 Task: Look for space in Ambad, India from 5th July, 2023 to 10th July, 2023 for 4 adults in price range Rs.9000 to Rs.14000. Place can be entire place with 2 bedrooms having 4 beds and 2 bathrooms. Property type can be house, flat, guest house. Booking option can be shelf check-in. Required host language is English.
Action: Mouse moved to (596, 128)
Screenshot: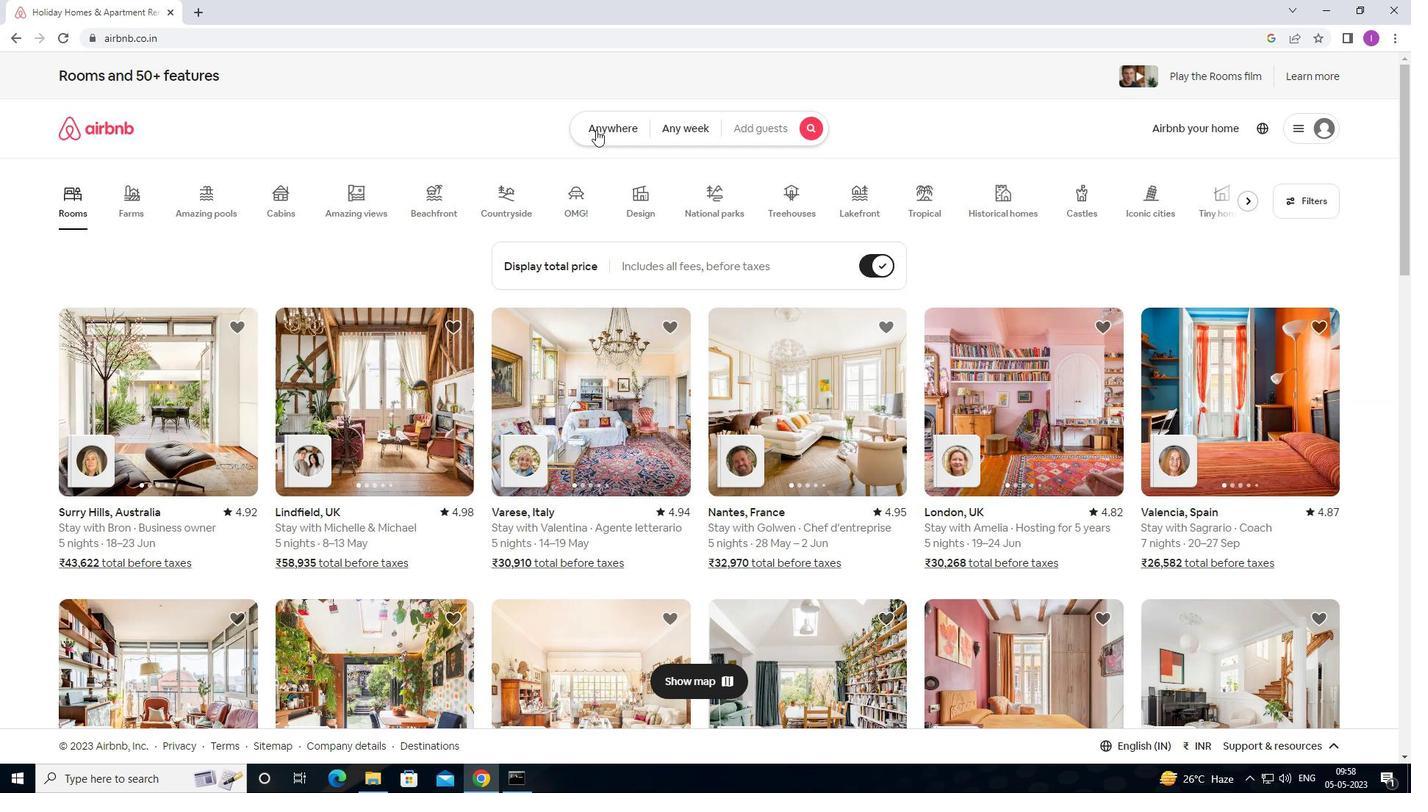
Action: Mouse pressed left at (596, 128)
Screenshot: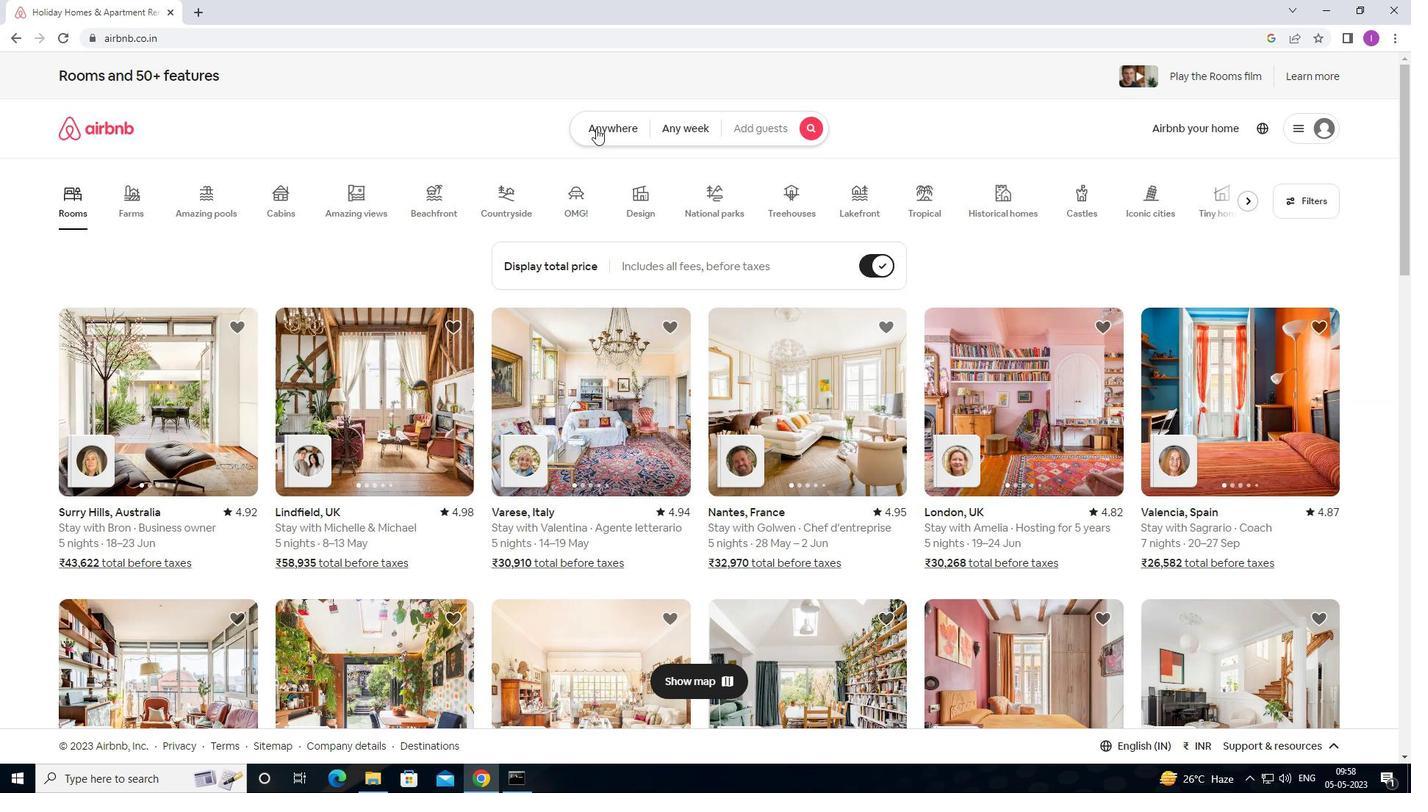 
Action: Mouse moved to (475, 175)
Screenshot: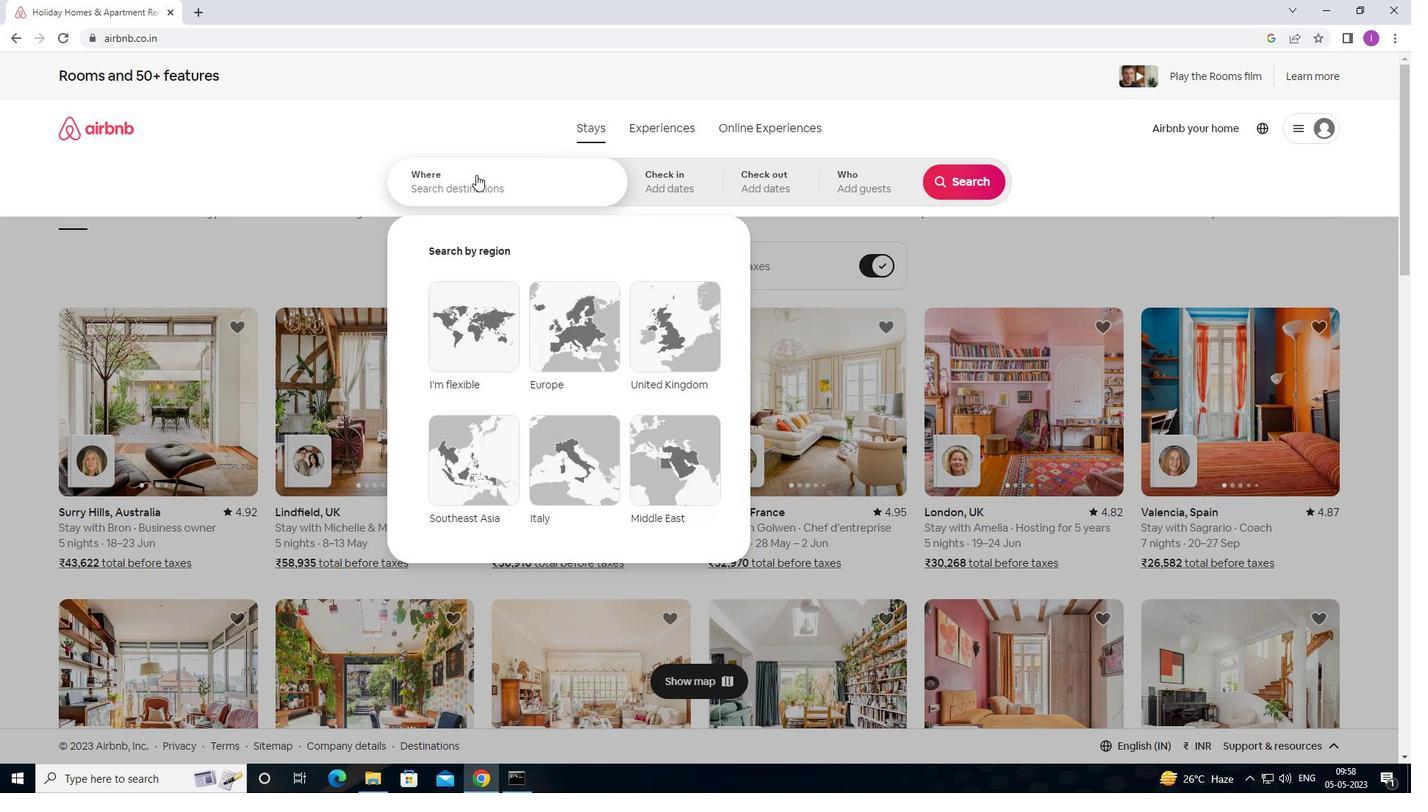 
Action: Mouse pressed left at (475, 175)
Screenshot: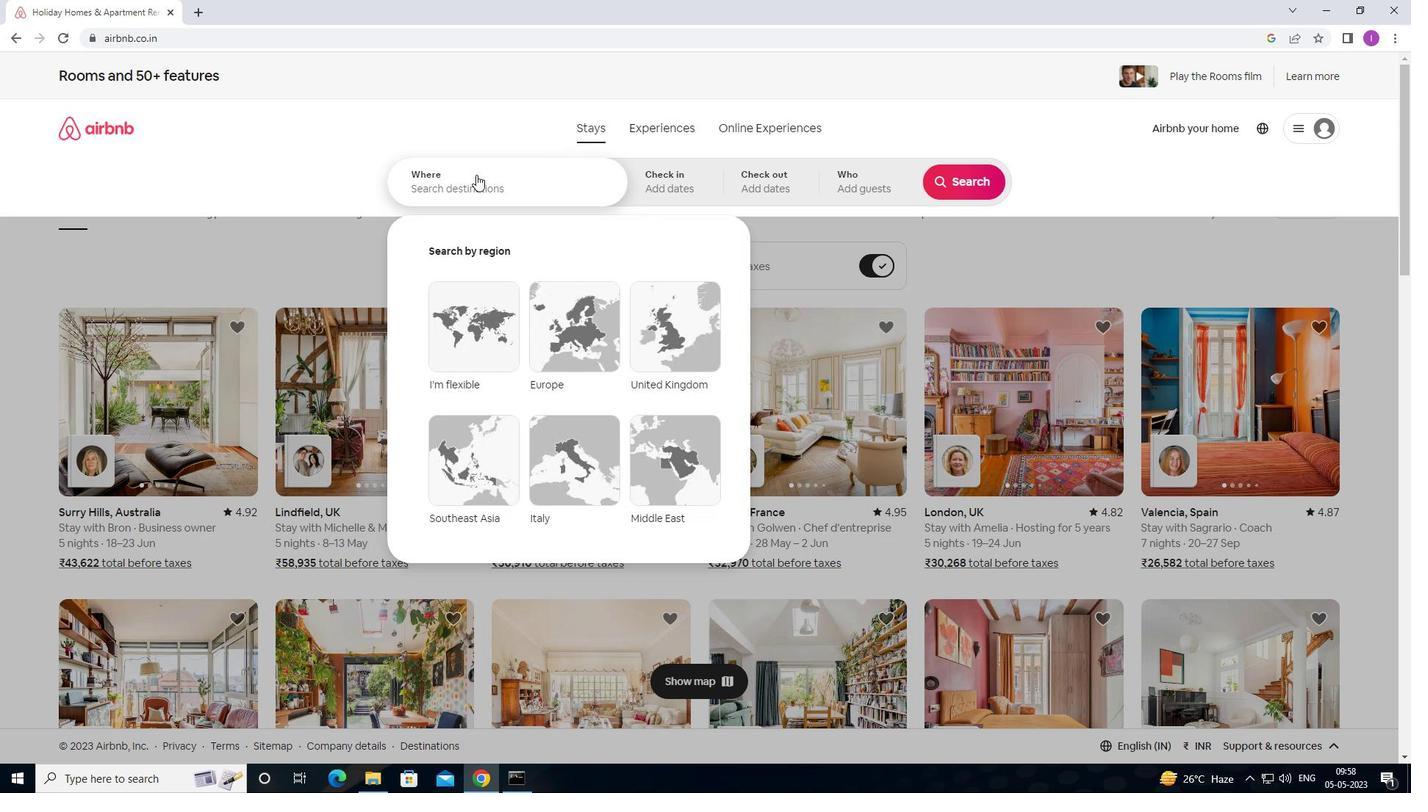 
Action: Mouse moved to (643, 36)
Screenshot: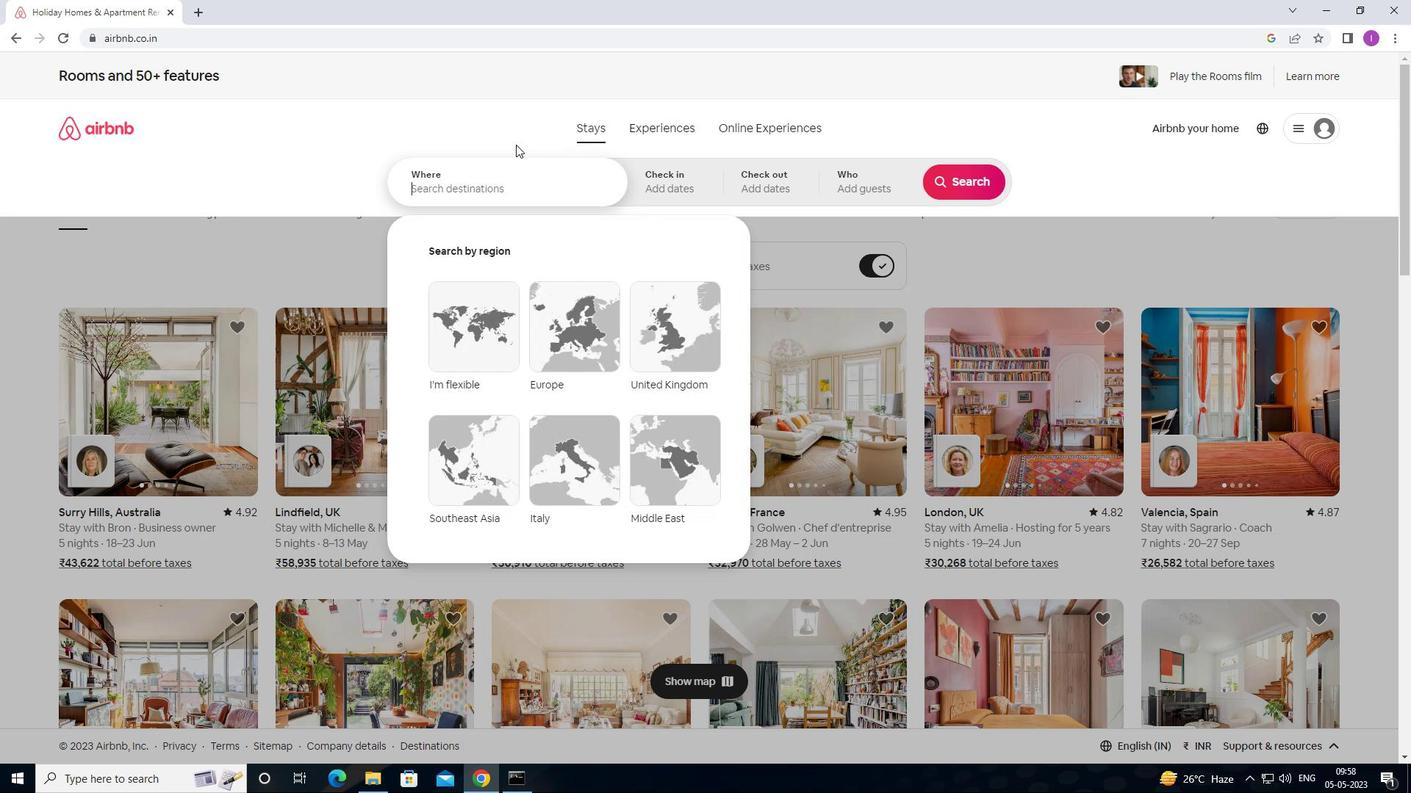 
Action: Key pressed <Key.shift>A<Key.space>M<Key.backspace><Key.backspace>MBAD,<Key.shift><Key.shift><Key.shift><Key.shift><Key.shift><Key.shift><Key.shift>INDIA
Screenshot: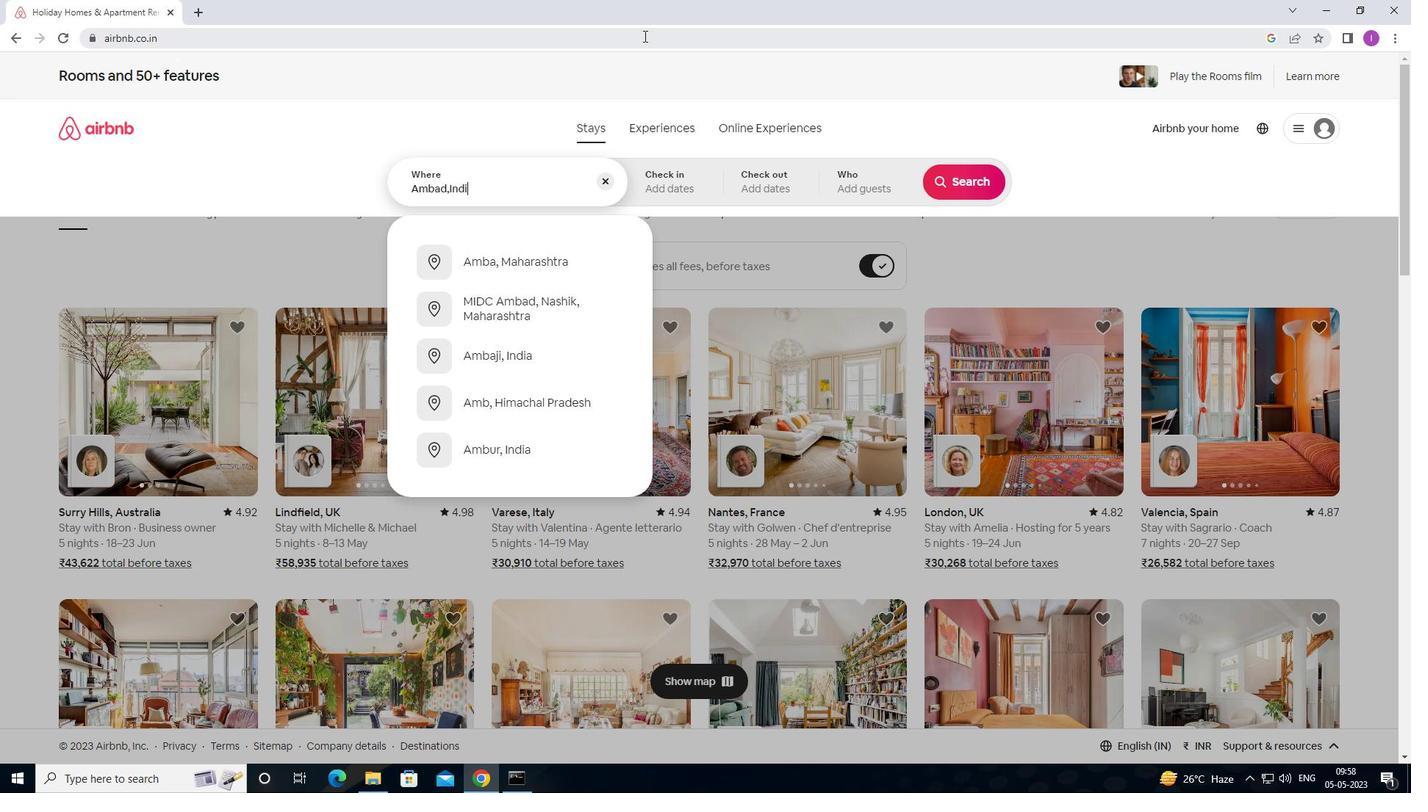 
Action: Mouse moved to (669, 178)
Screenshot: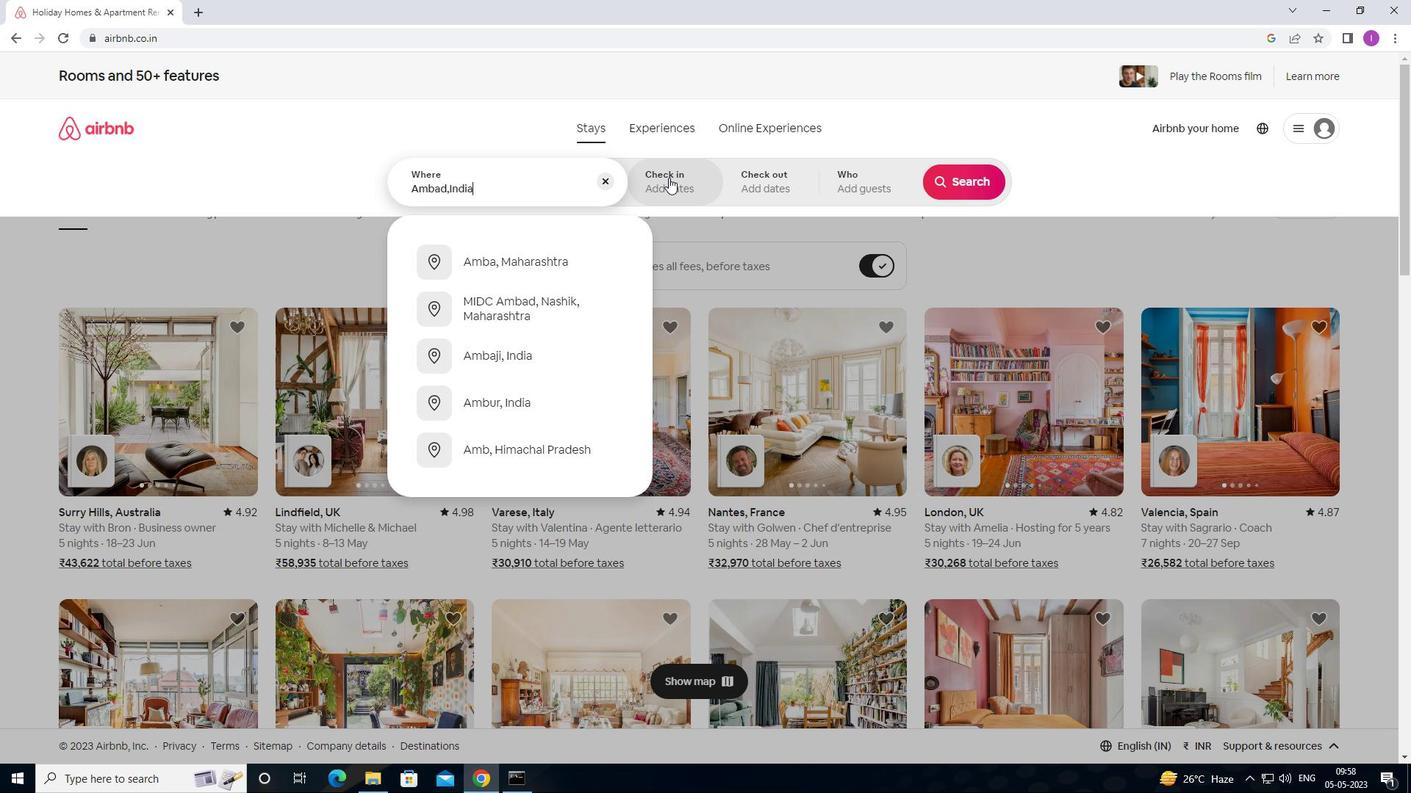 
Action: Mouse pressed left at (669, 178)
Screenshot: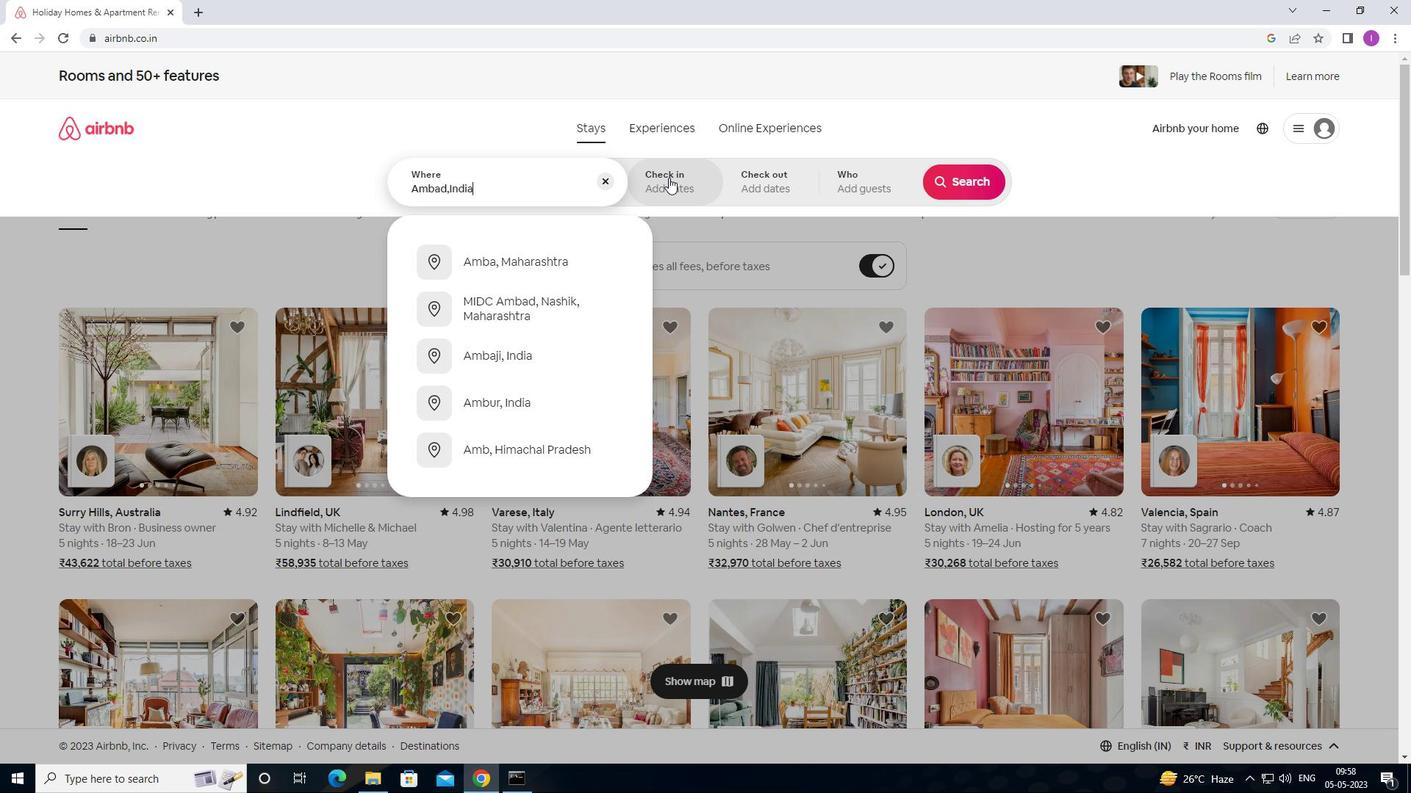 
Action: Mouse moved to (962, 294)
Screenshot: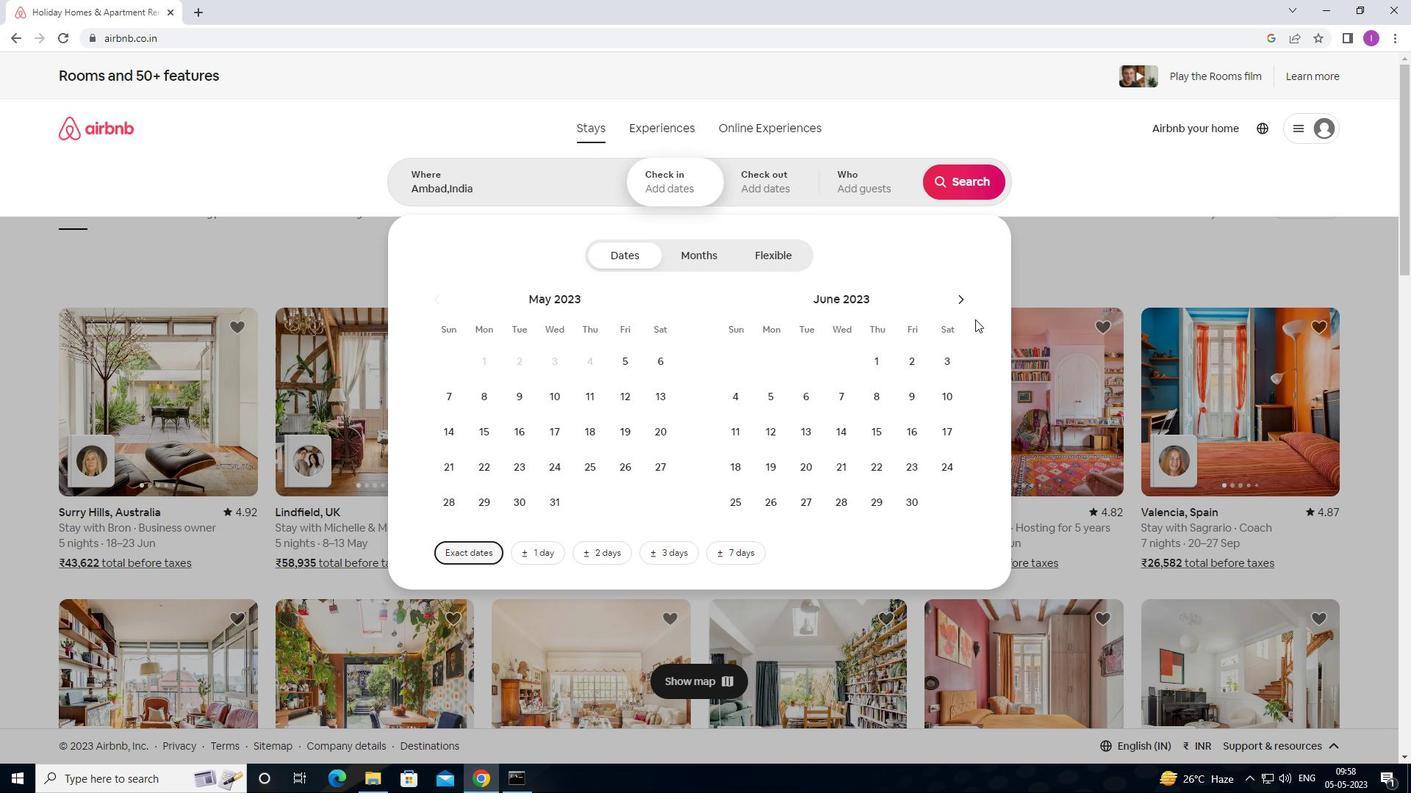 
Action: Mouse pressed left at (962, 294)
Screenshot: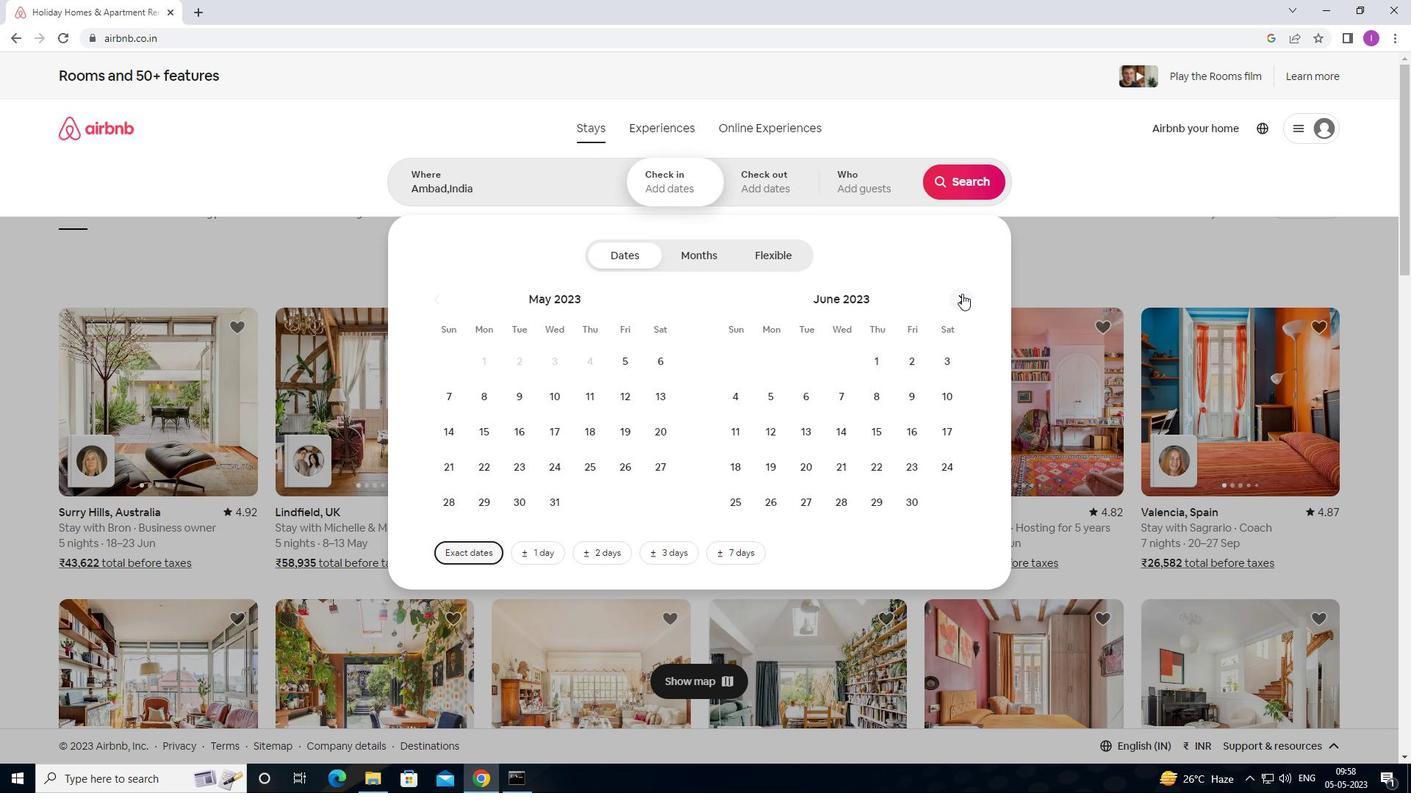 
Action: Mouse moved to (837, 396)
Screenshot: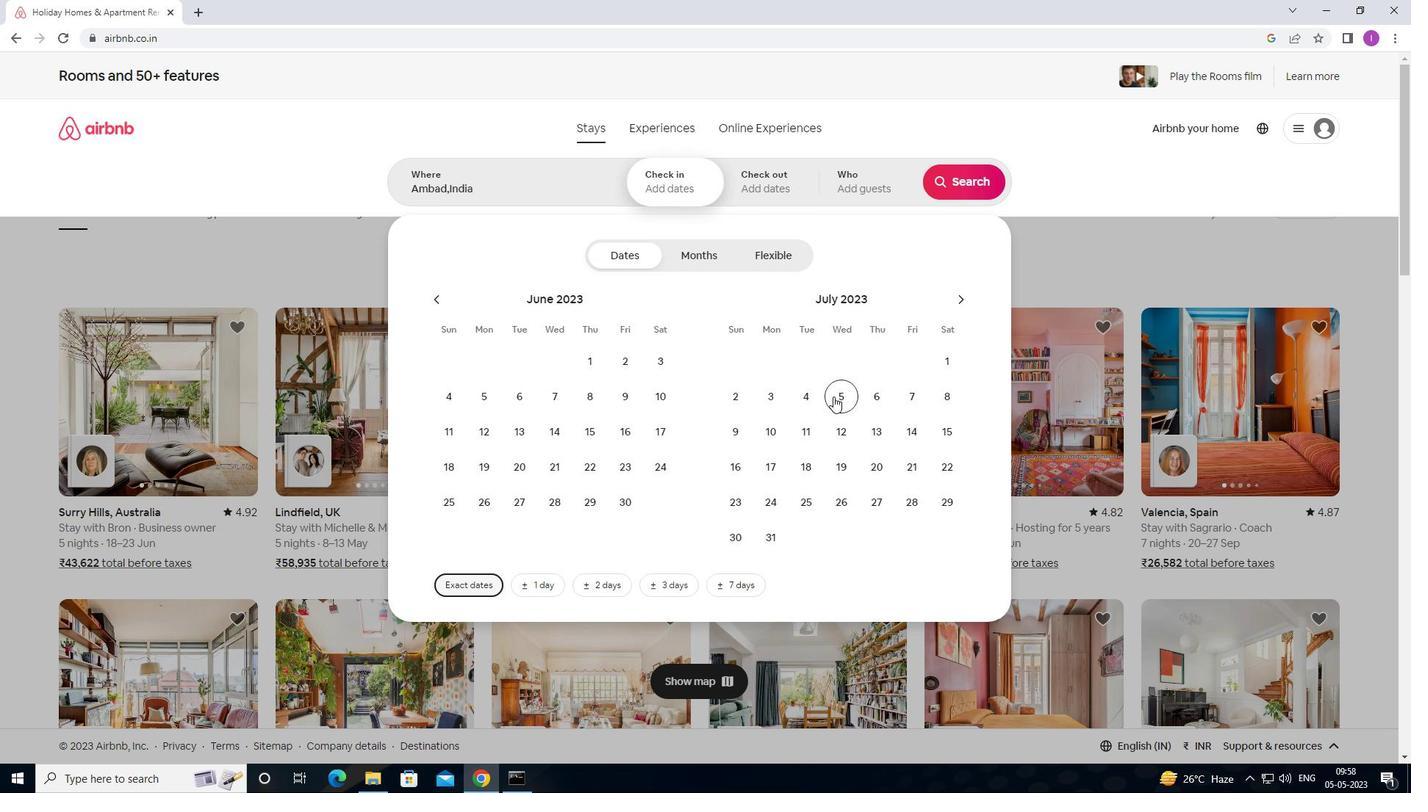 
Action: Mouse pressed left at (837, 396)
Screenshot: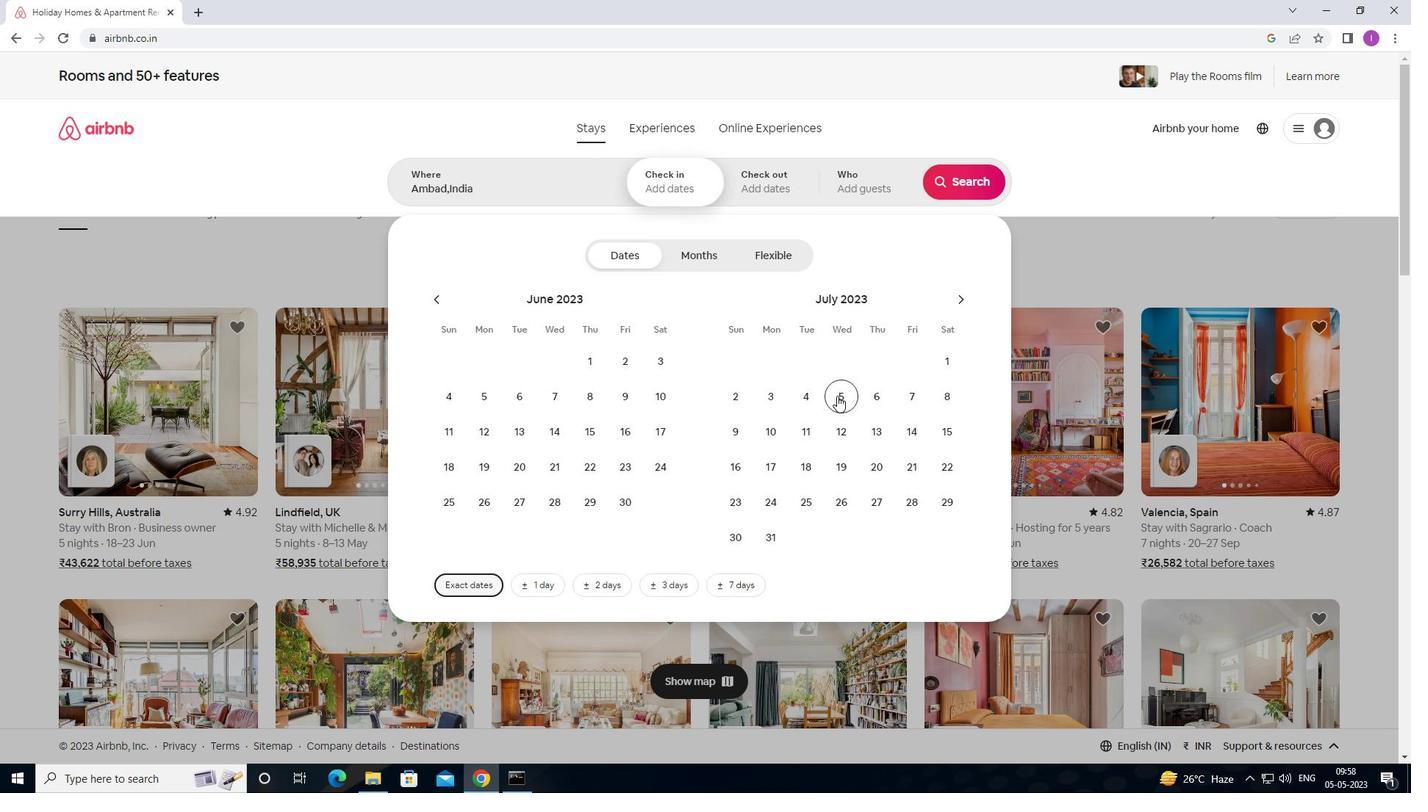
Action: Mouse moved to (776, 428)
Screenshot: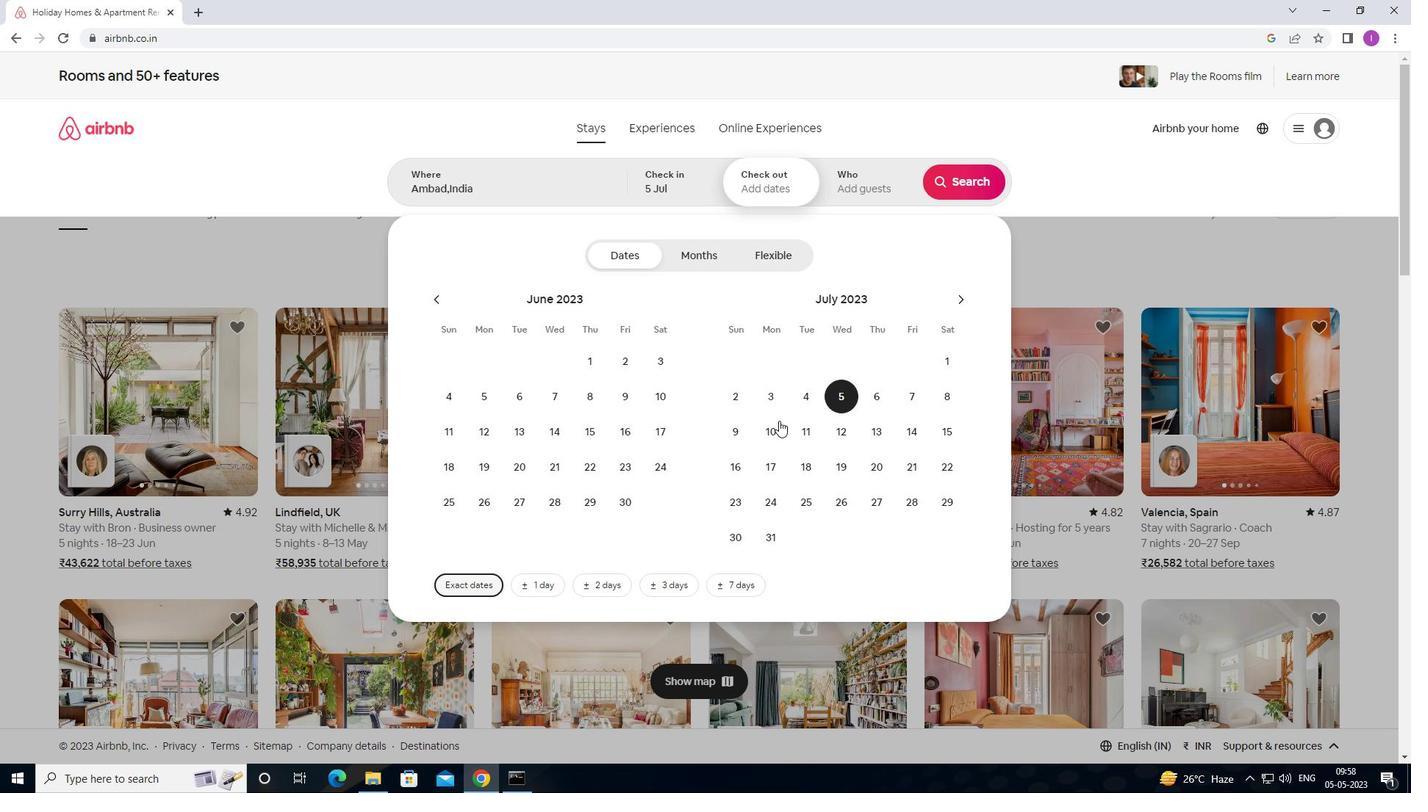 
Action: Mouse pressed left at (776, 428)
Screenshot: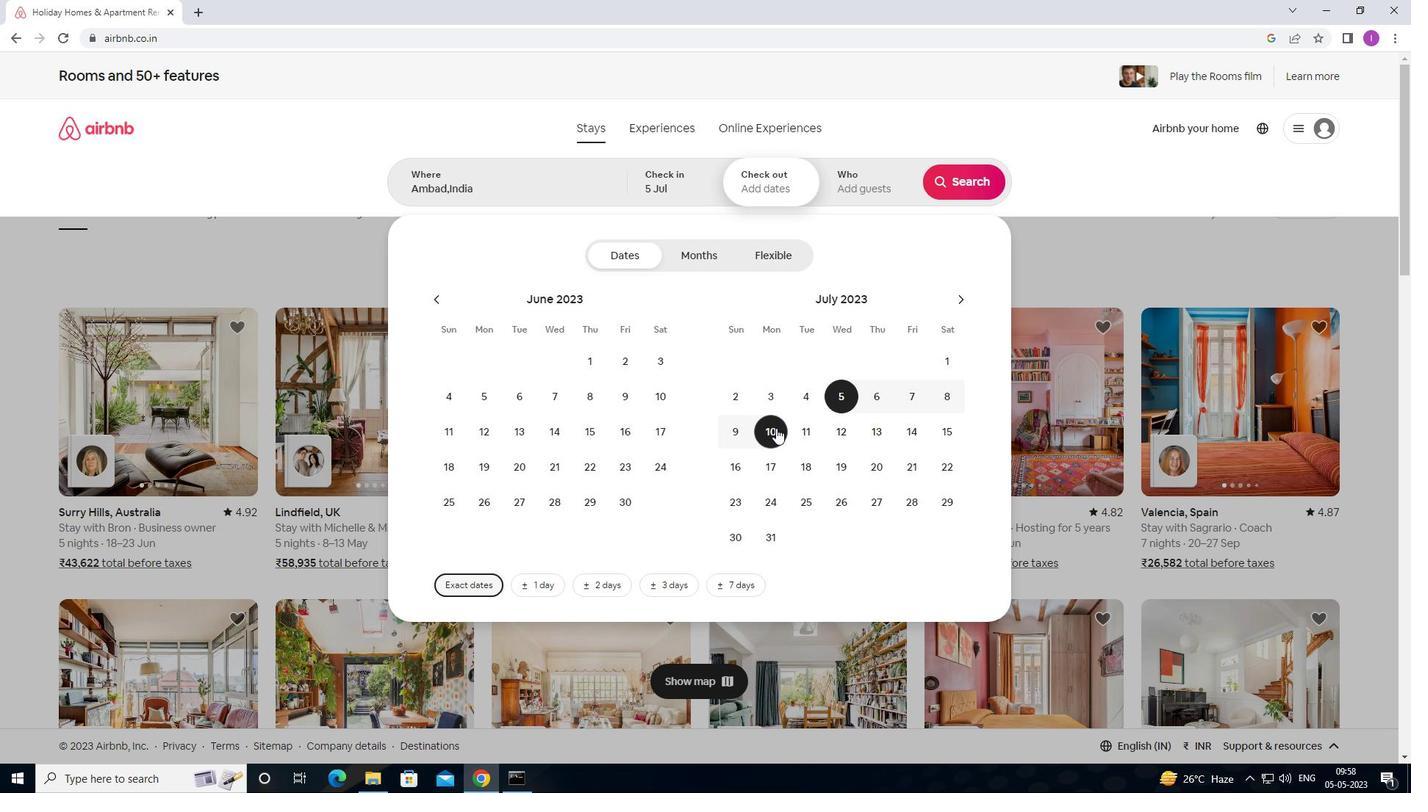 
Action: Mouse moved to (879, 199)
Screenshot: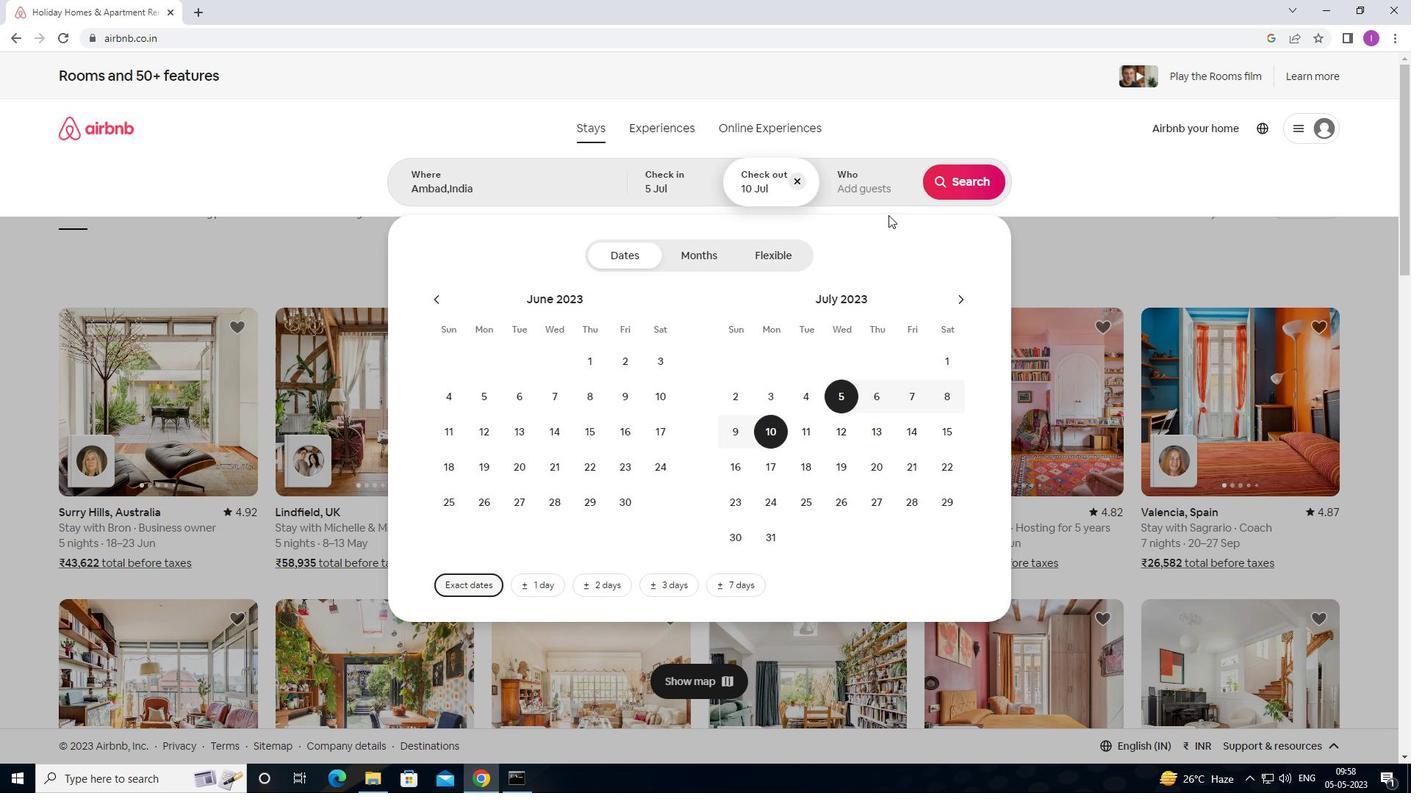 
Action: Mouse pressed left at (879, 199)
Screenshot: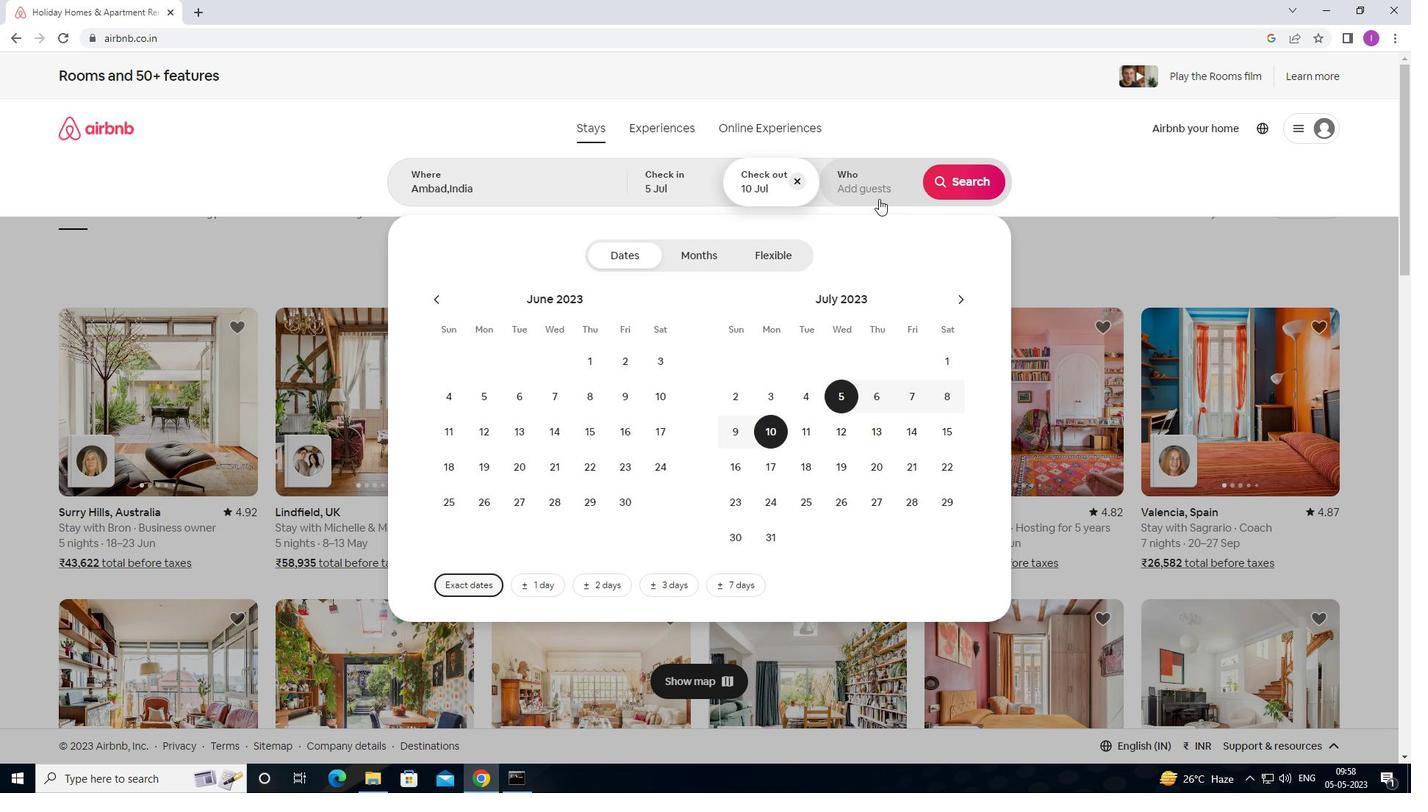 
Action: Mouse moved to (968, 264)
Screenshot: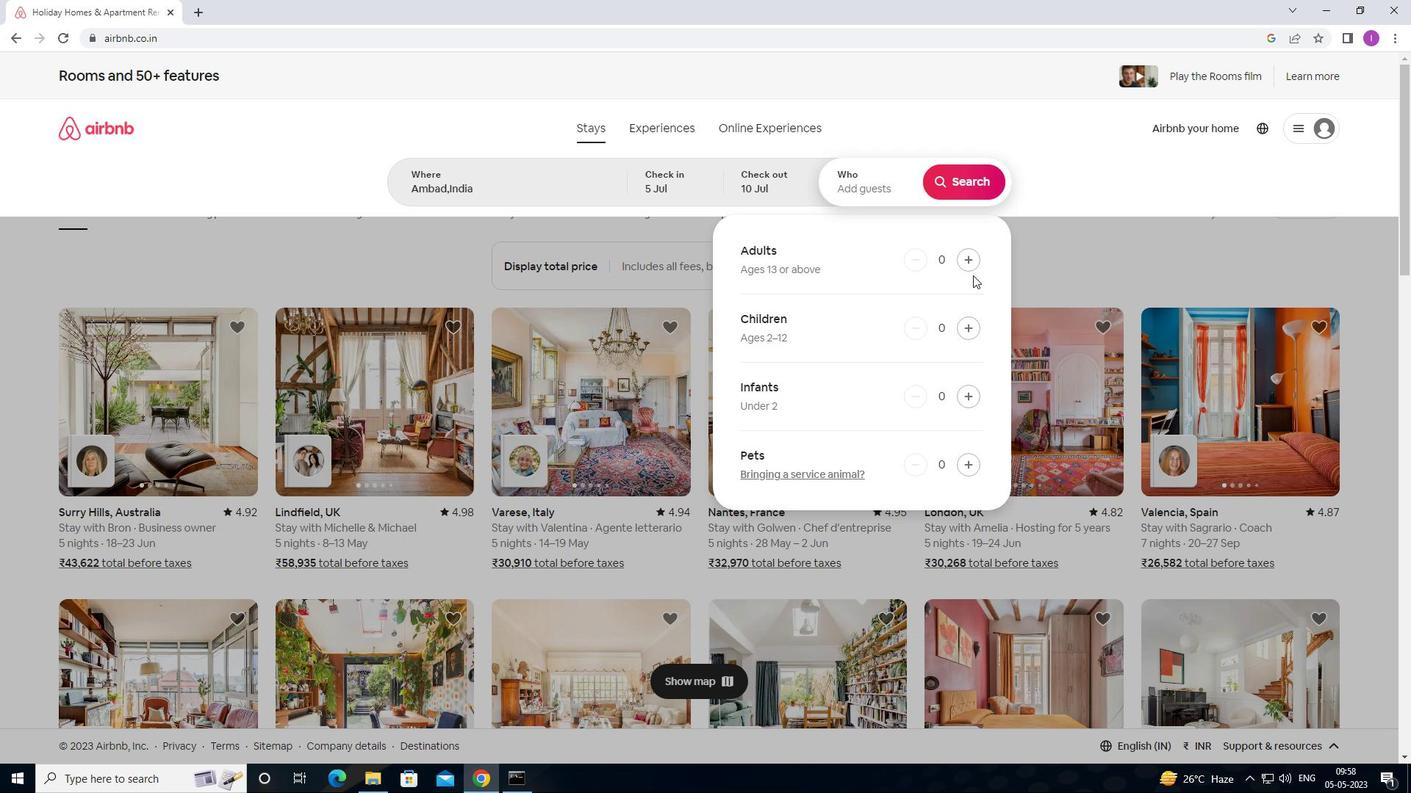 
Action: Mouse pressed left at (968, 264)
Screenshot: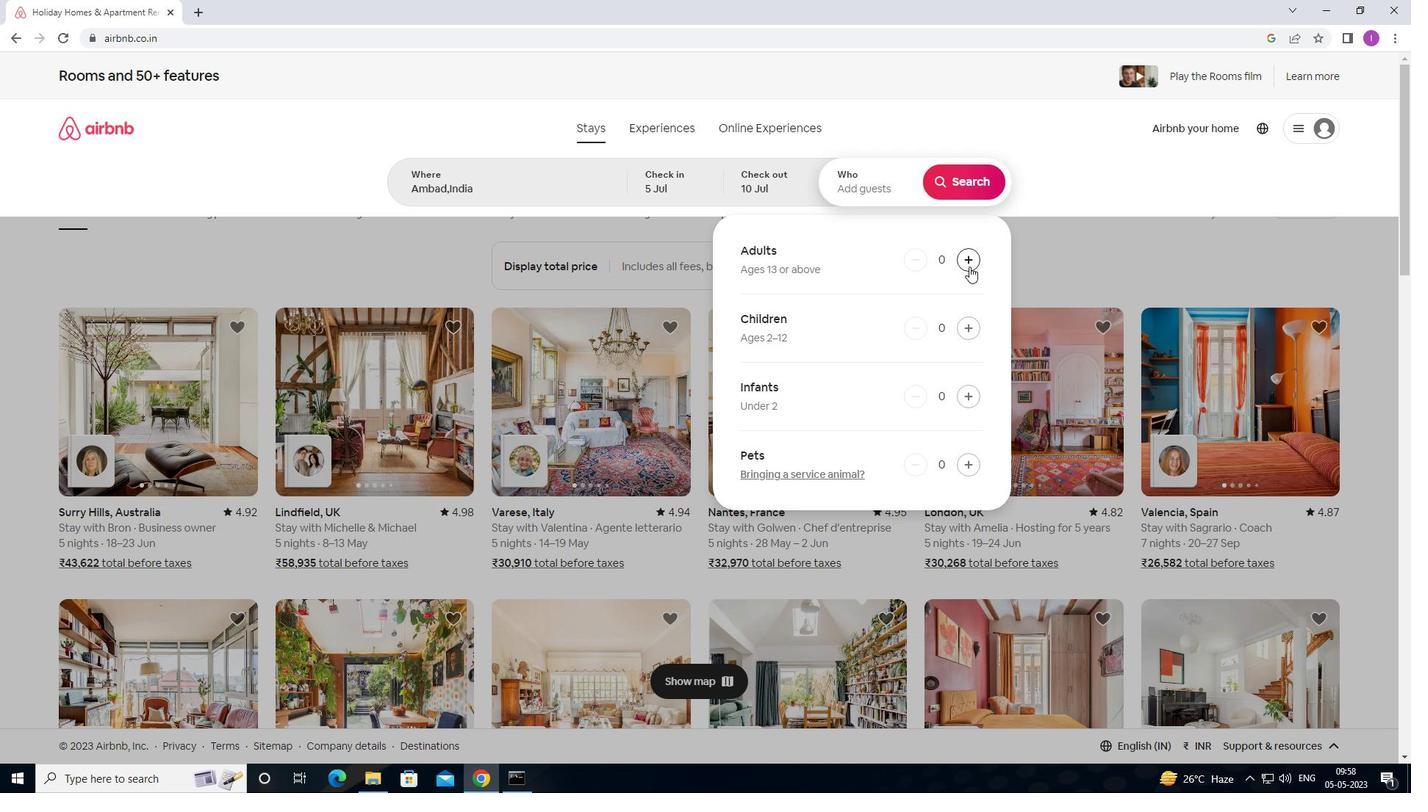 
Action: Mouse moved to (968, 264)
Screenshot: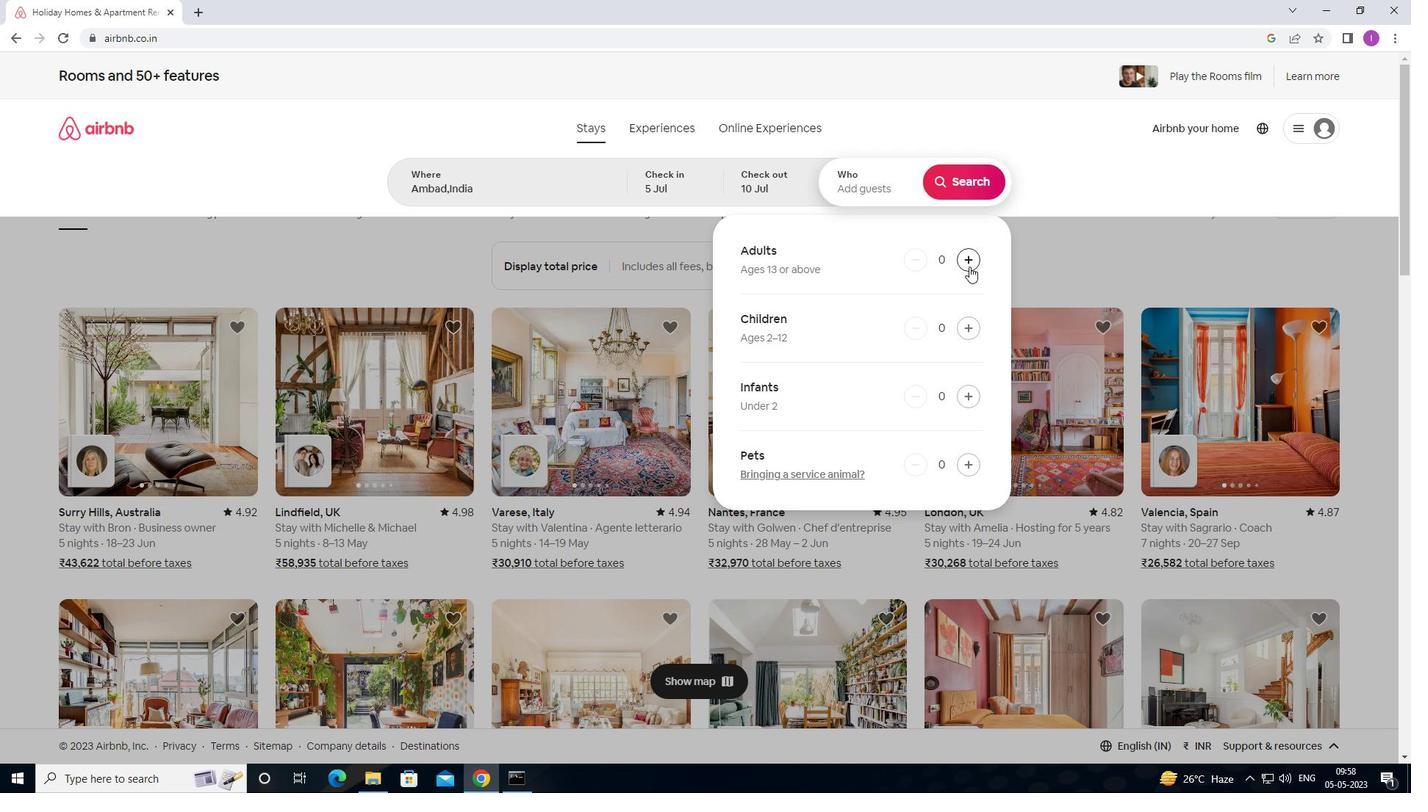 
Action: Mouse pressed left at (968, 264)
Screenshot: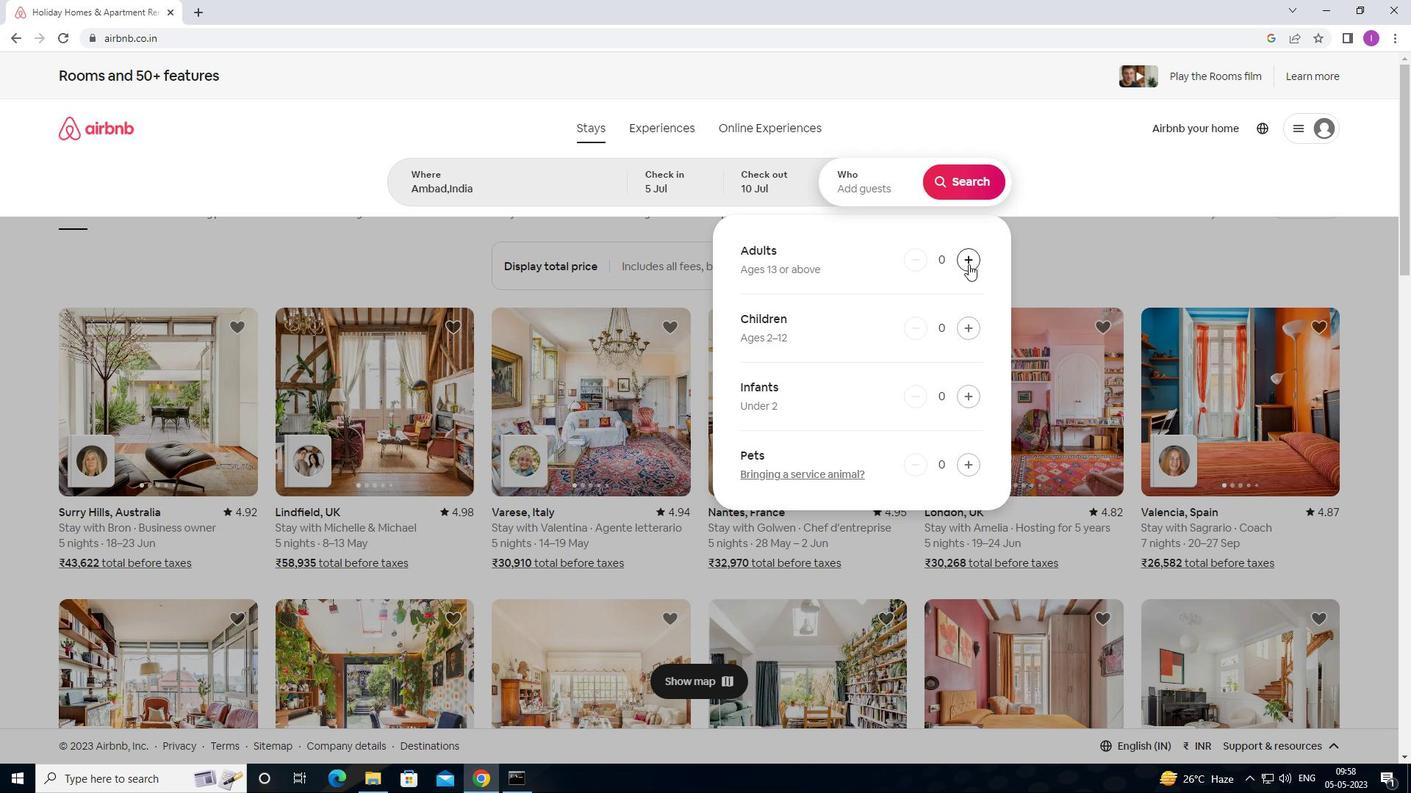 
Action: Mouse pressed left at (968, 264)
Screenshot: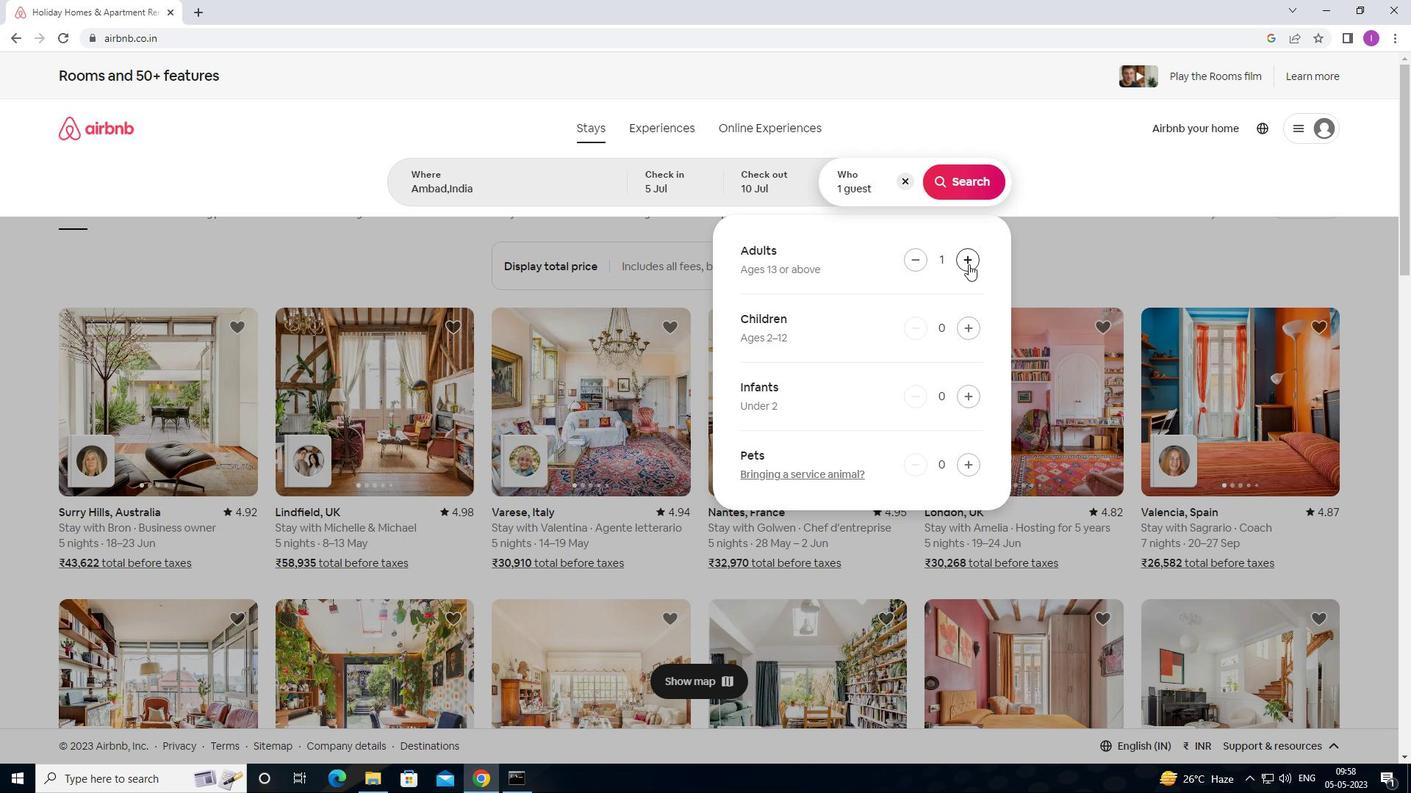 
Action: Mouse pressed left at (968, 264)
Screenshot: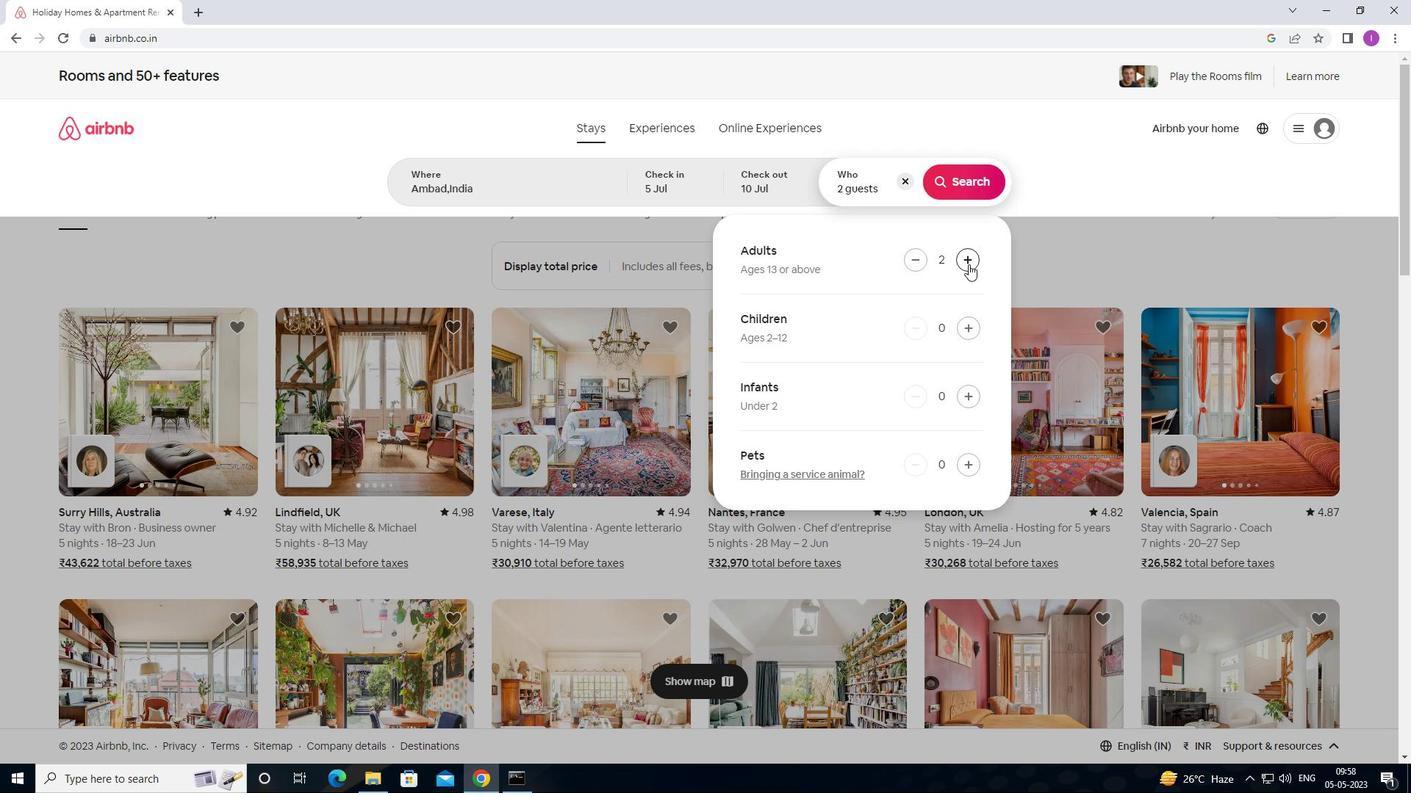 
Action: Mouse moved to (963, 177)
Screenshot: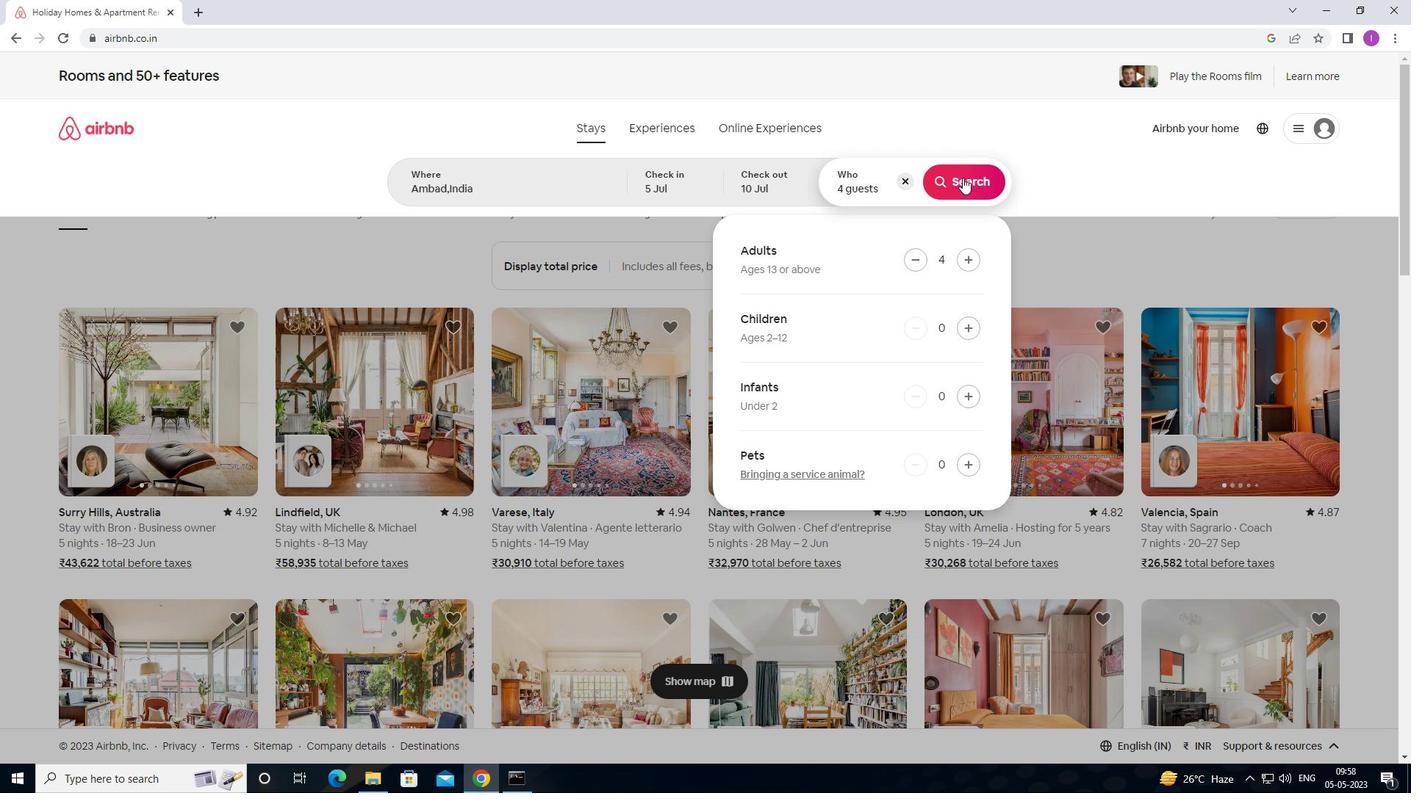 
Action: Mouse pressed left at (963, 177)
Screenshot: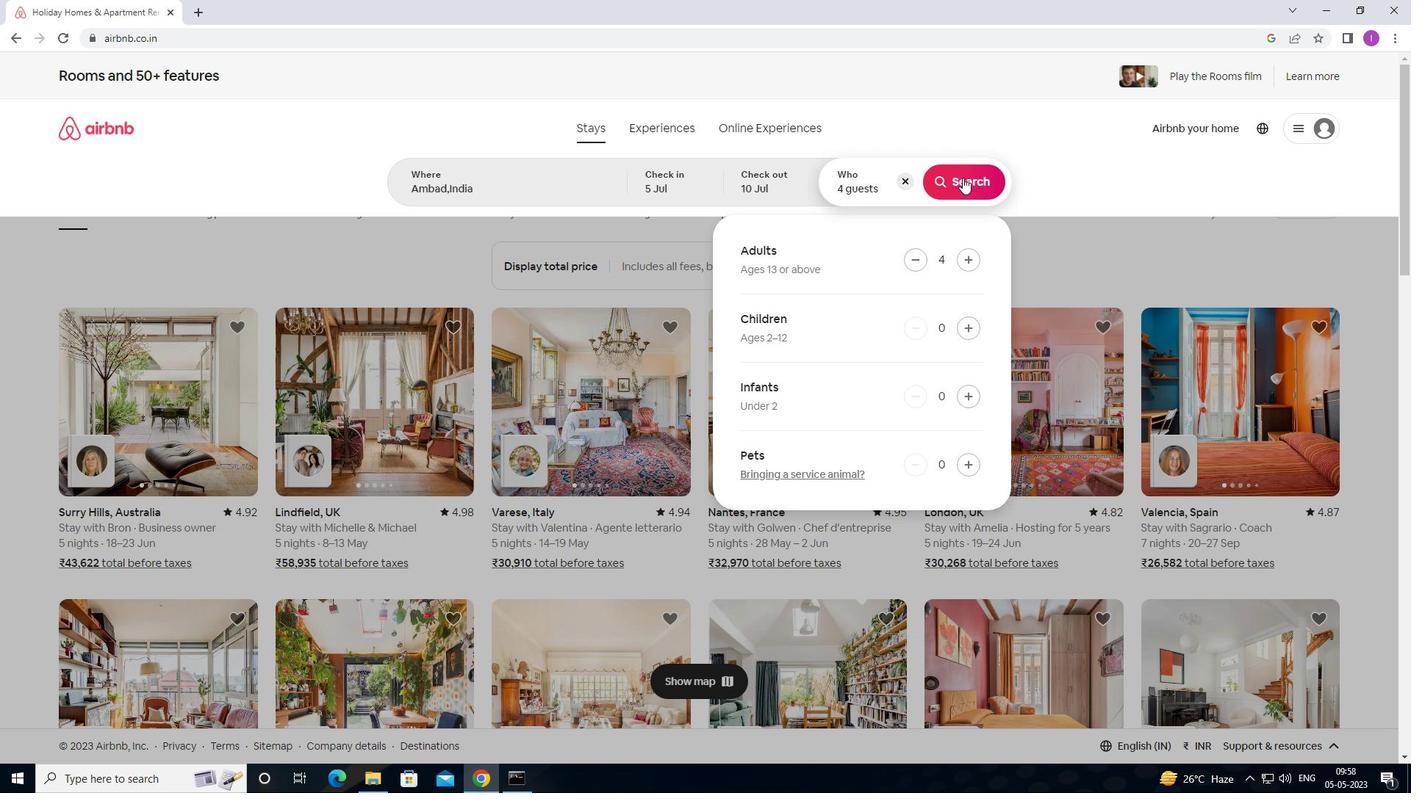 
Action: Mouse moved to (1342, 151)
Screenshot: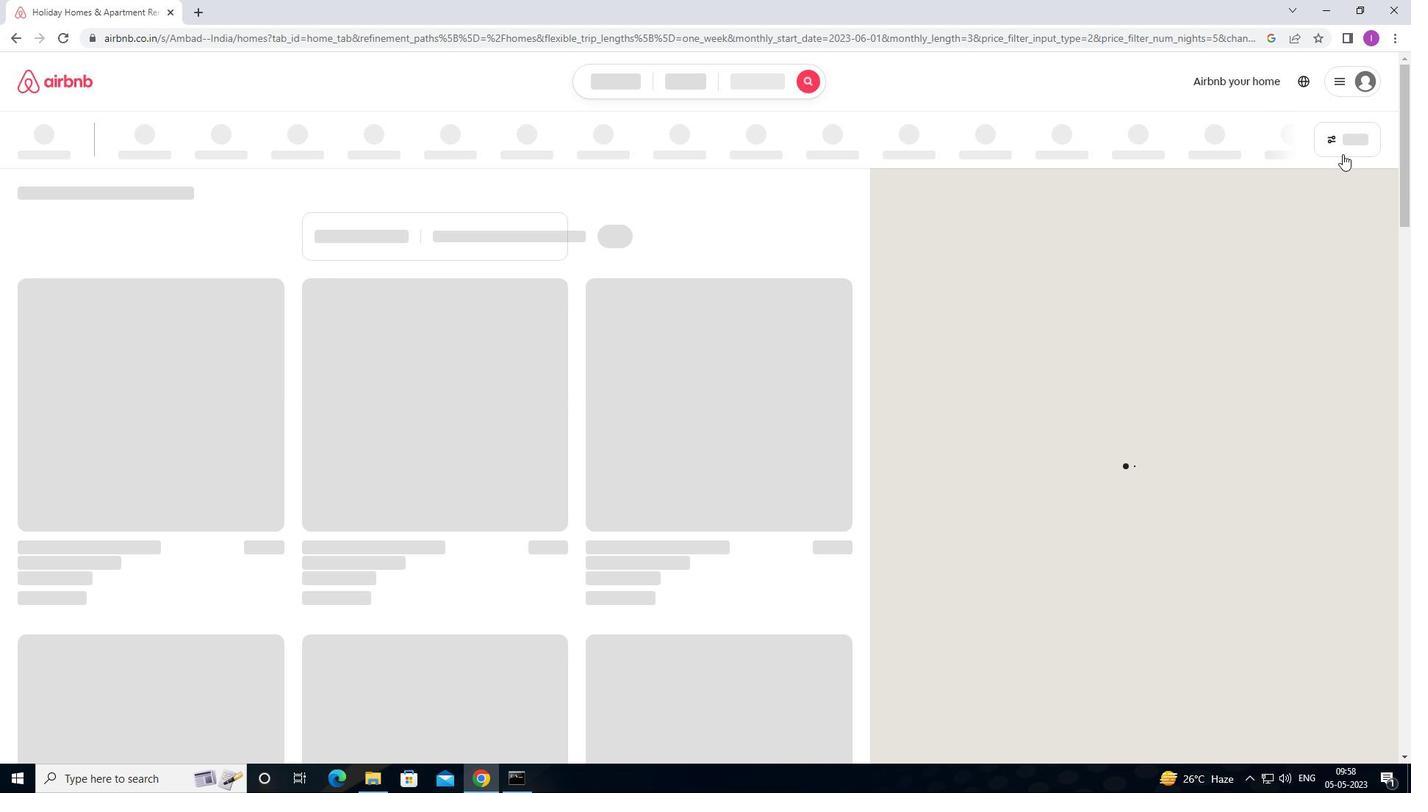 
Action: Mouse pressed left at (1342, 151)
Screenshot: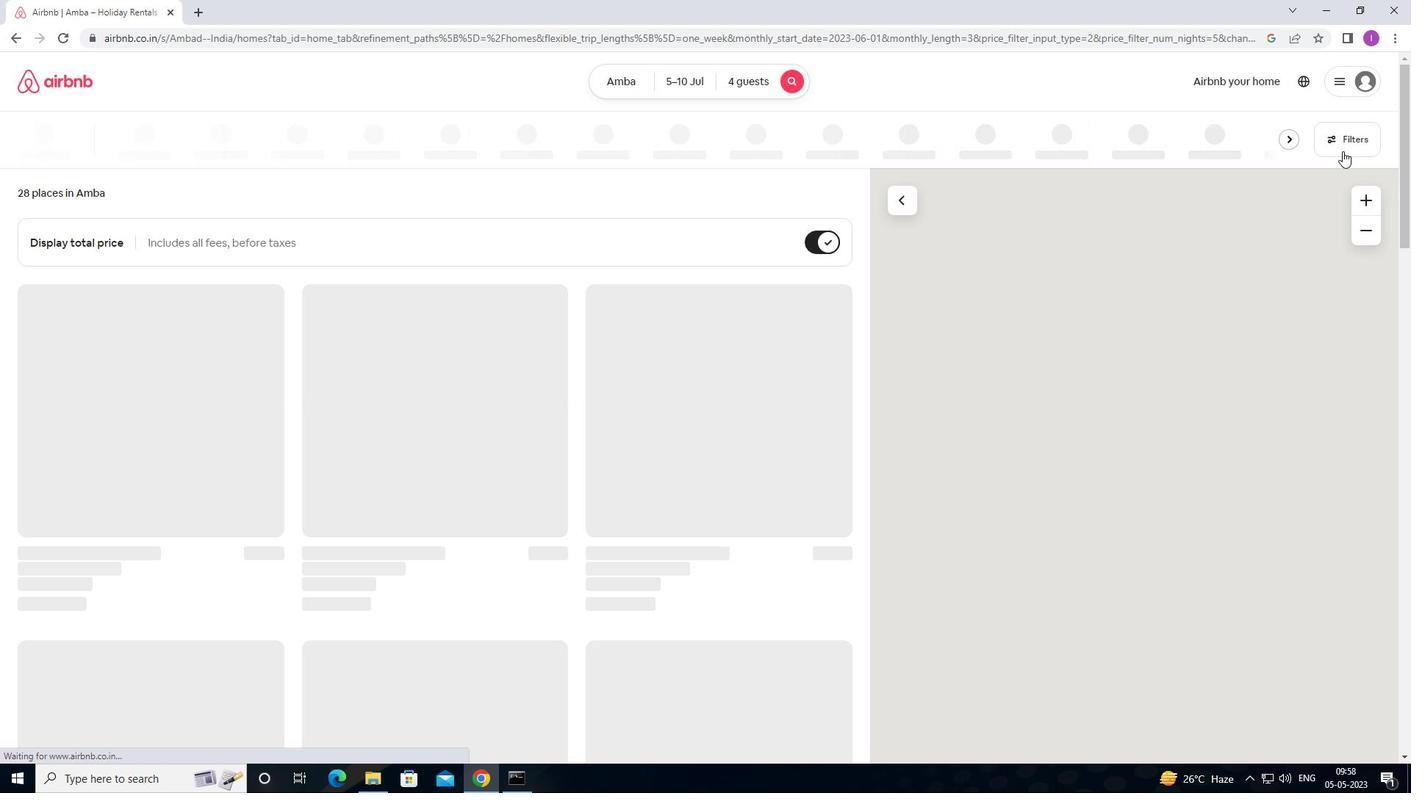 
Action: Mouse moved to (524, 502)
Screenshot: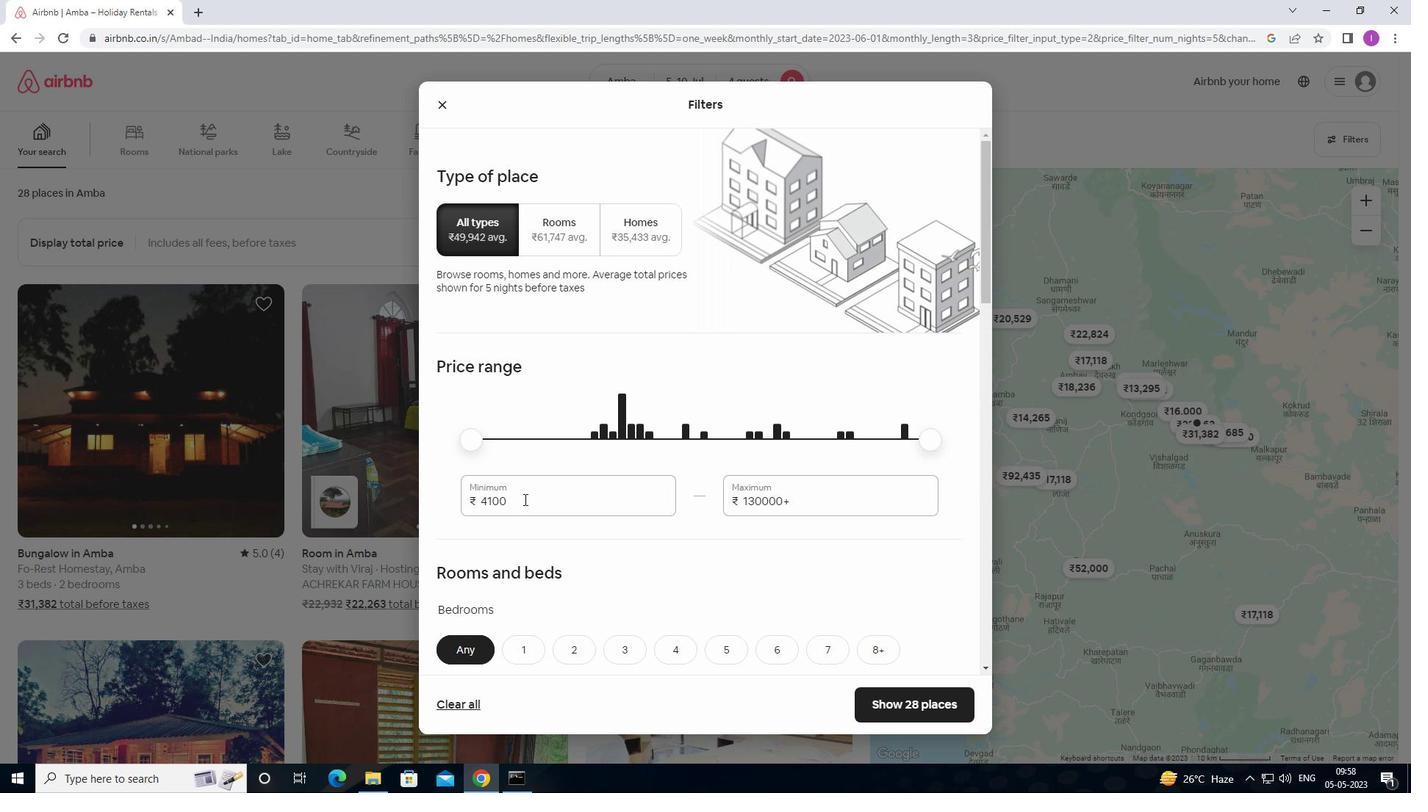 
Action: Mouse pressed left at (524, 502)
Screenshot: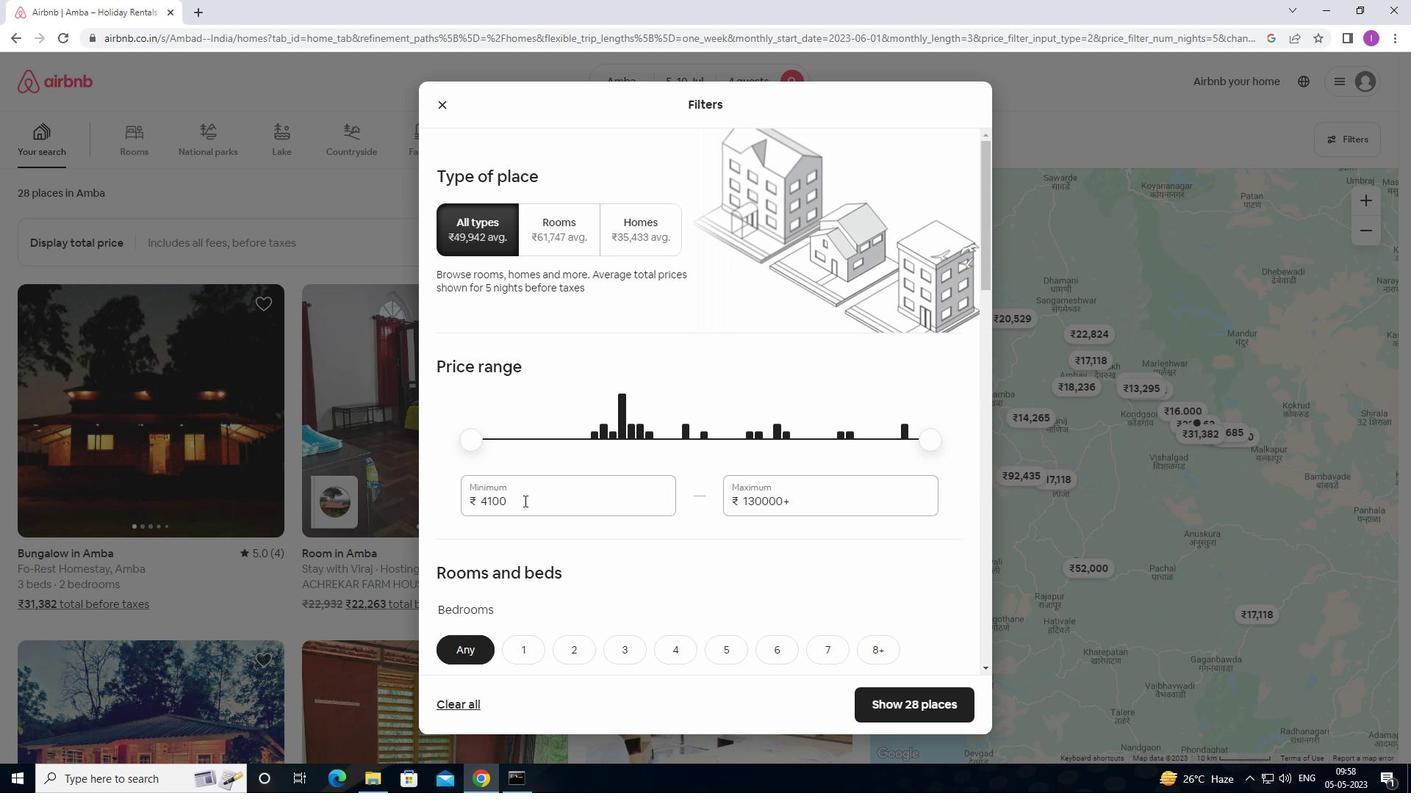 
Action: Mouse moved to (553, 487)
Screenshot: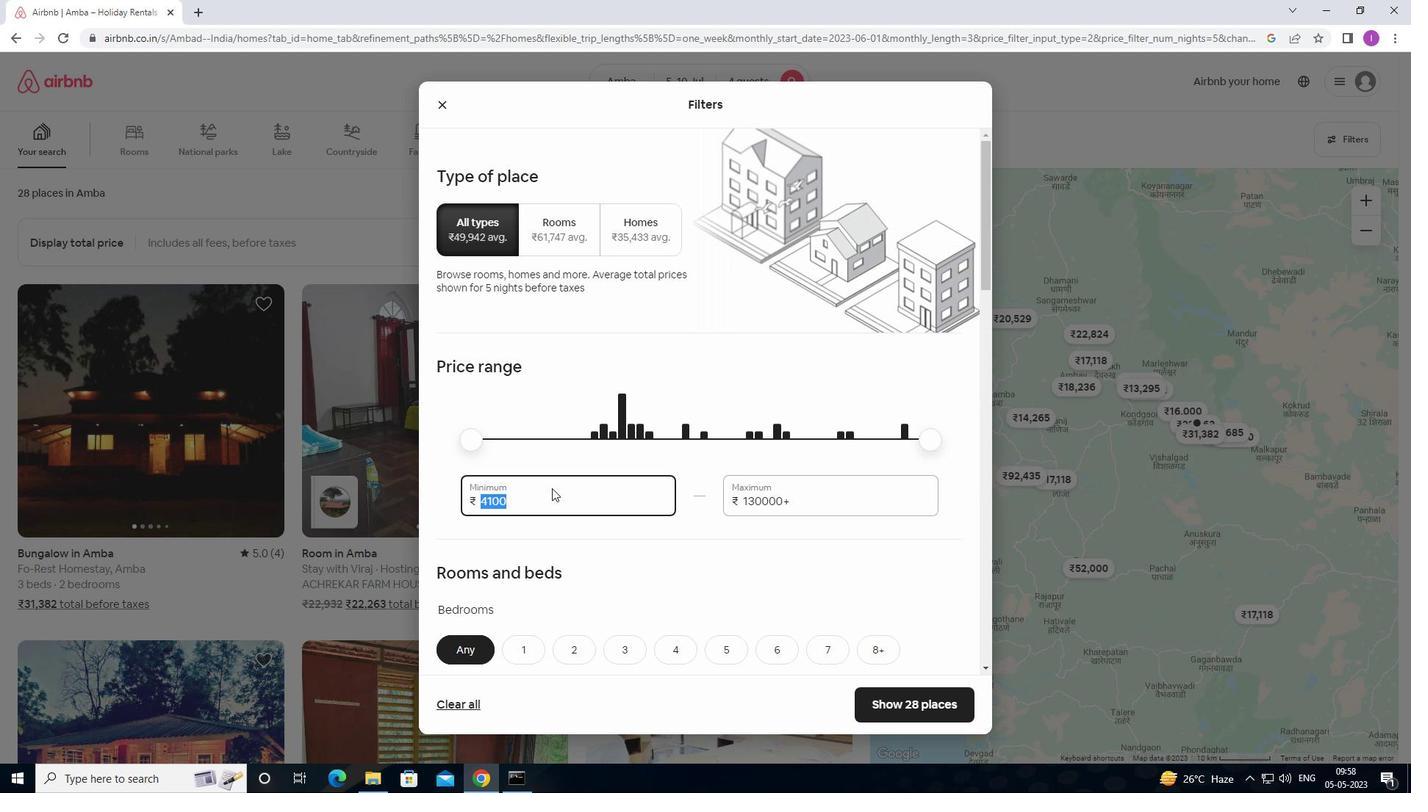 
Action: Key pressed 9
Screenshot: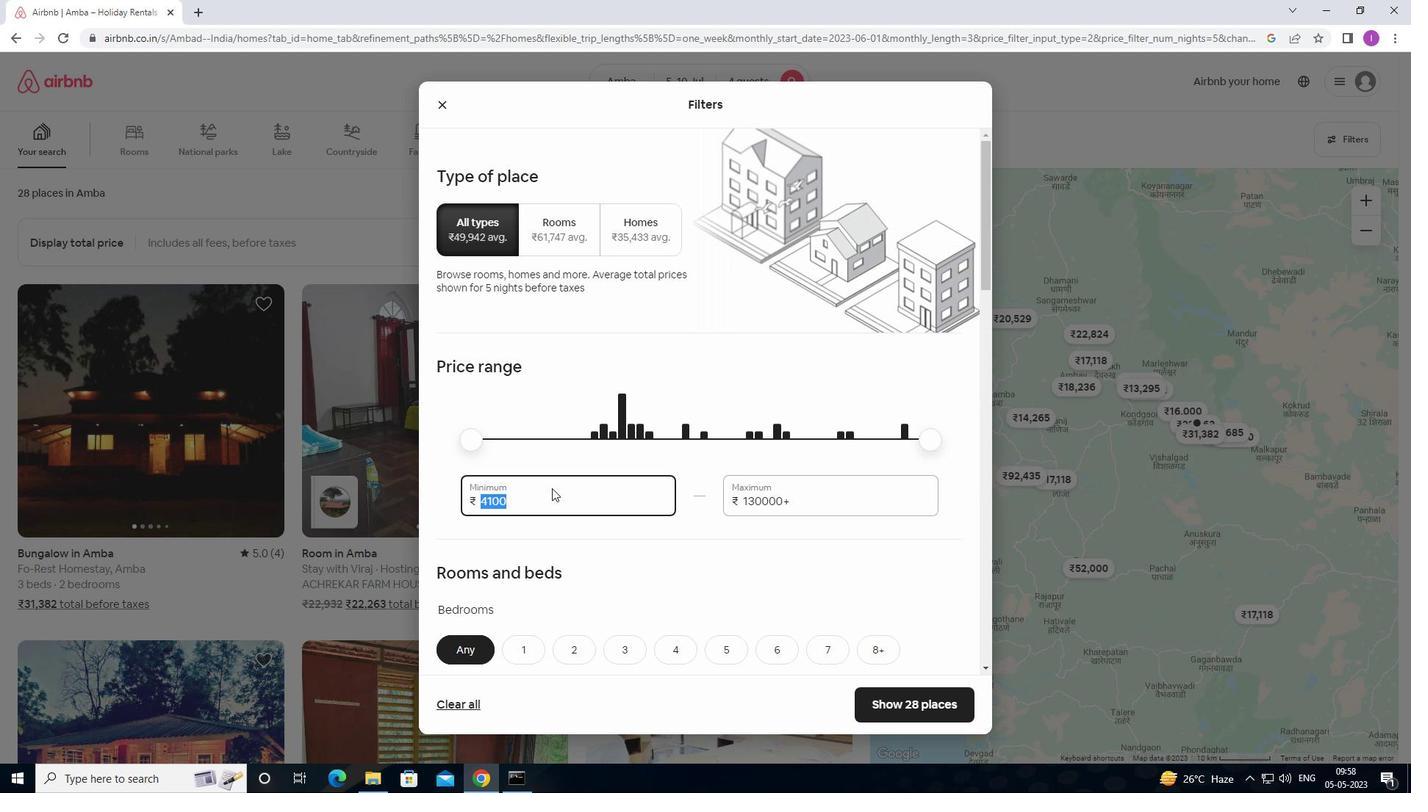 
Action: Mouse moved to (556, 486)
Screenshot: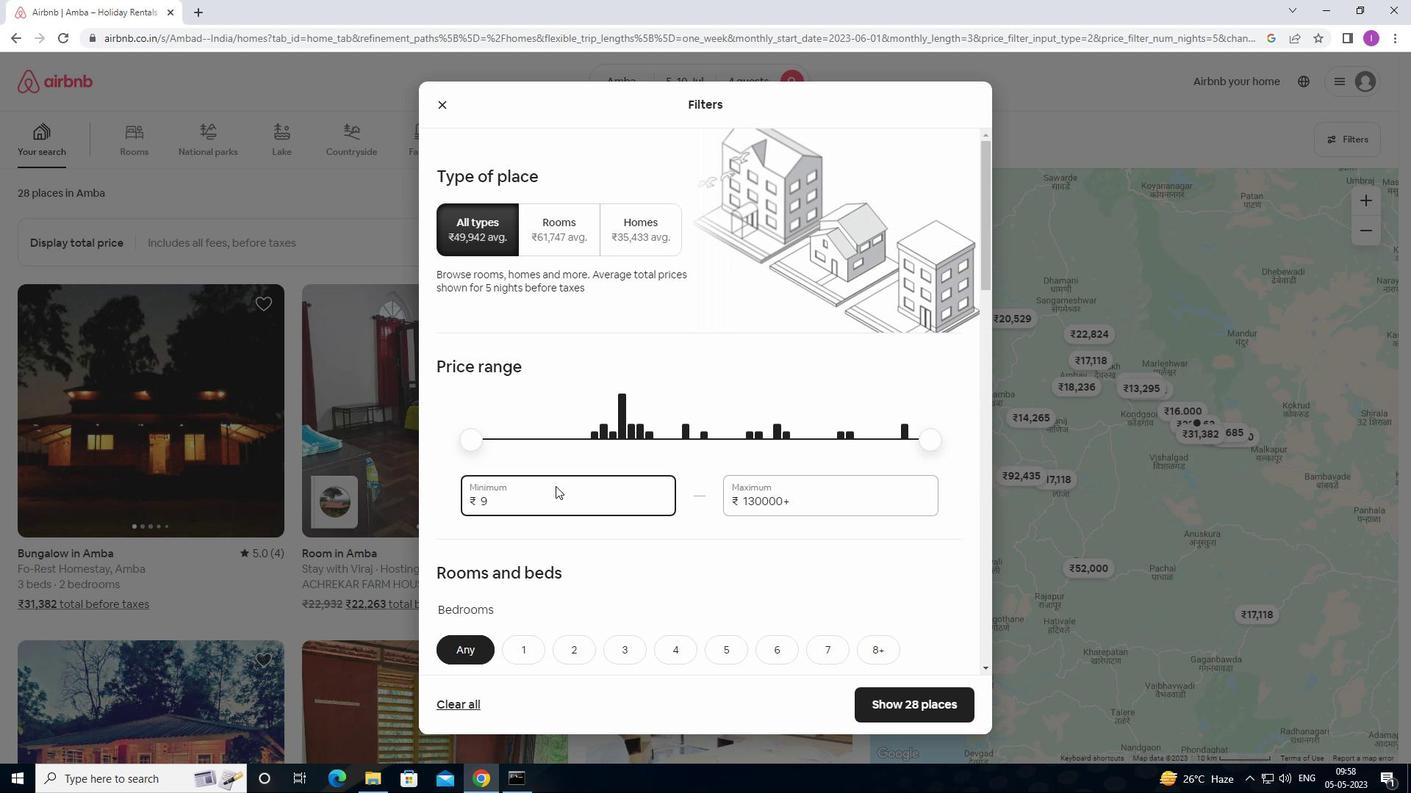
Action: Key pressed 0
Screenshot: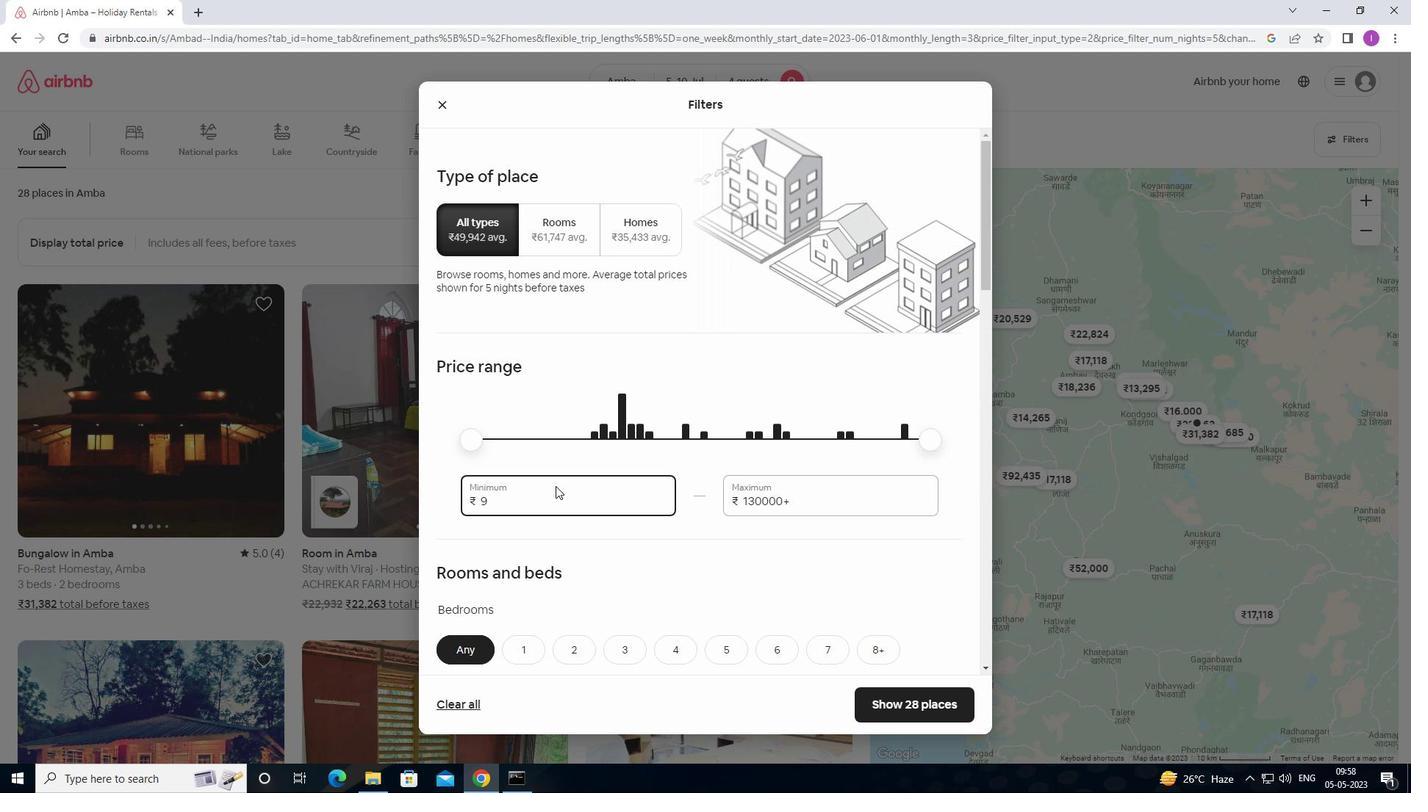 
Action: Mouse moved to (560, 485)
Screenshot: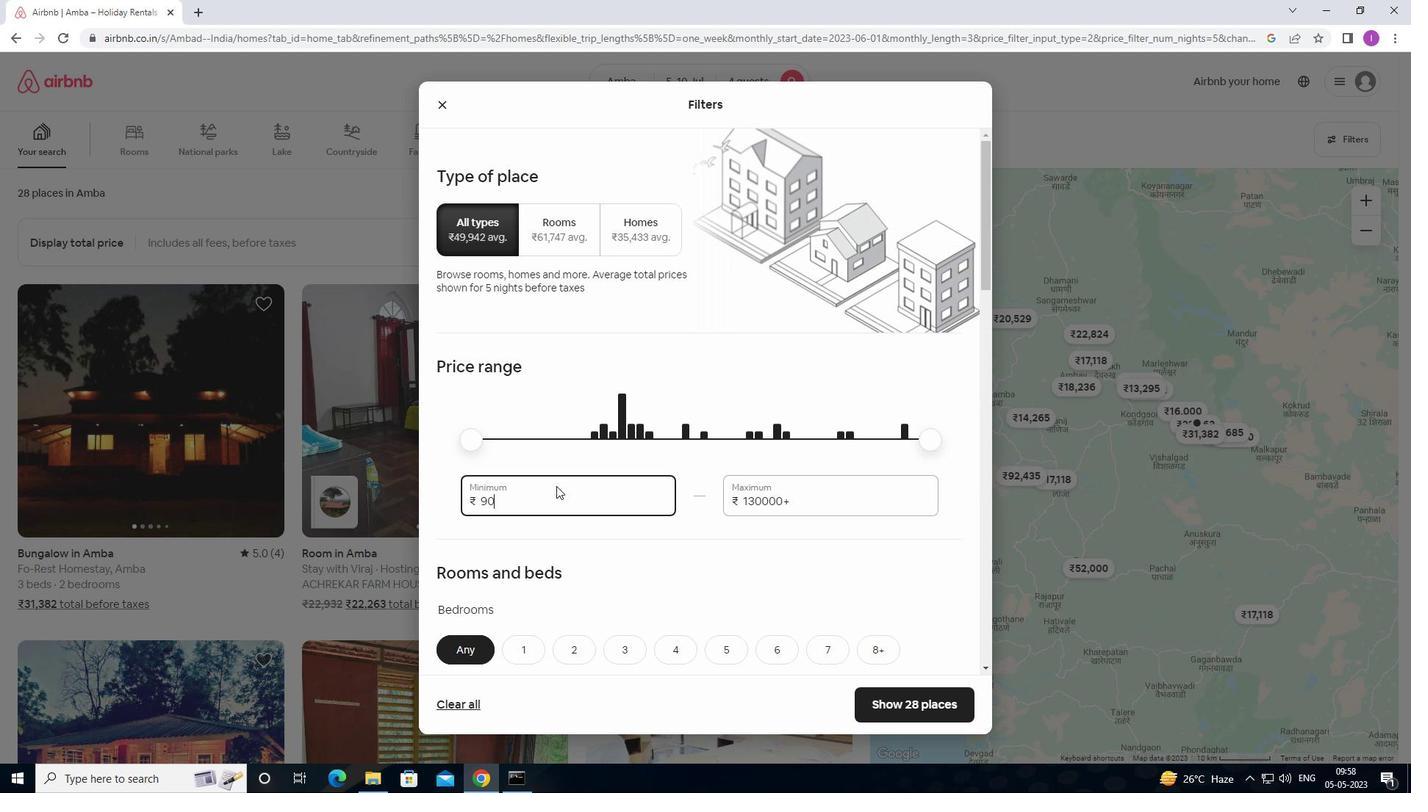 
Action: Key pressed 00
Screenshot: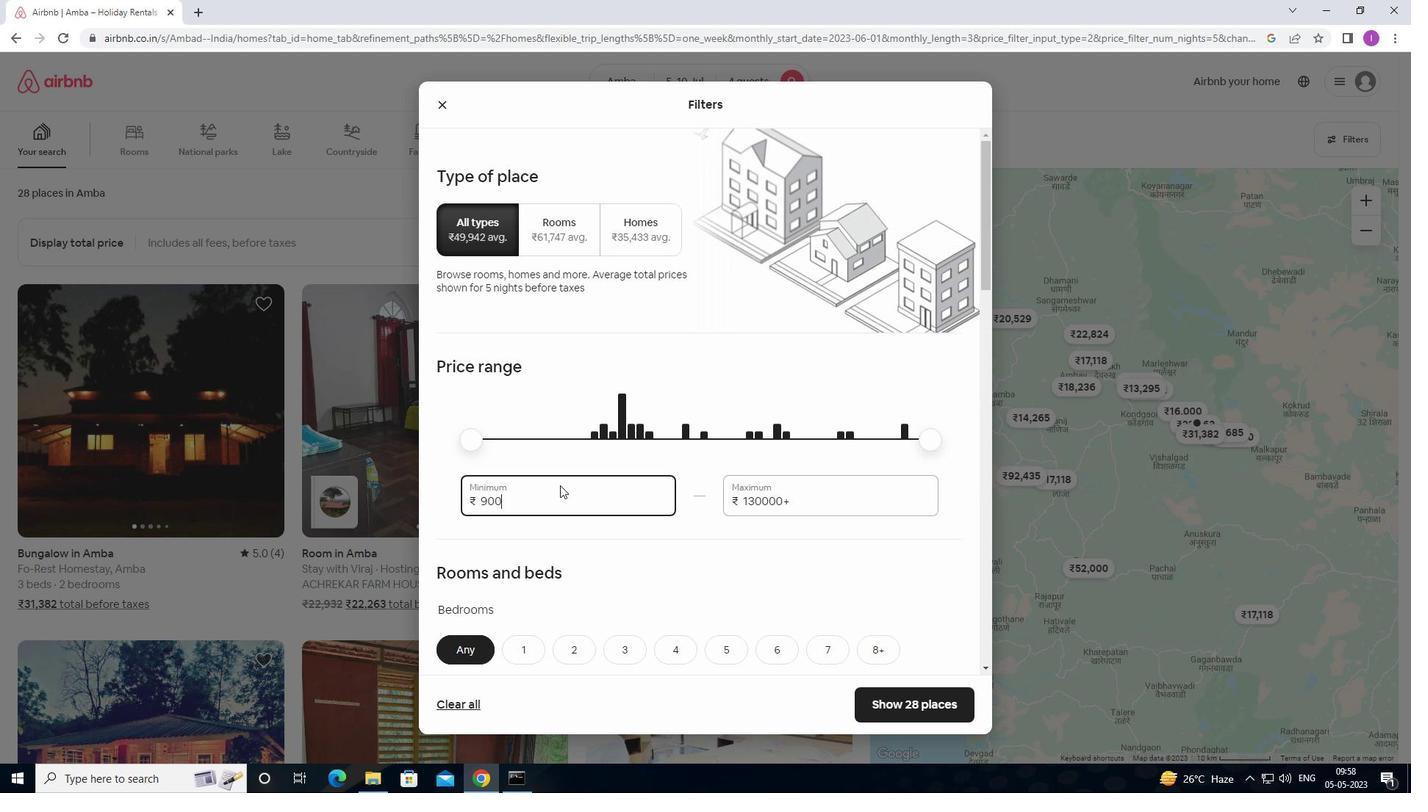 
Action: Mouse moved to (788, 497)
Screenshot: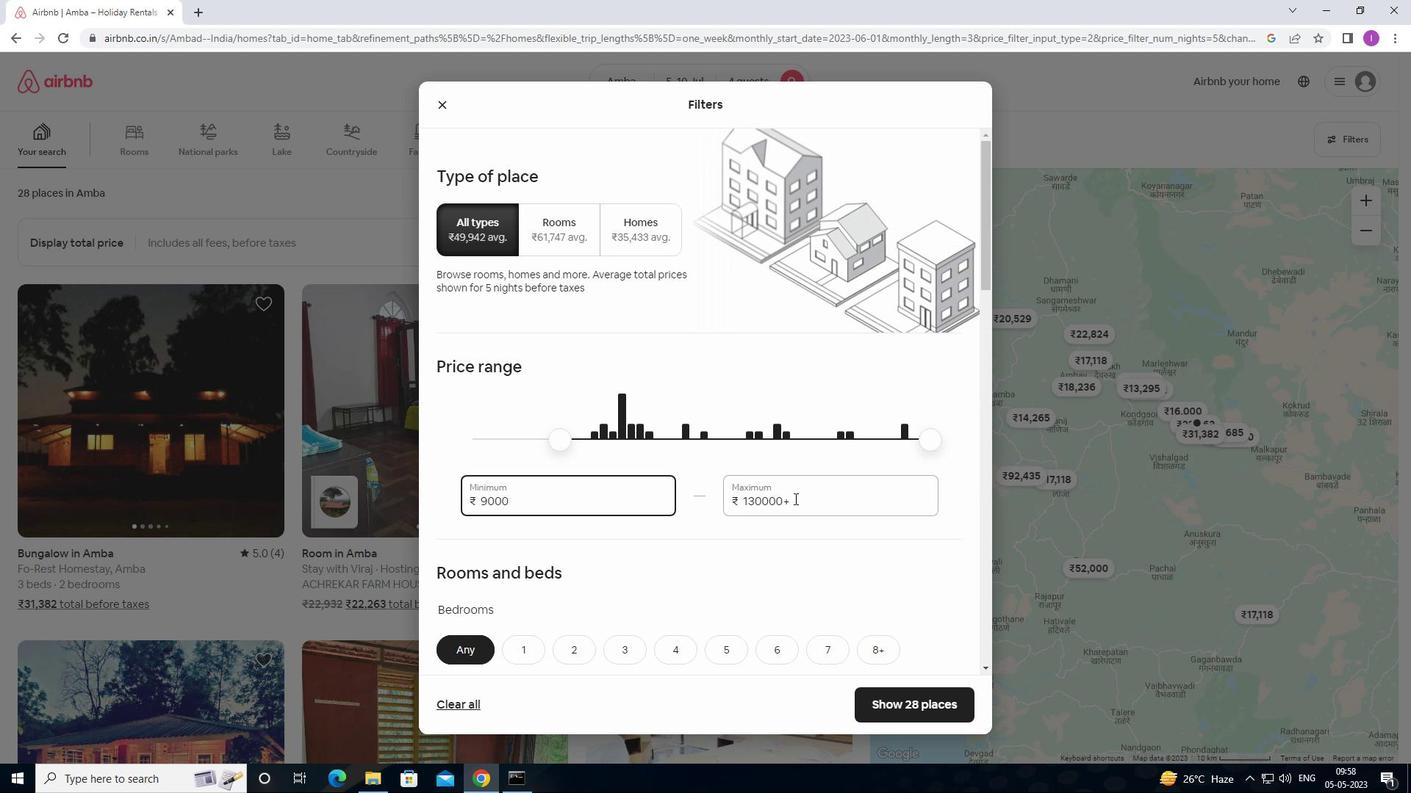 
Action: Mouse pressed left at (788, 497)
Screenshot: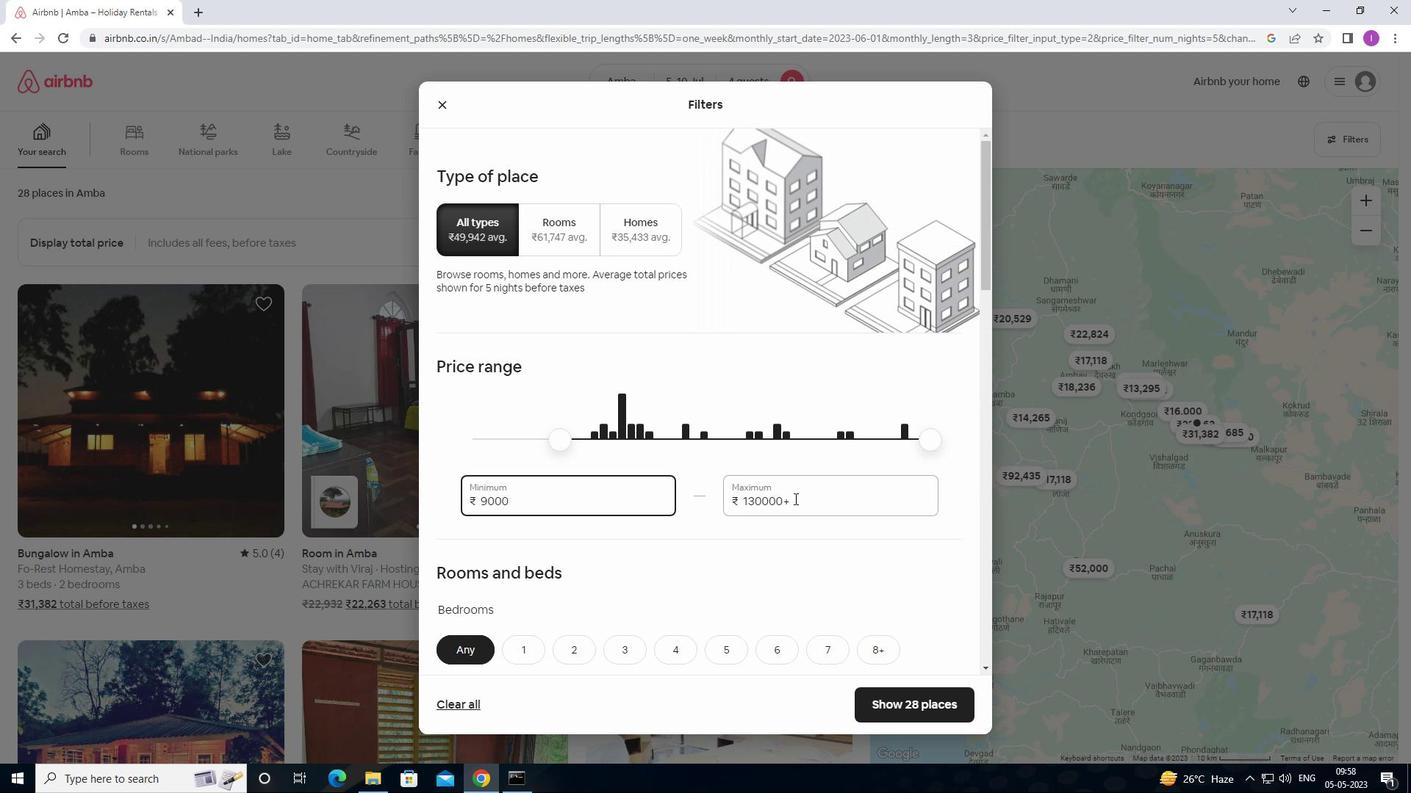 
Action: Mouse moved to (746, 492)
Screenshot: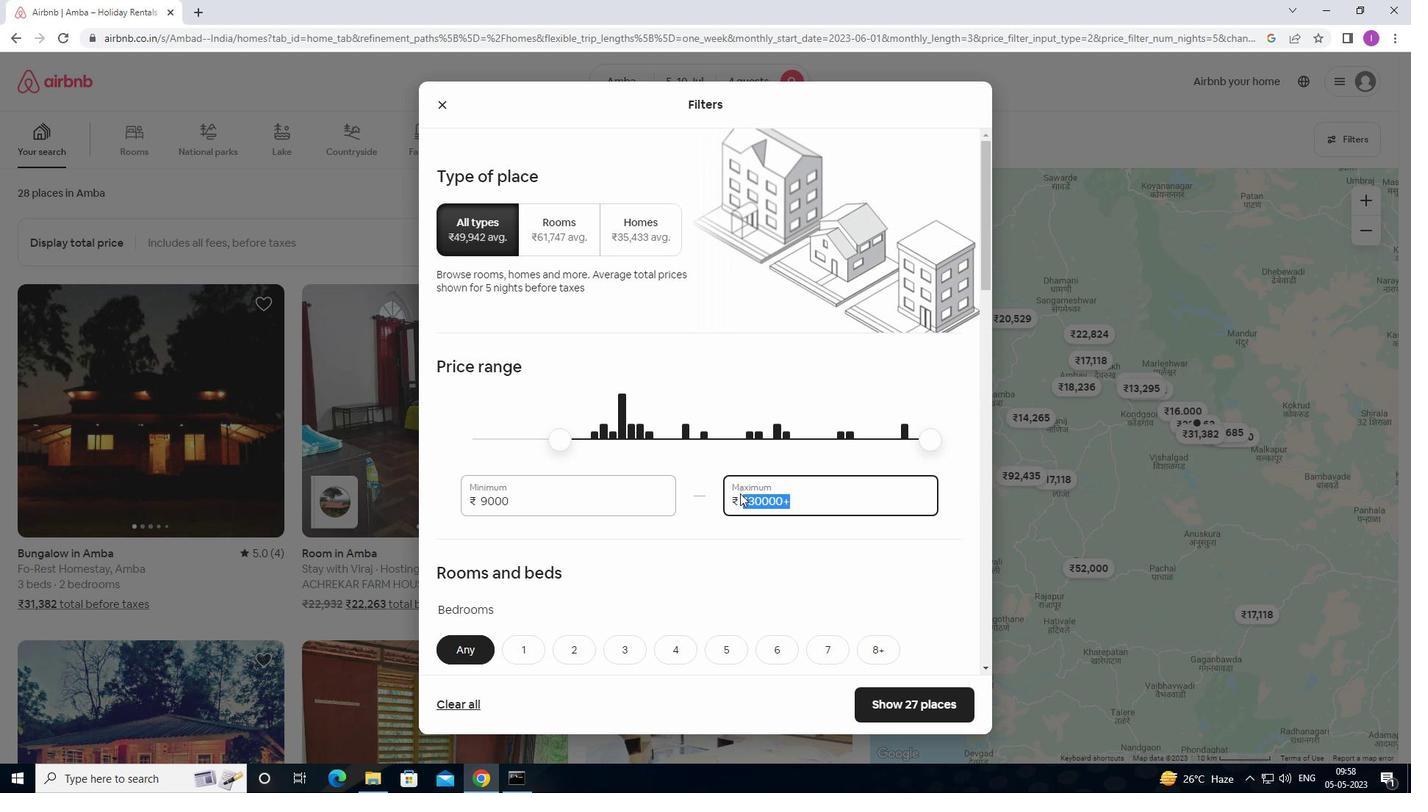 
Action: Key pressed 1
Screenshot: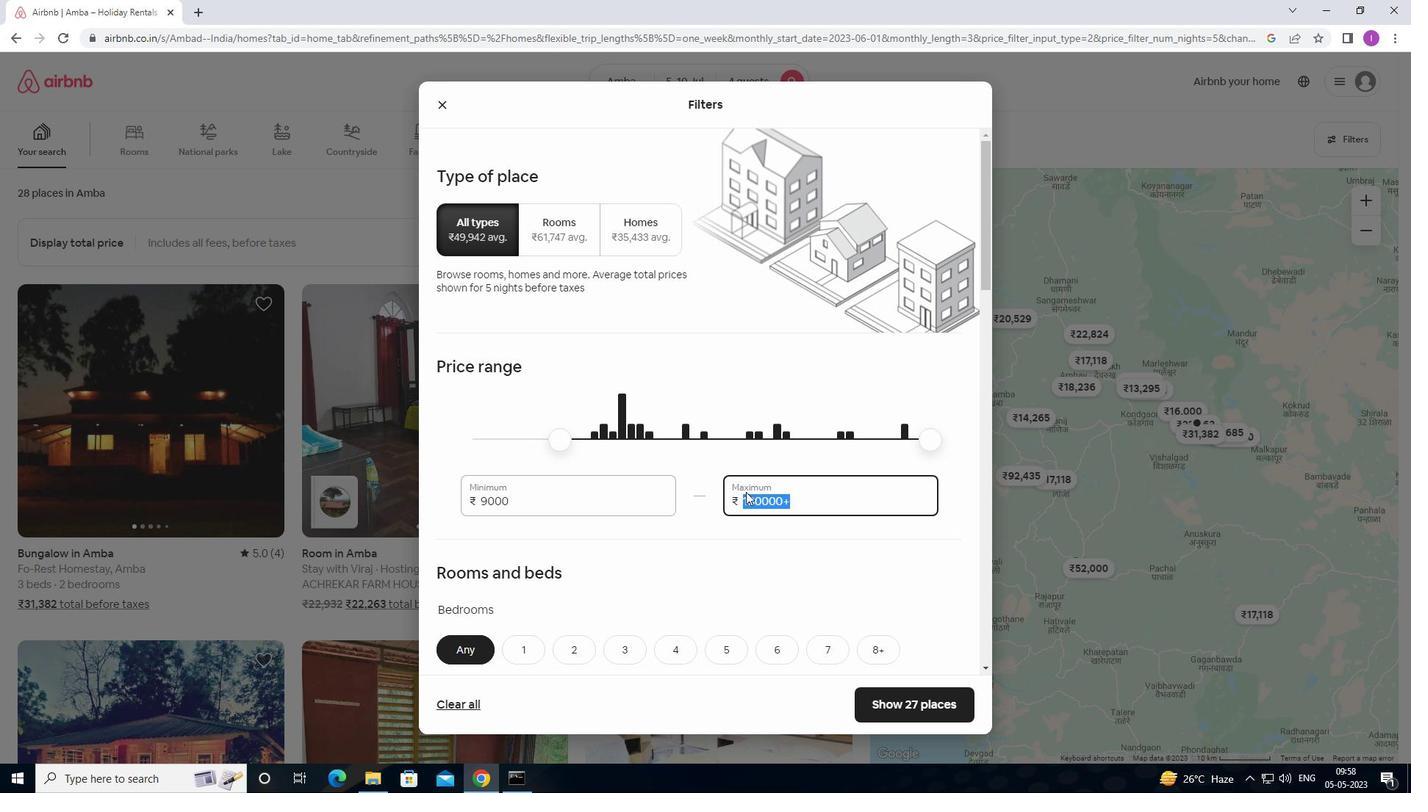 
Action: Mouse moved to (746, 492)
Screenshot: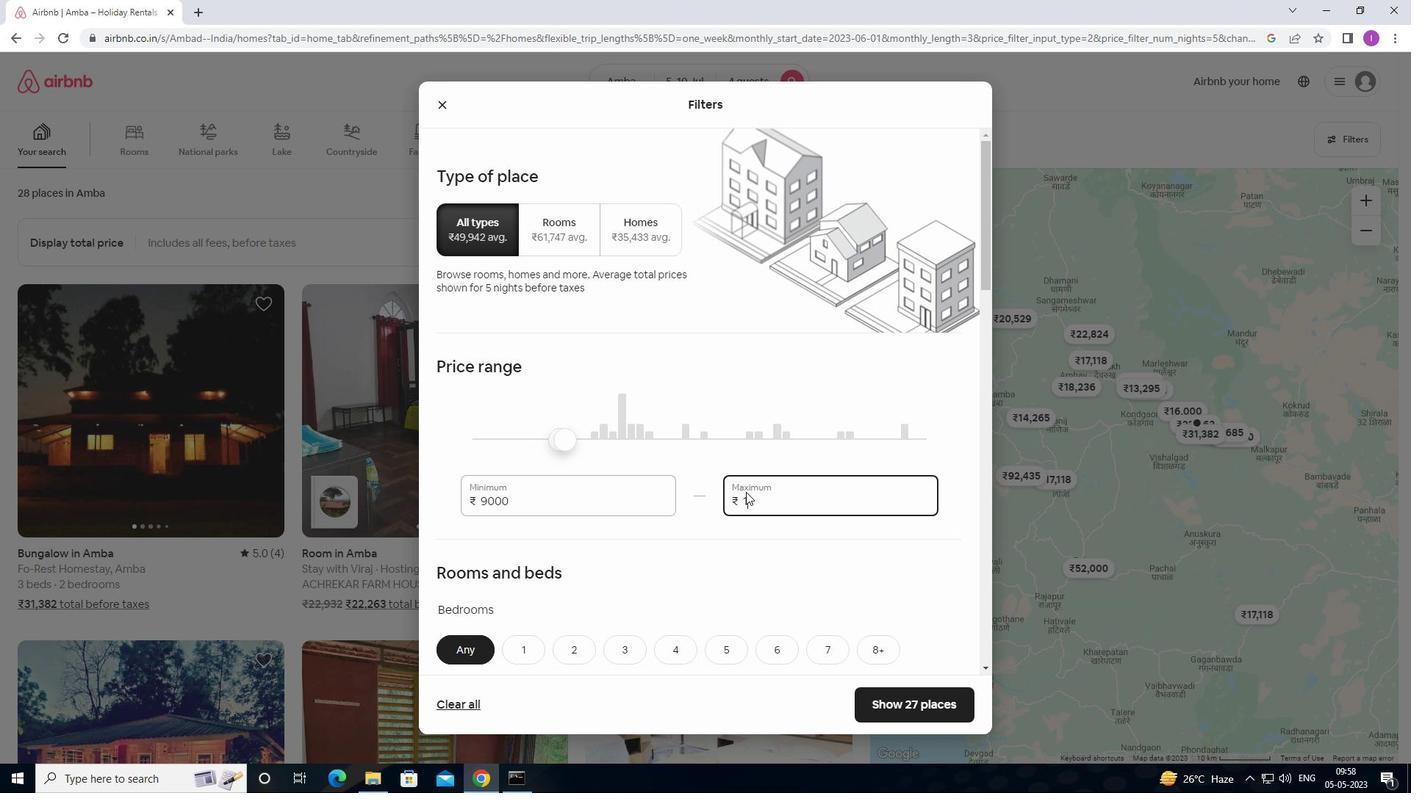 
Action: Key pressed 4
Screenshot: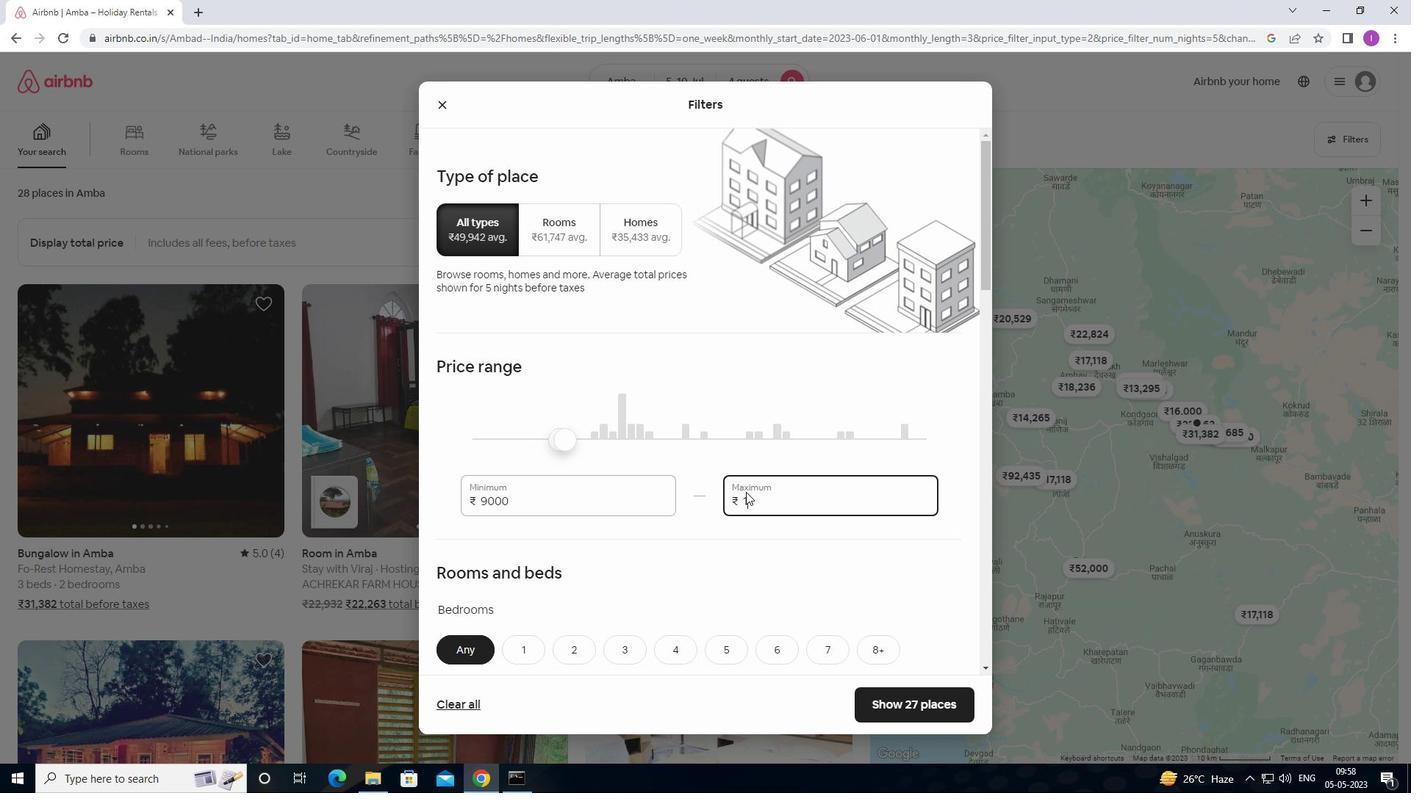 
Action: Mouse moved to (748, 489)
Screenshot: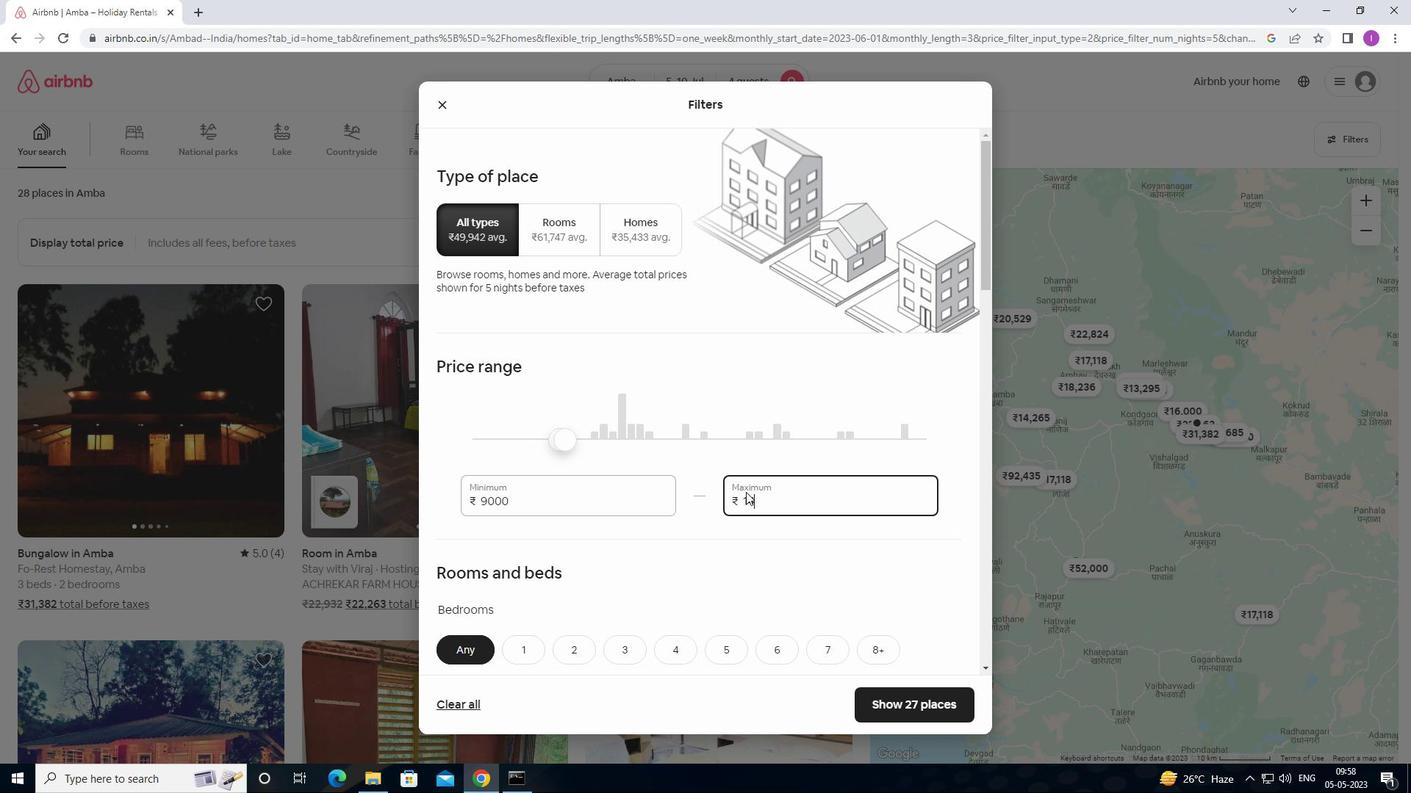 
Action: Key pressed 0
Screenshot: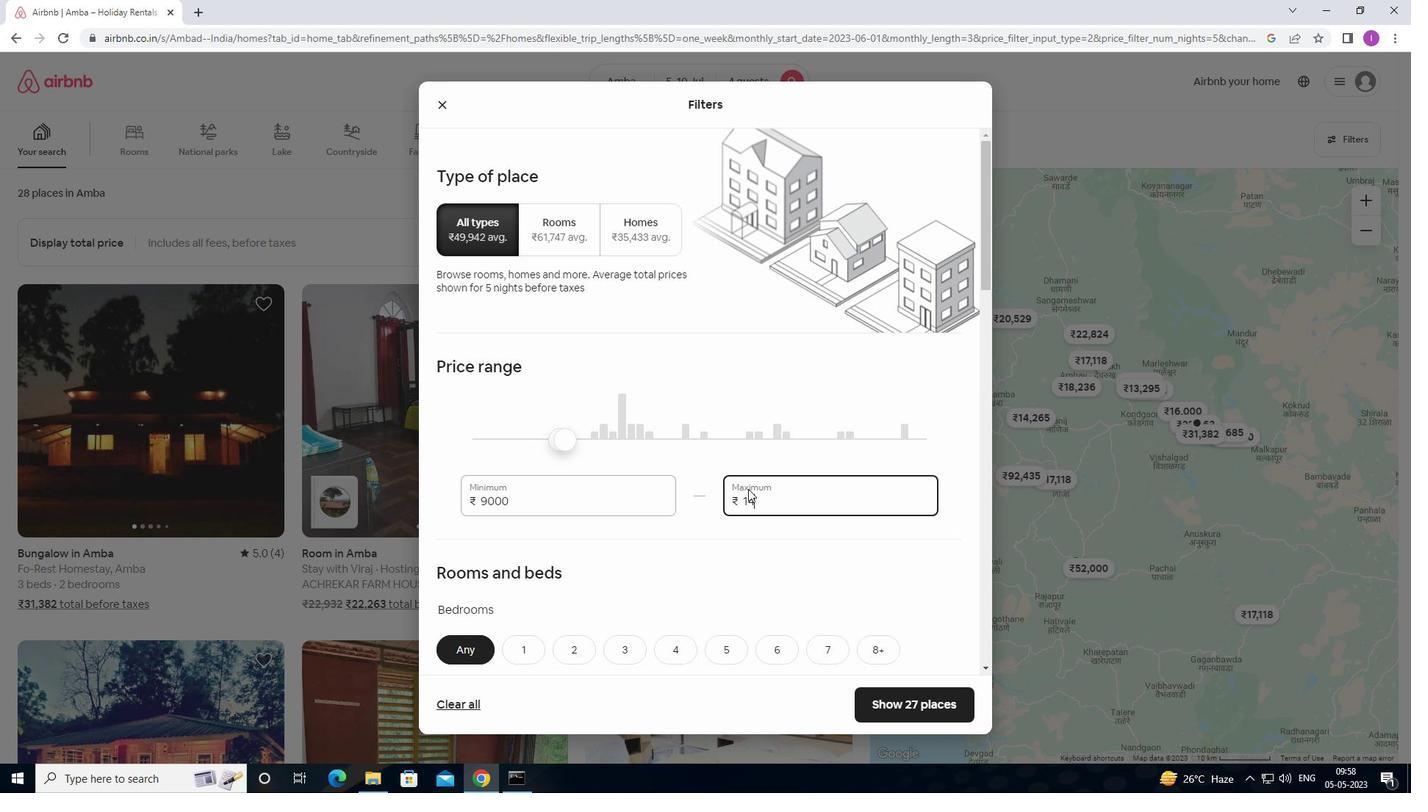 
Action: Mouse moved to (751, 489)
Screenshot: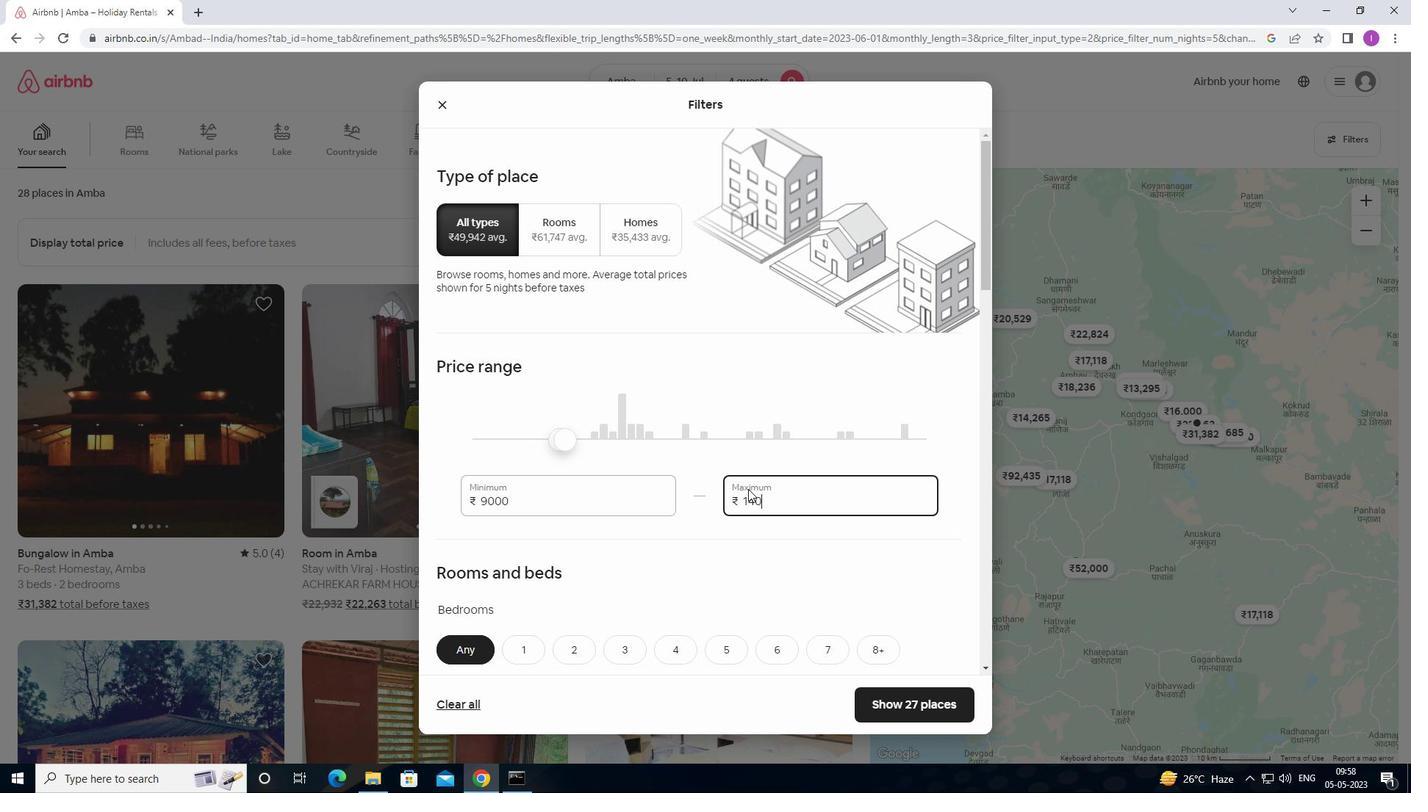 
Action: Key pressed 0
Screenshot: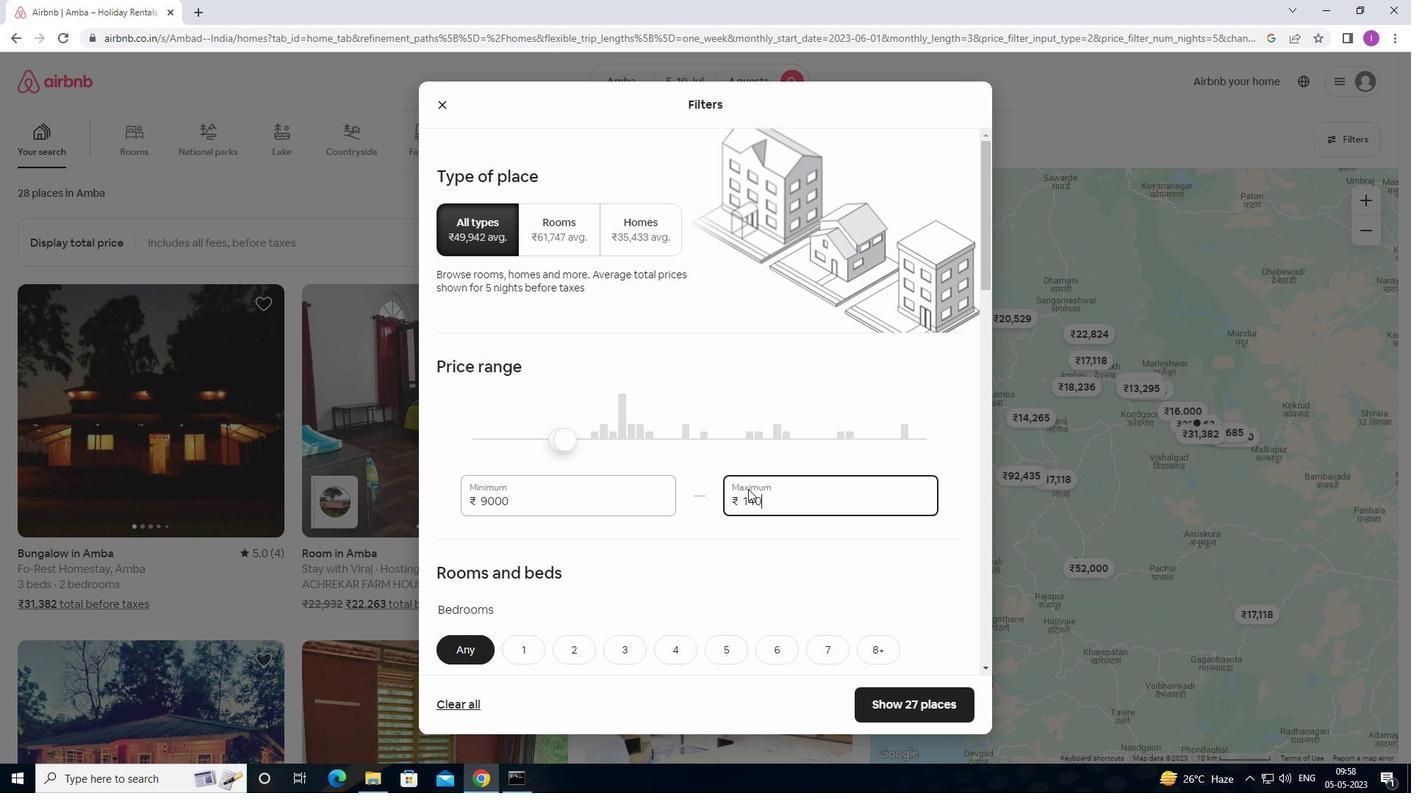 
Action: Mouse moved to (752, 489)
Screenshot: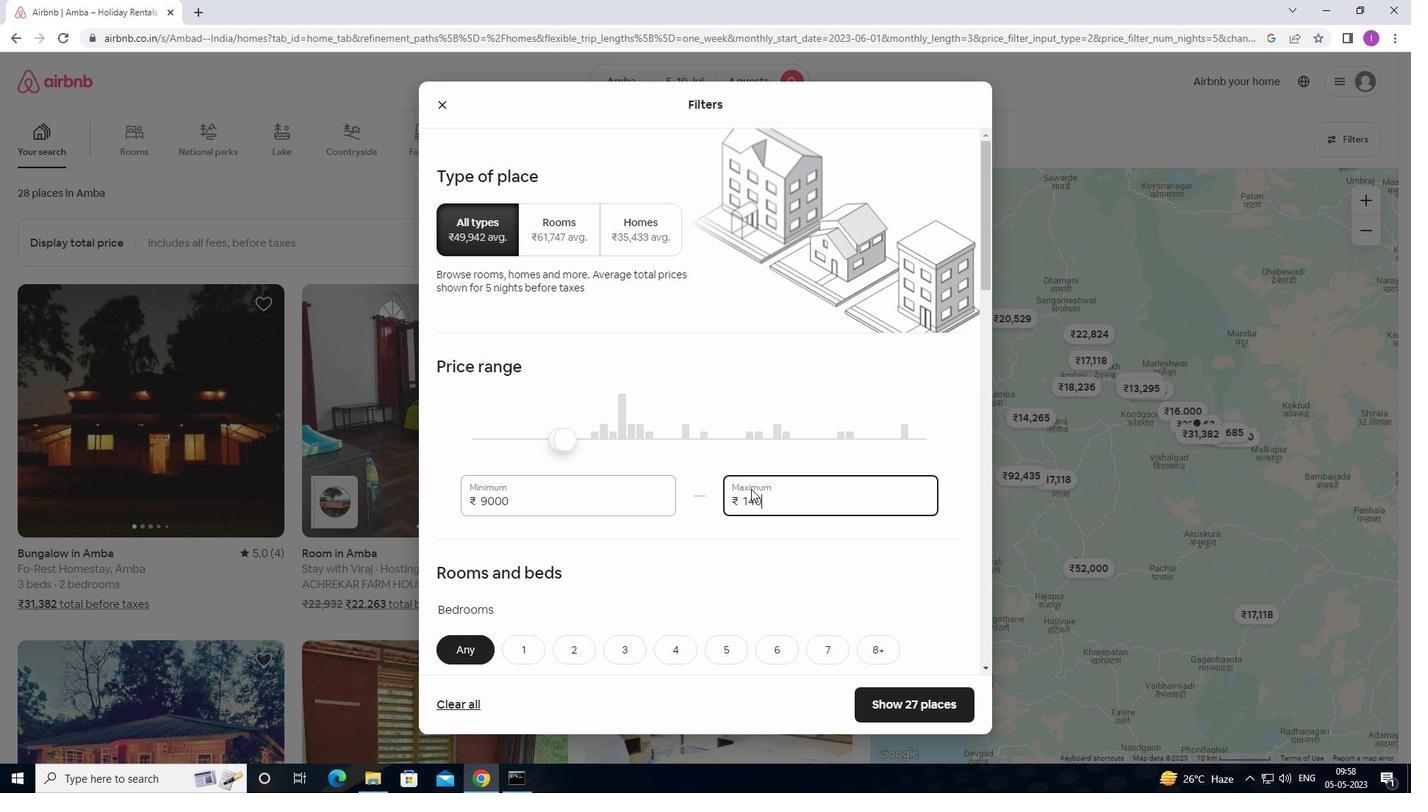 
Action: Key pressed 0
Screenshot: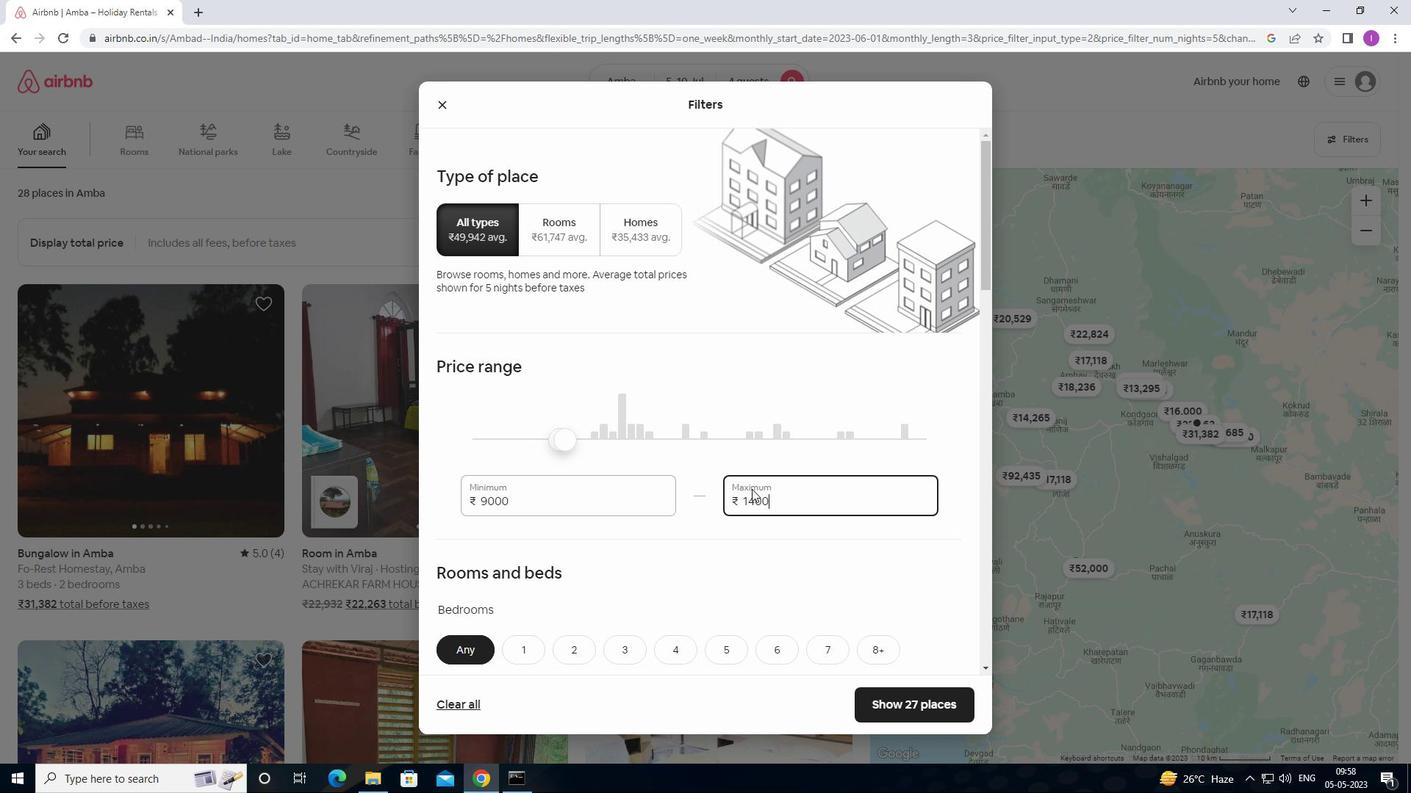 
Action: Mouse moved to (684, 524)
Screenshot: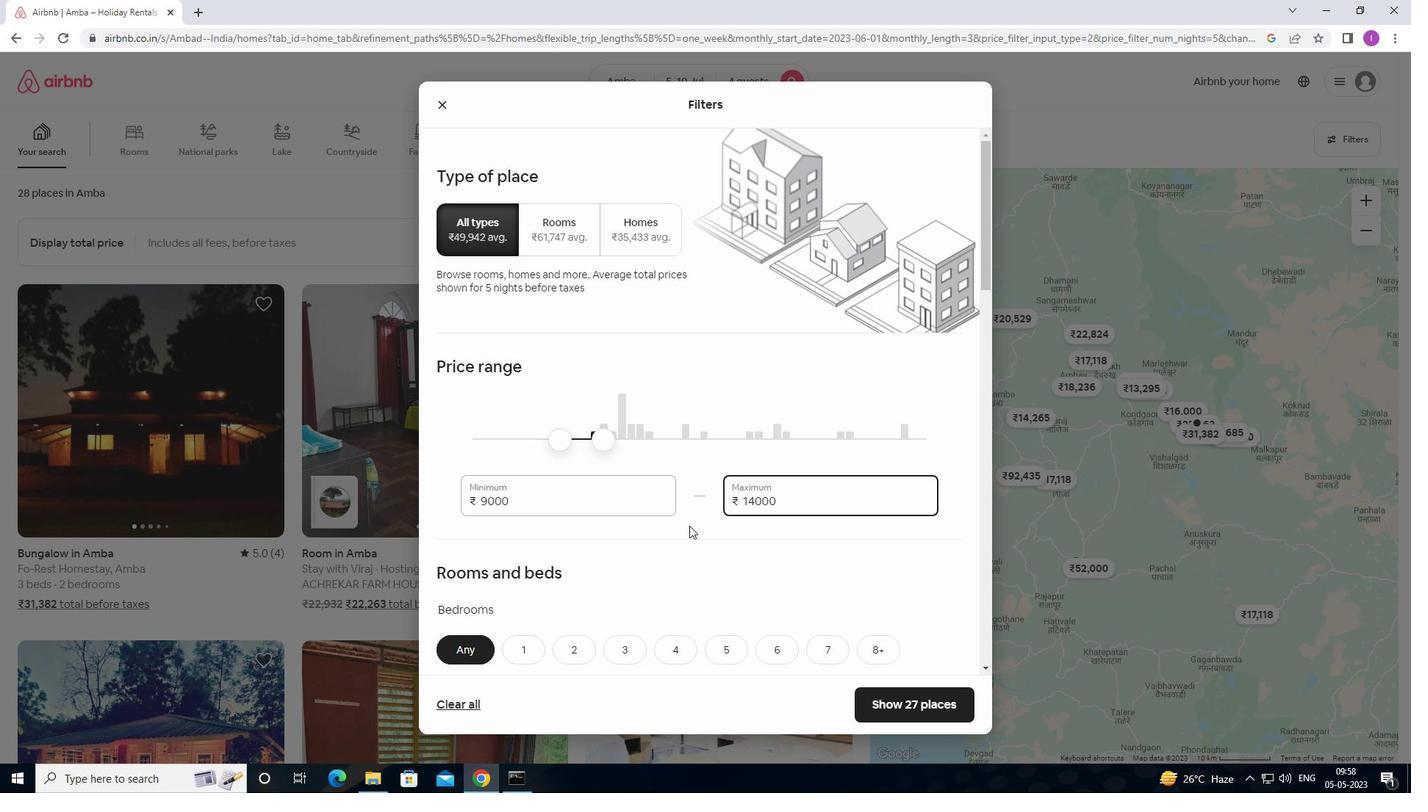 
Action: Mouse scrolled (684, 523) with delta (0, 0)
Screenshot: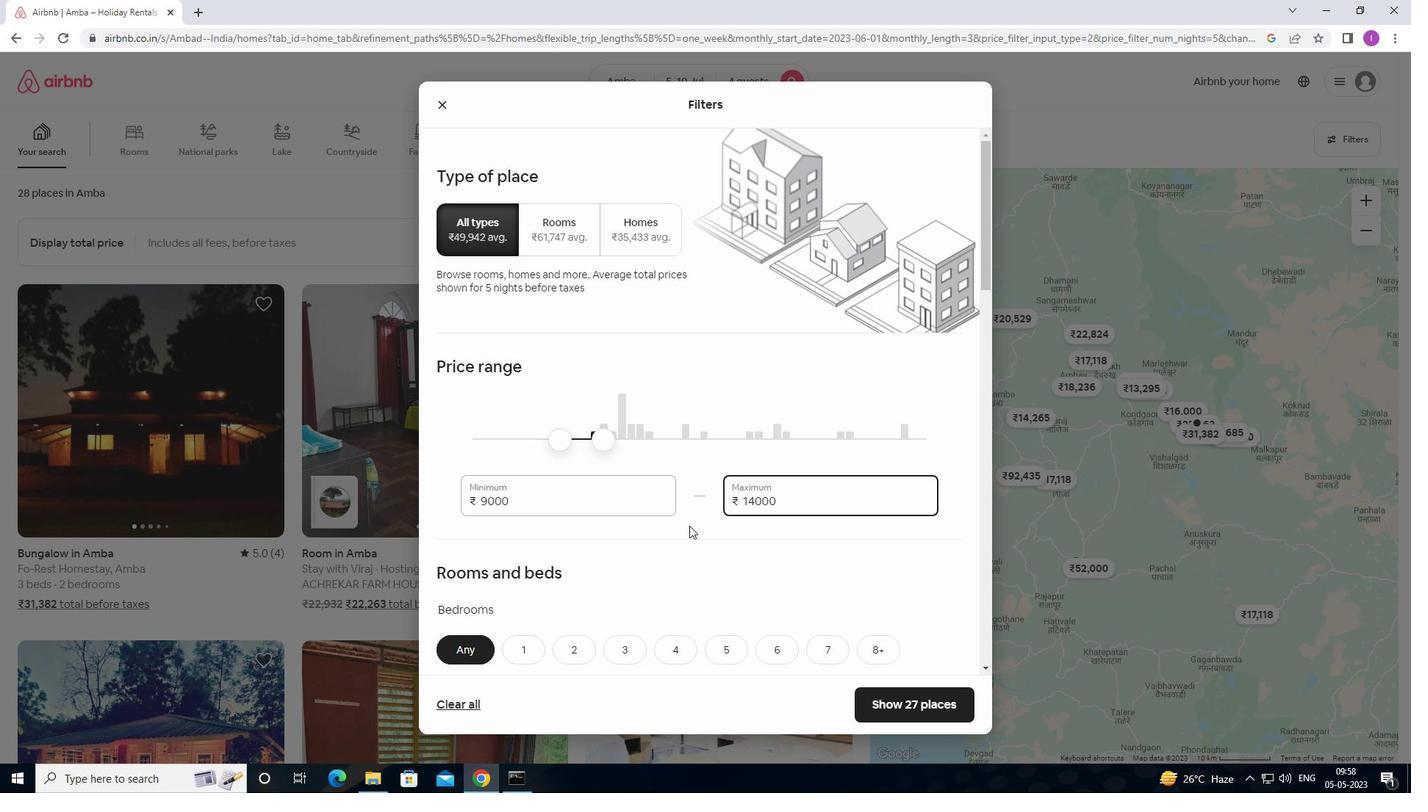 
Action: Mouse scrolled (684, 523) with delta (0, 0)
Screenshot: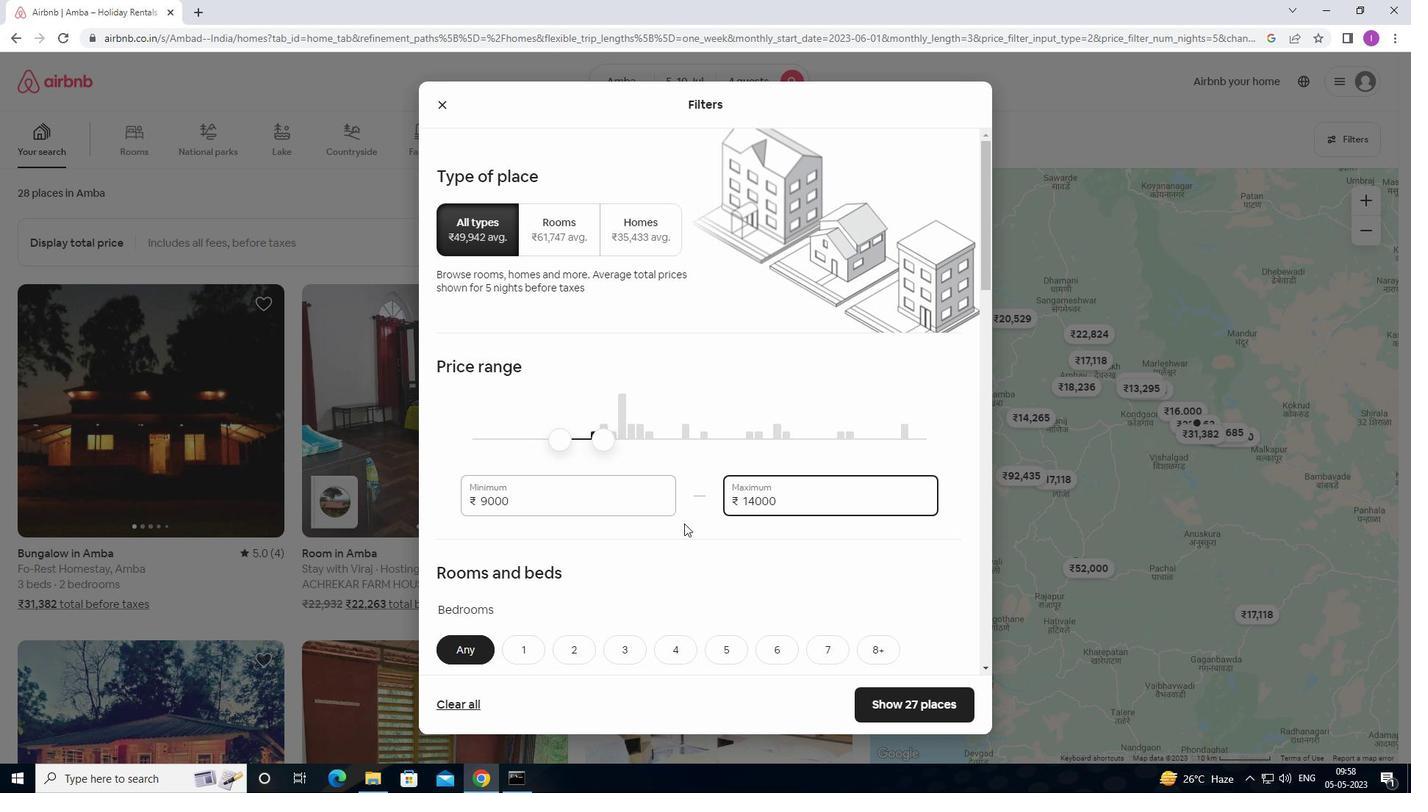 
Action: Mouse moved to (579, 502)
Screenshot: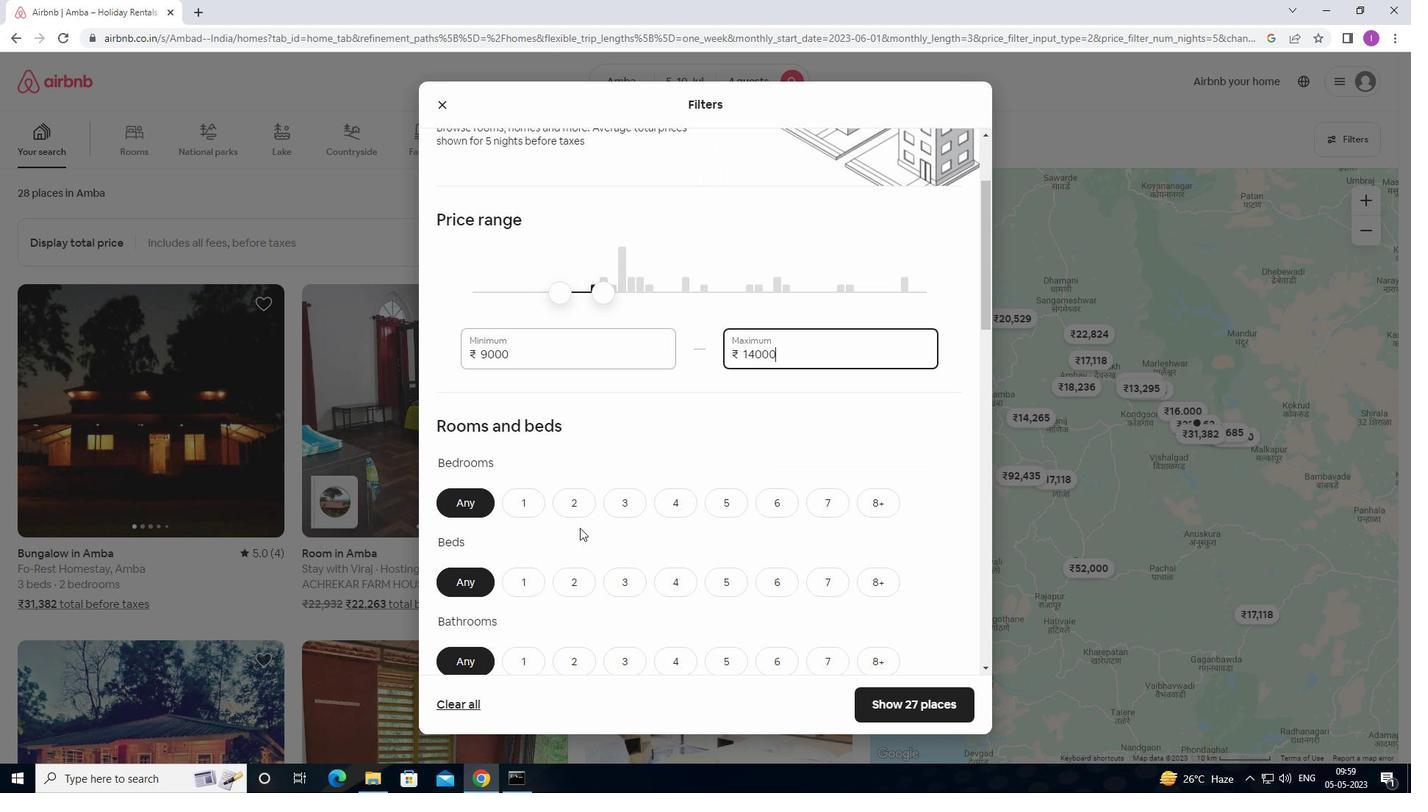 
Action: Mouse pressed left at (579, 502)
Screenshot: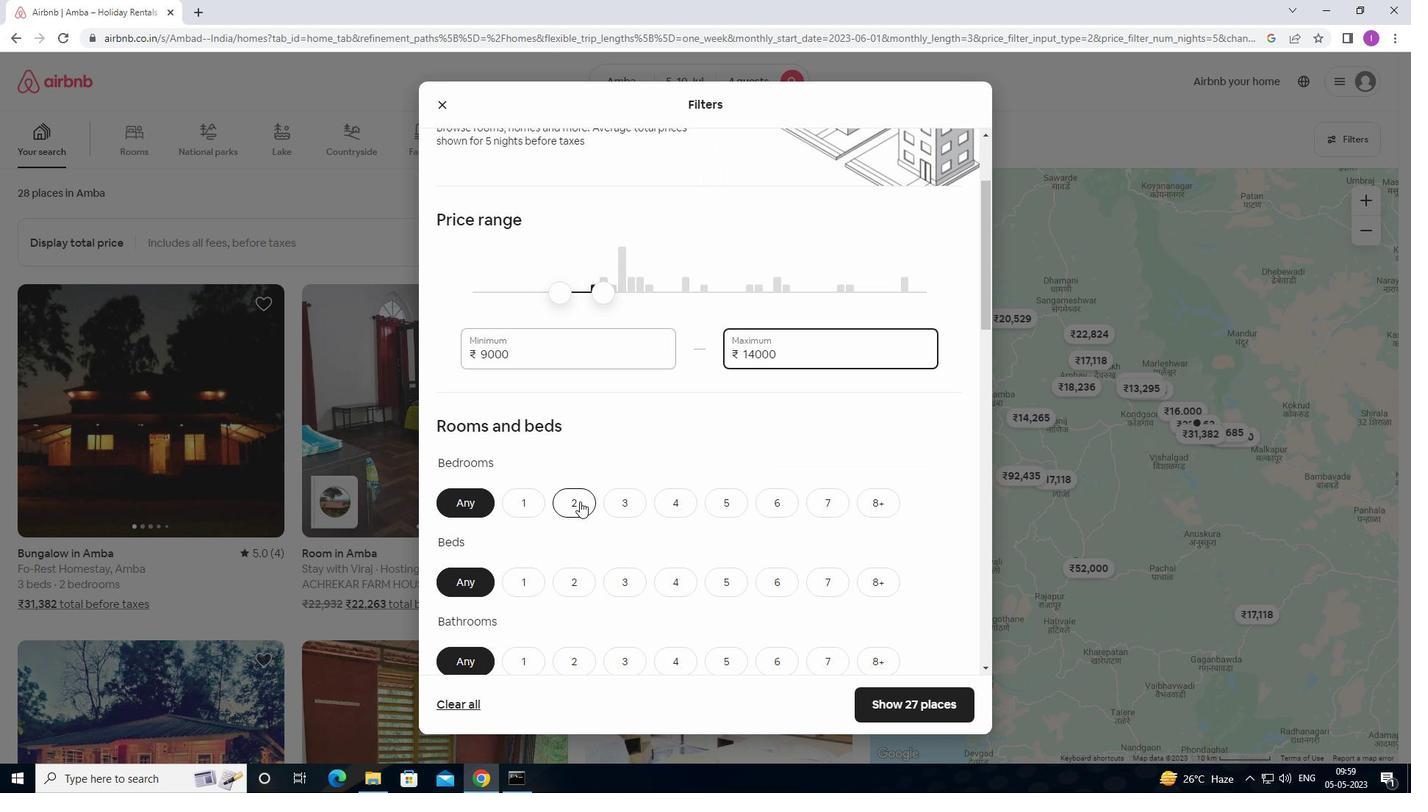 
Action: Mouse moved to (723, 492)
Screenshot: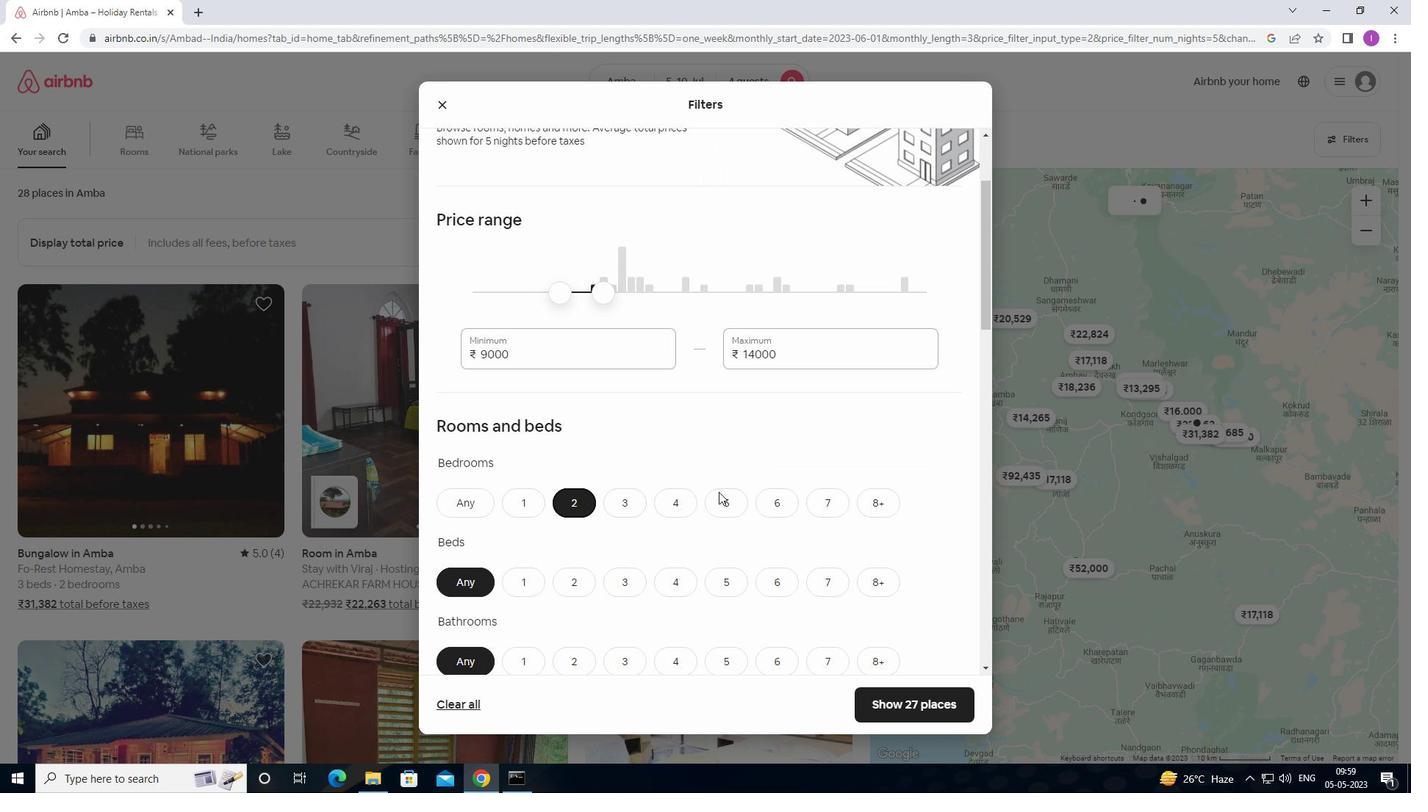 
Action: Mouse scrolled (723, 491) with delta (0, 0)
Screenshot: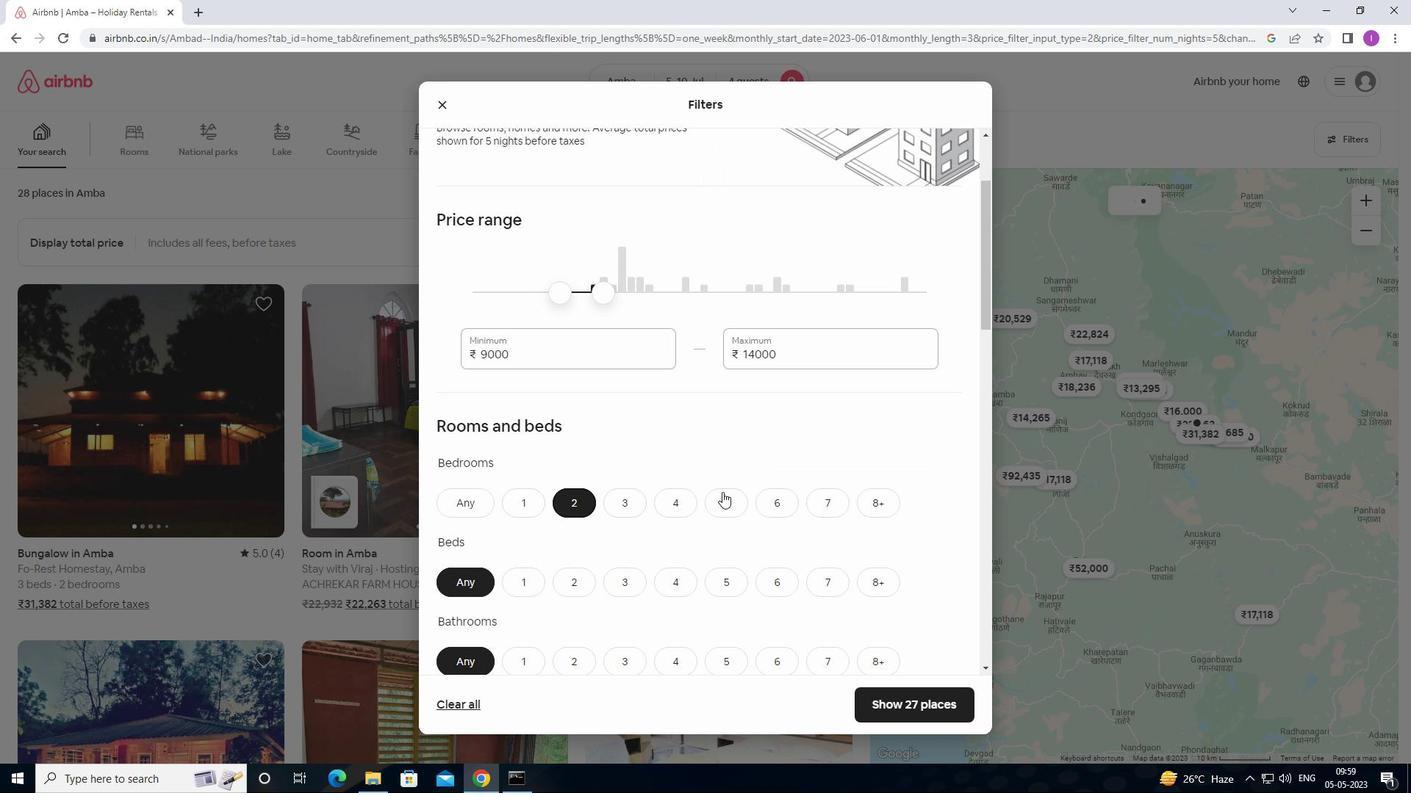 
Action: Mouse moved to (722, 494)
Screenshot: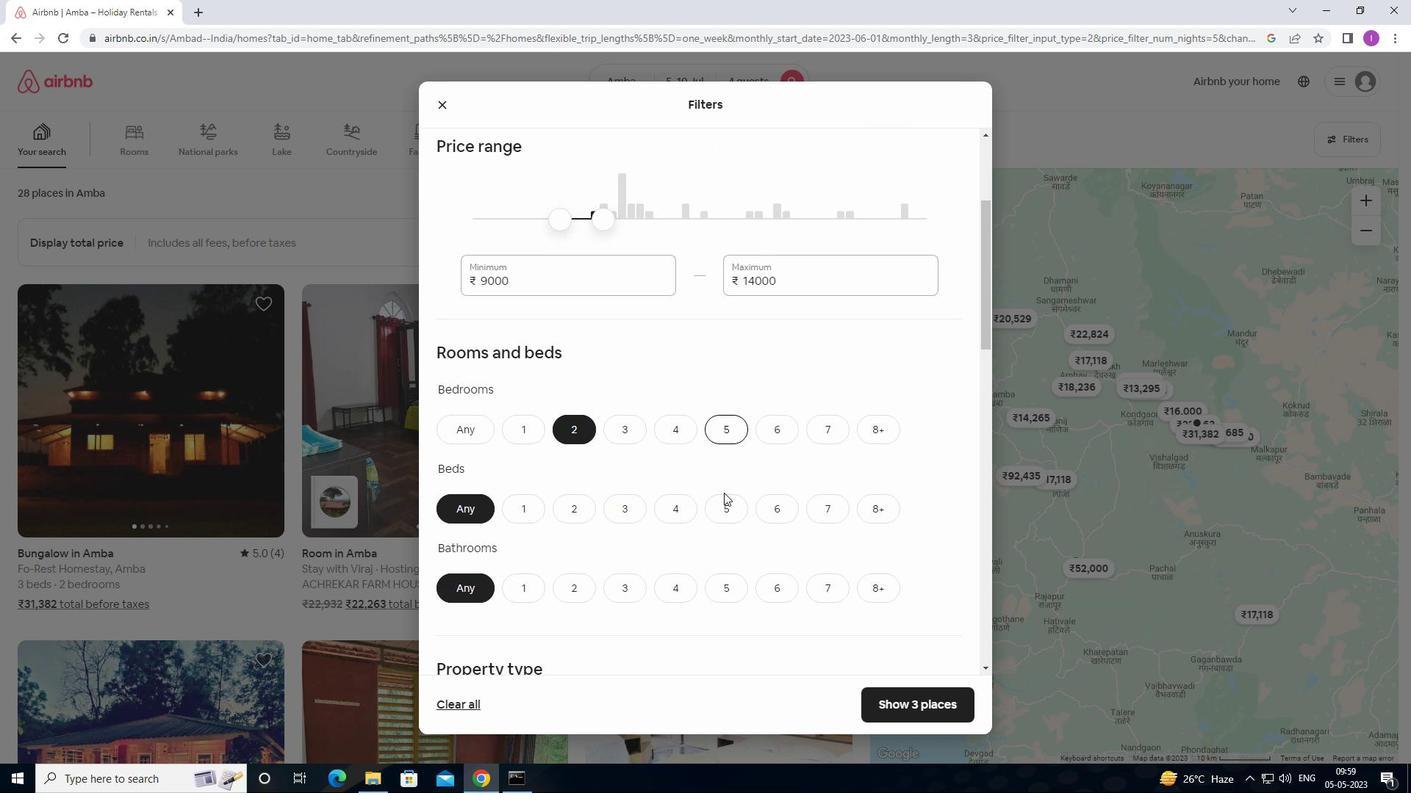 
Action: Mouse scrolled (722, 493) with delta (0, 0)
Screenshot: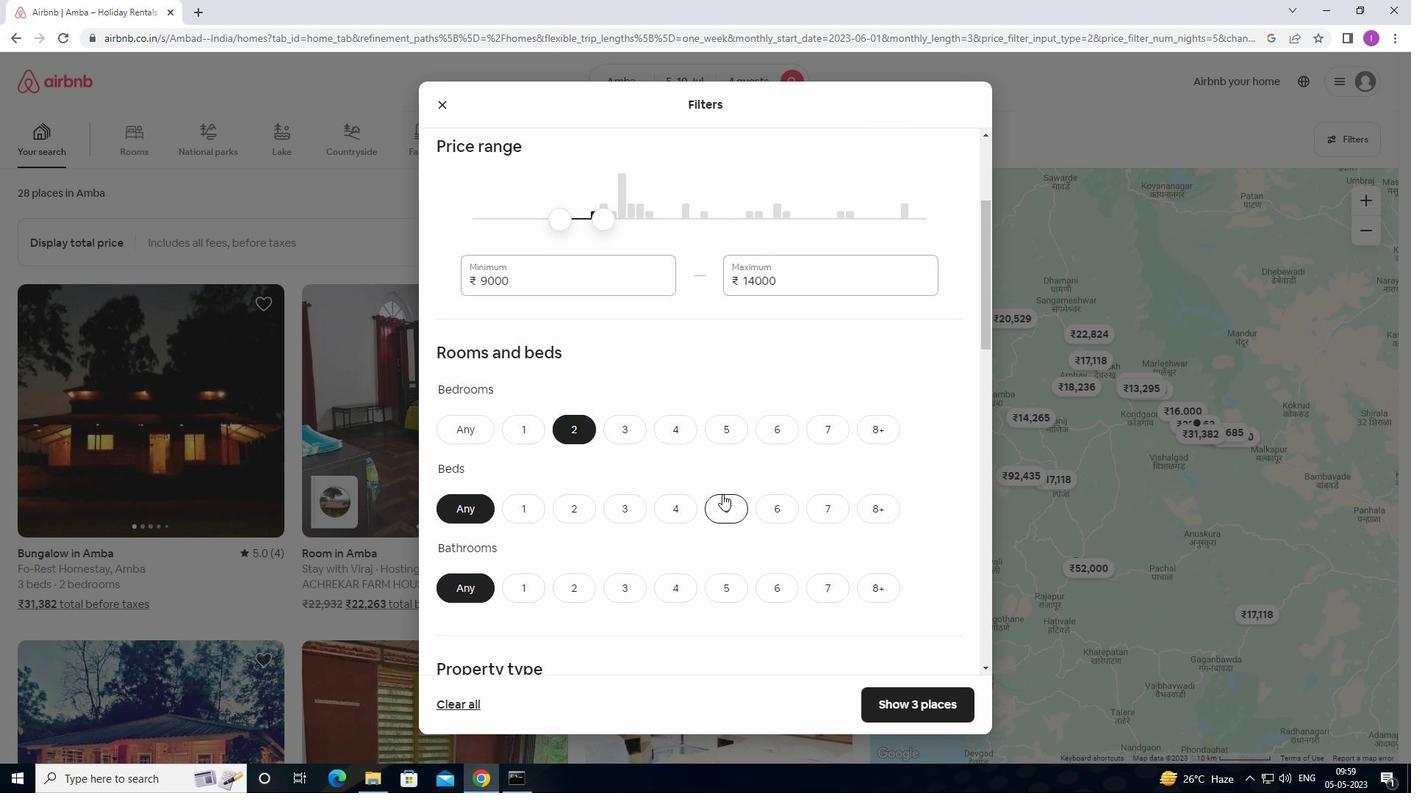 
Action: Mouse moved to (671, 441)
Screenshot: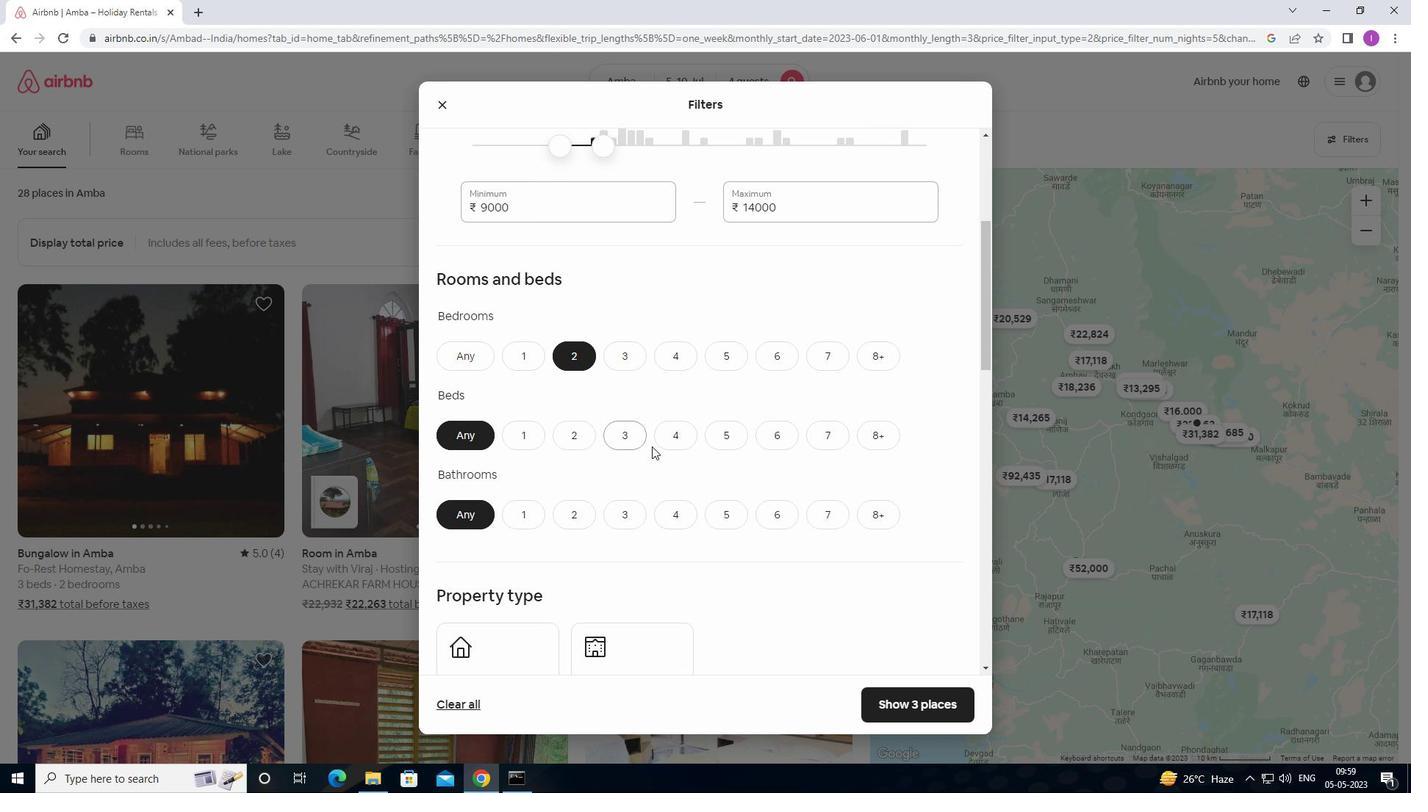 
Action: Mouse pressed left at (671, 441)
Screenshot: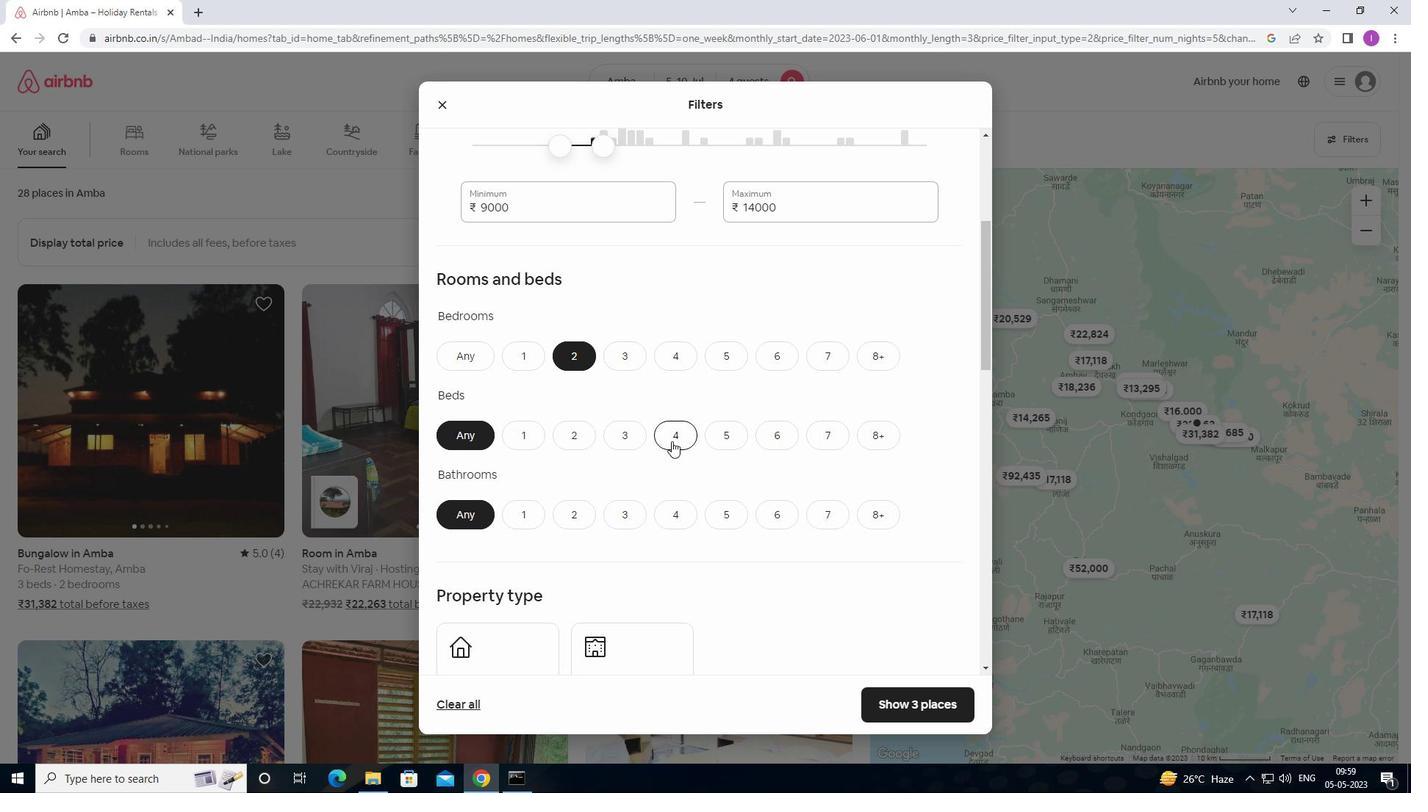 
Action: Mouse moved to (577, 507)
Screenshot: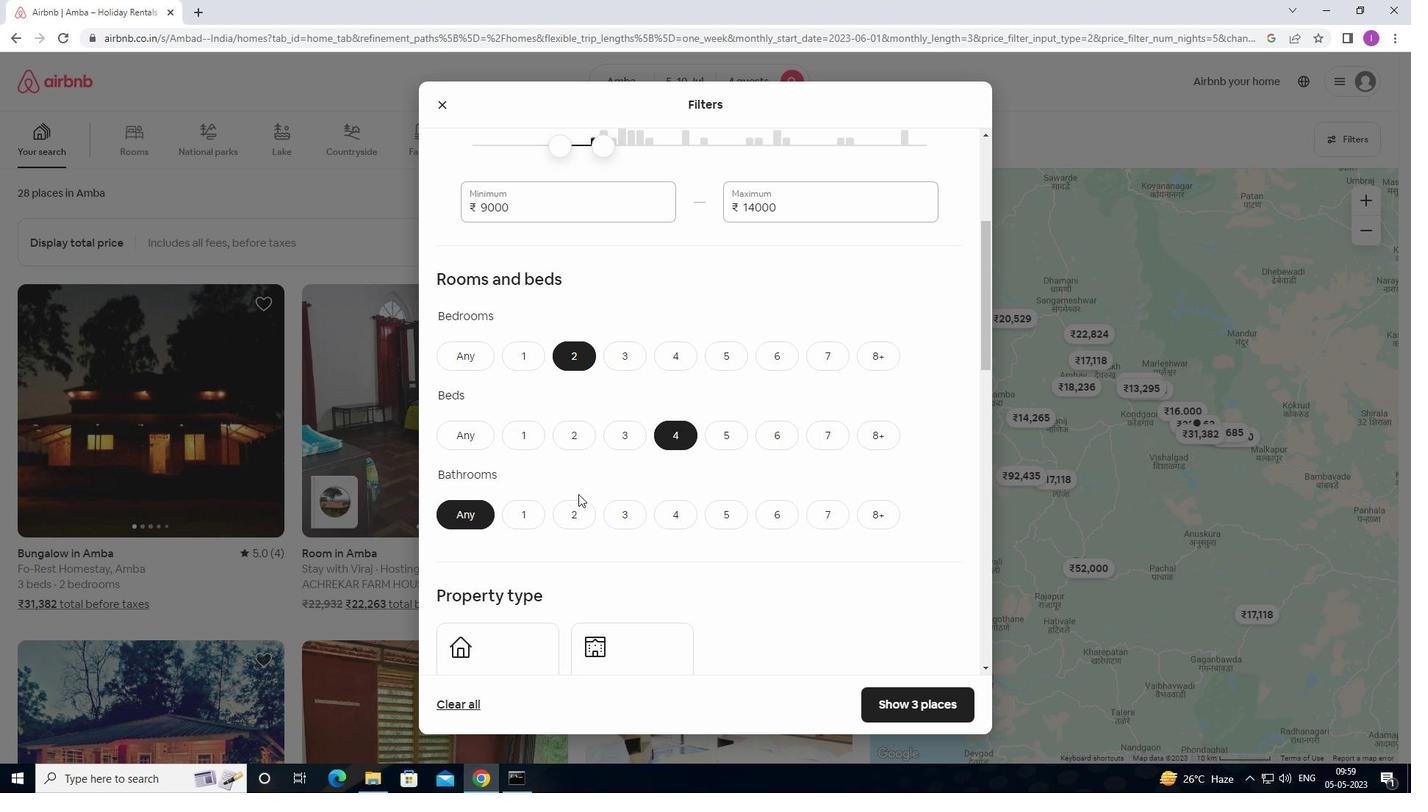 
Action: Mouse pressed left at (577, 507)
Screenshot: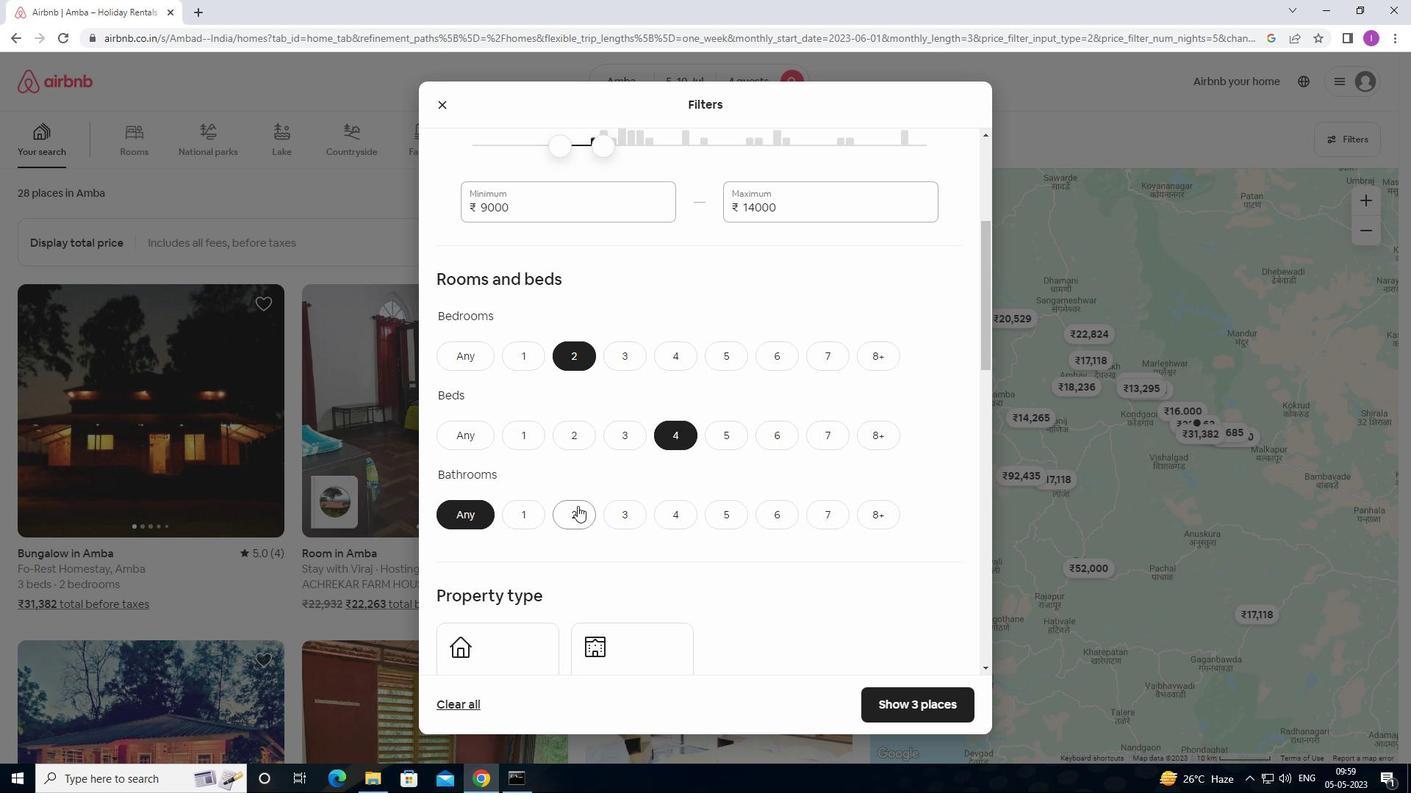 
Action: Mouse moved to (617, 469)
Screenshot: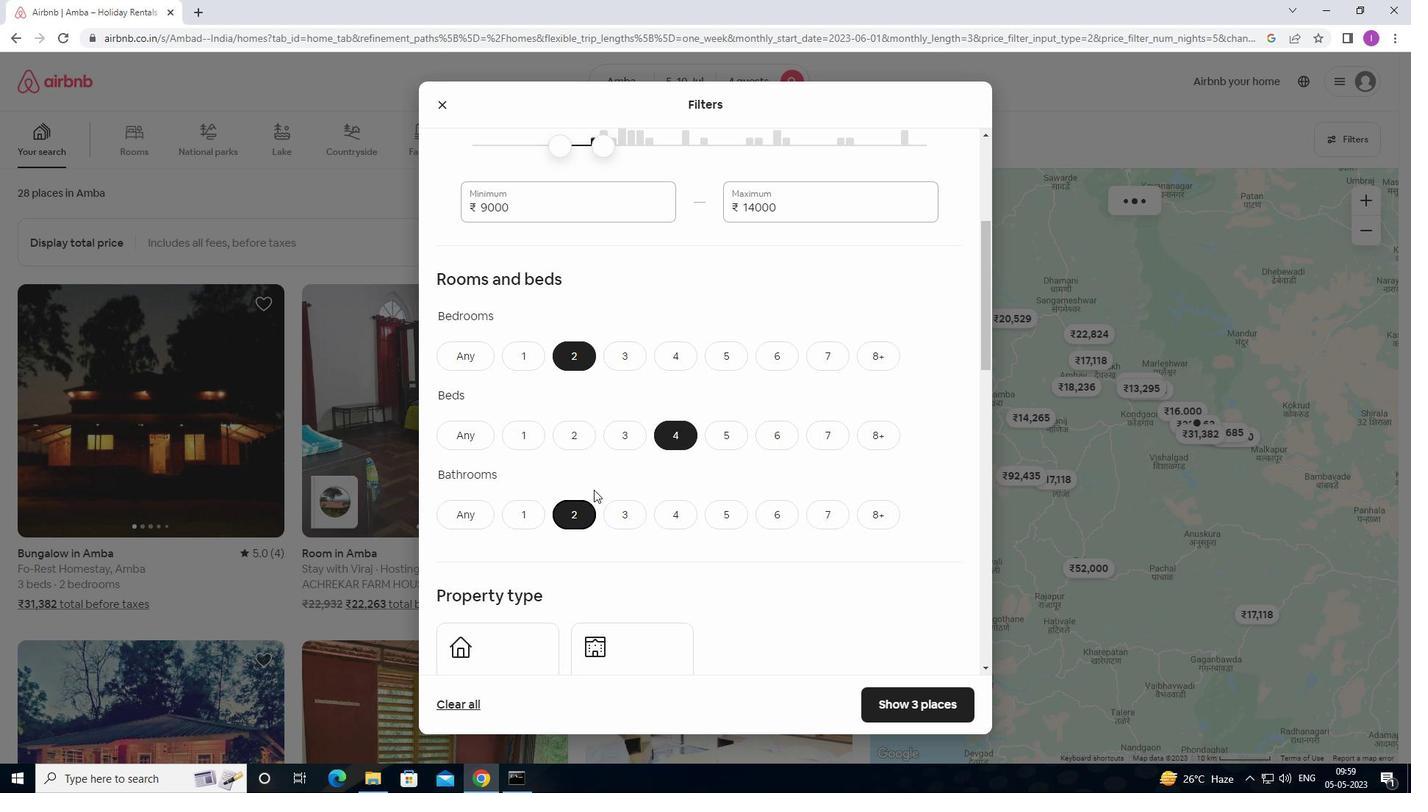 
Action: Mouse scrolled (617, 468) with delta (0, 0)
Screenshot: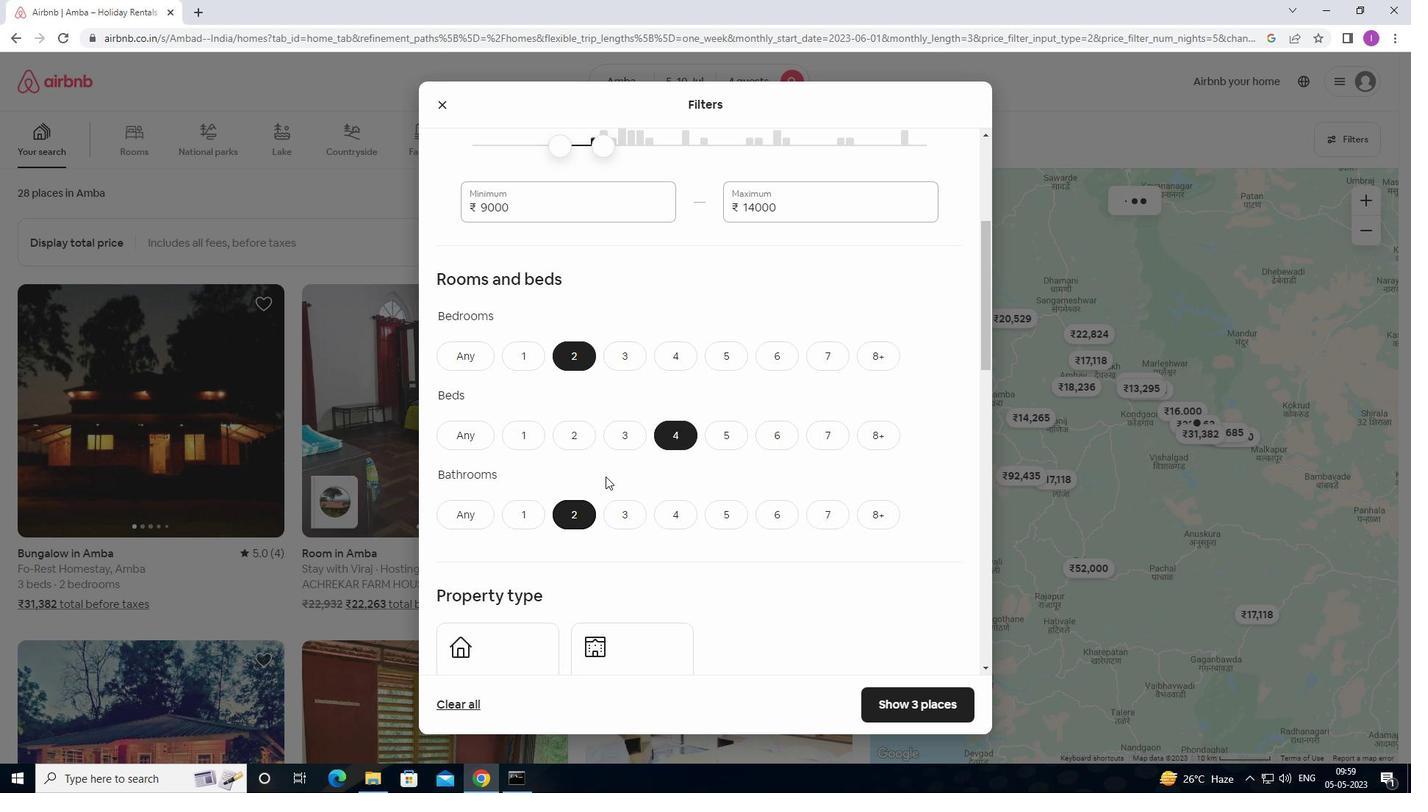 
Action: Mouse scrolled (617, 468) with delta (0, 0)
Screenshot: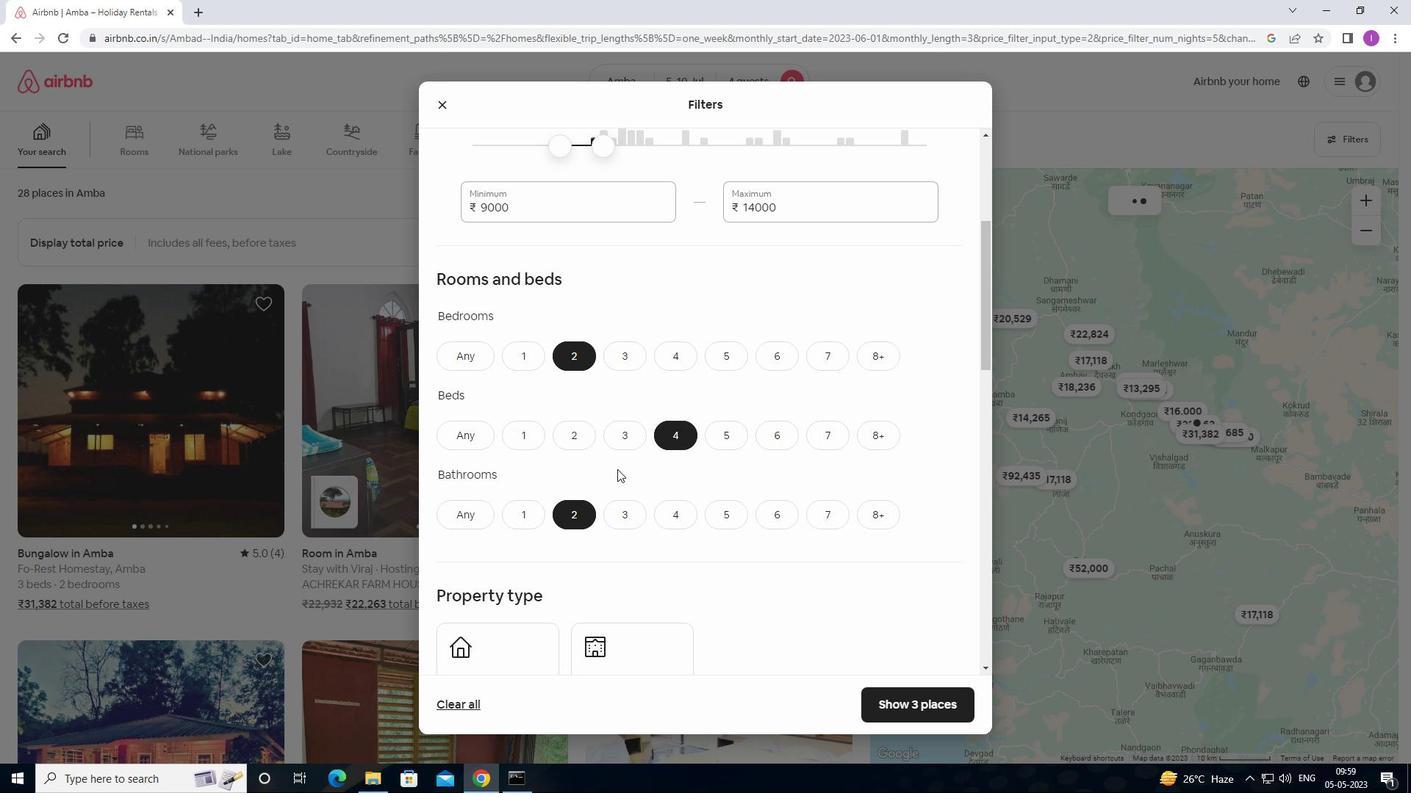 
Action: Mouse moved to (627, 464)
Screenshot: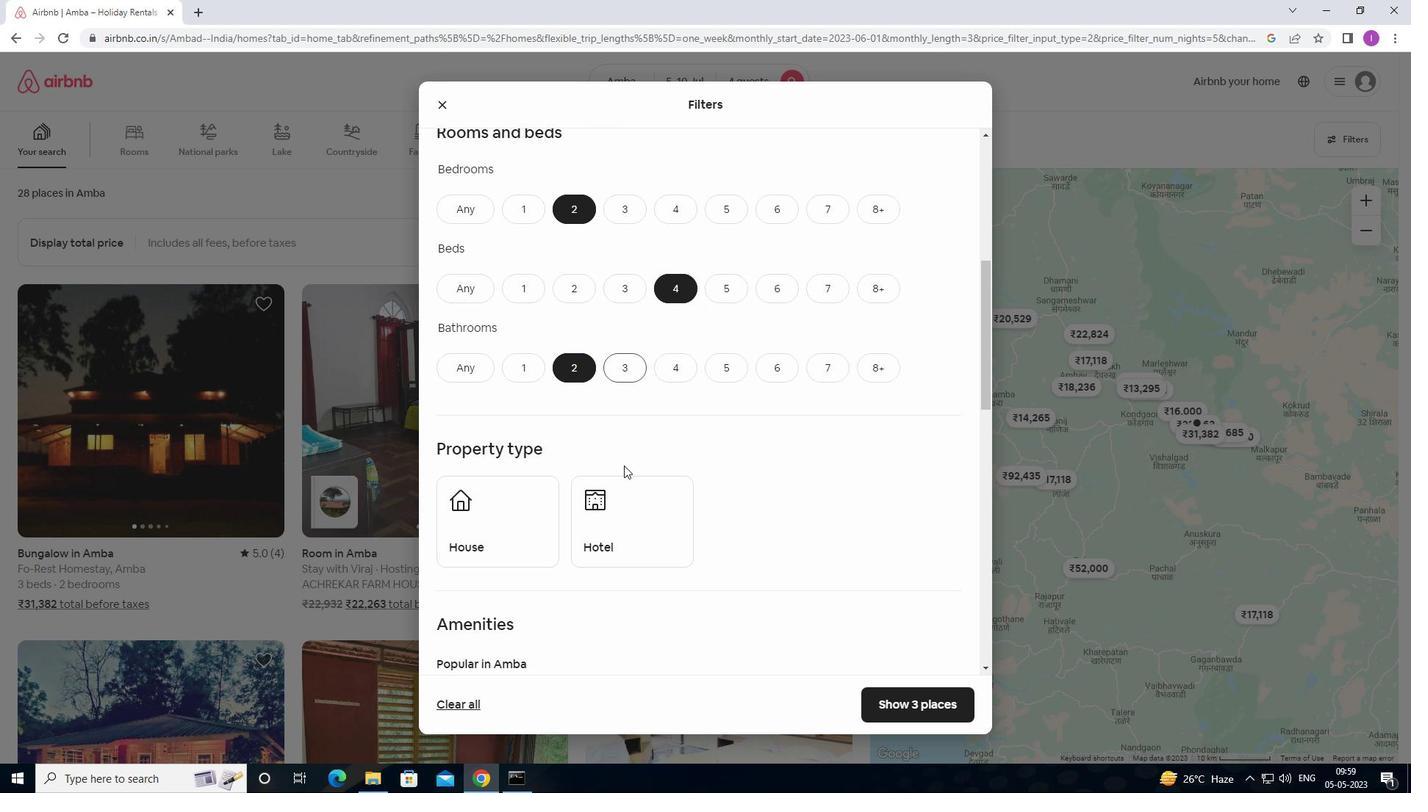 
Action: Mouse scrolled (627, 463) with delta (0, 0)
Screenshot: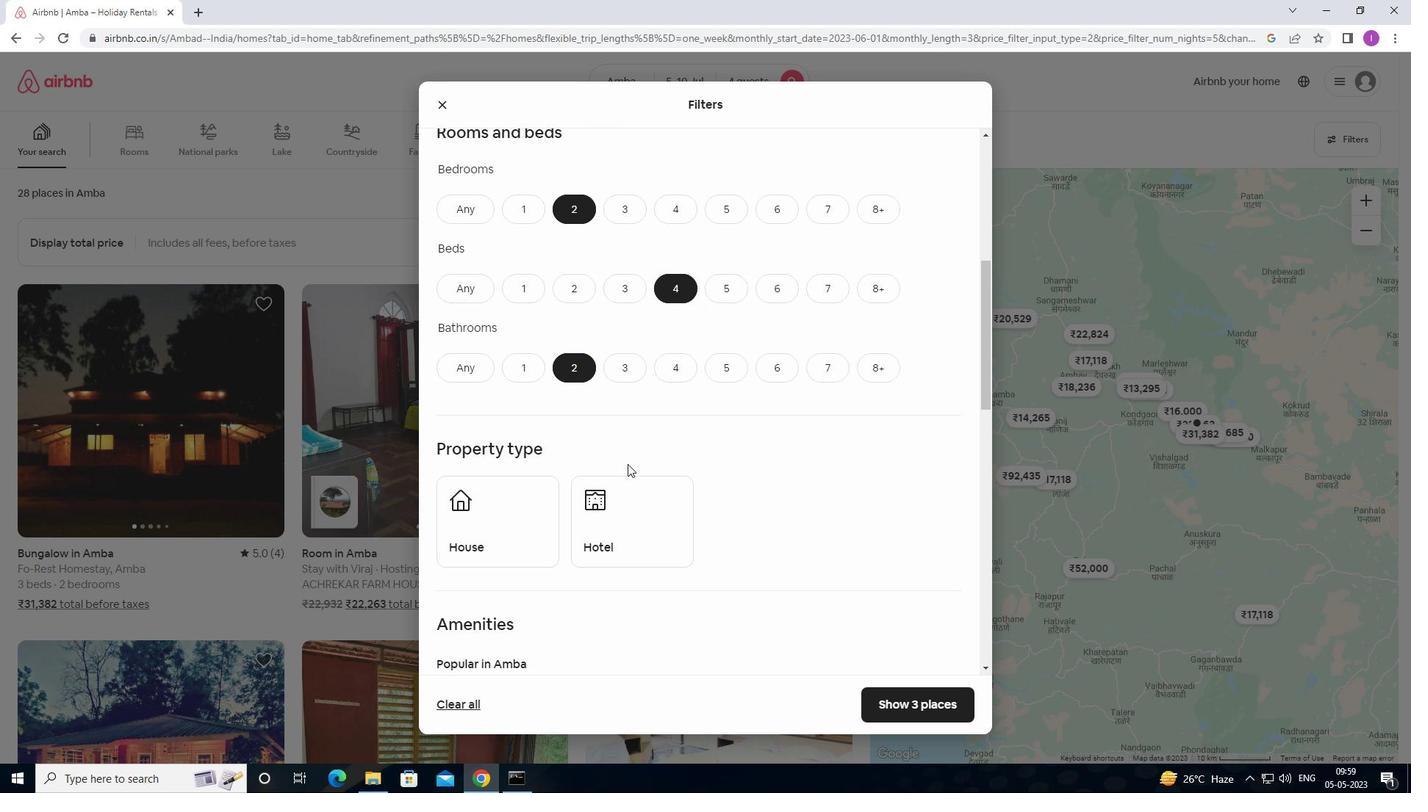 
Action: Mouse scrolled (627, 463) with delta (0, 0)
Screenshot: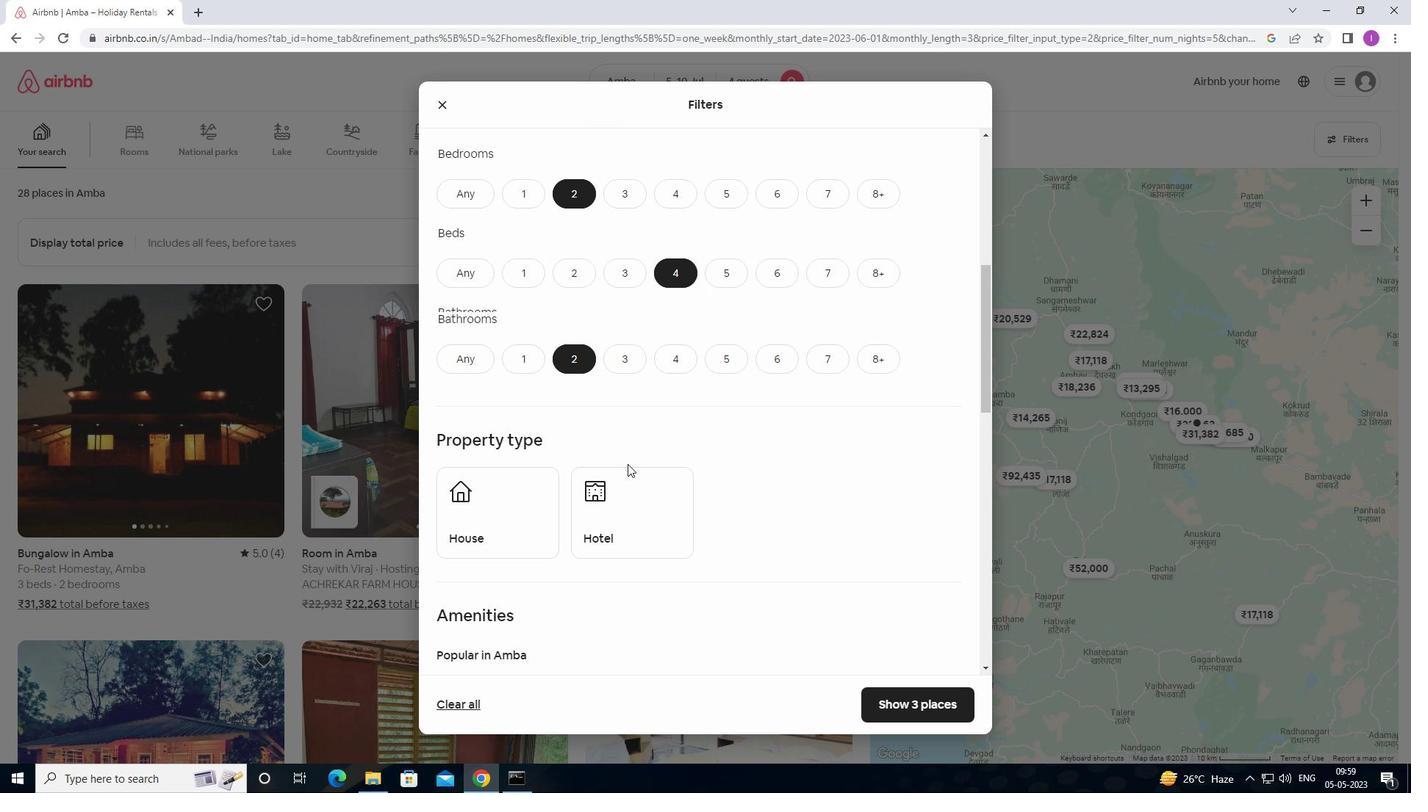 
Action: Mouse moved to (524, 402)
Screenshot: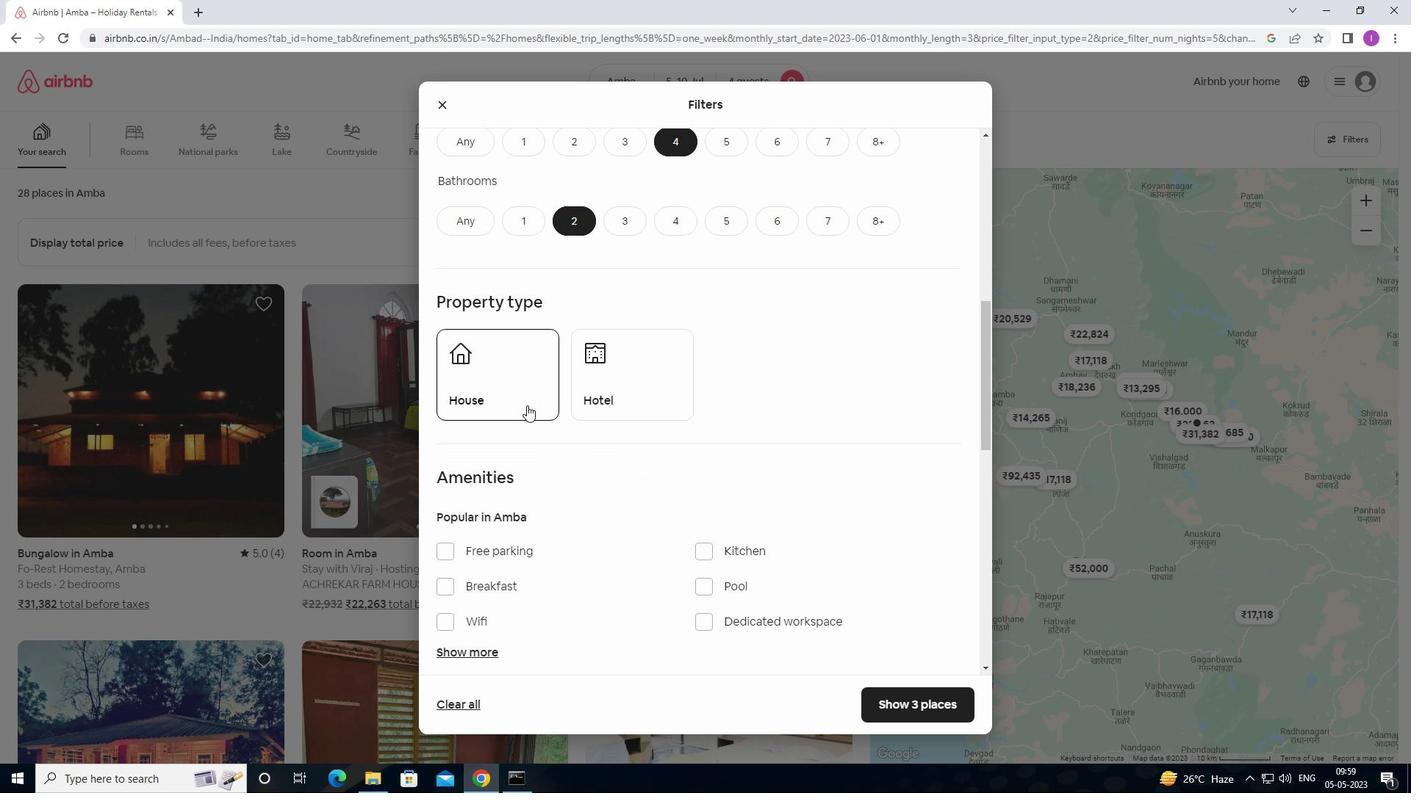 
Action: Mouse pressed left at (524, 402)
Screenshot: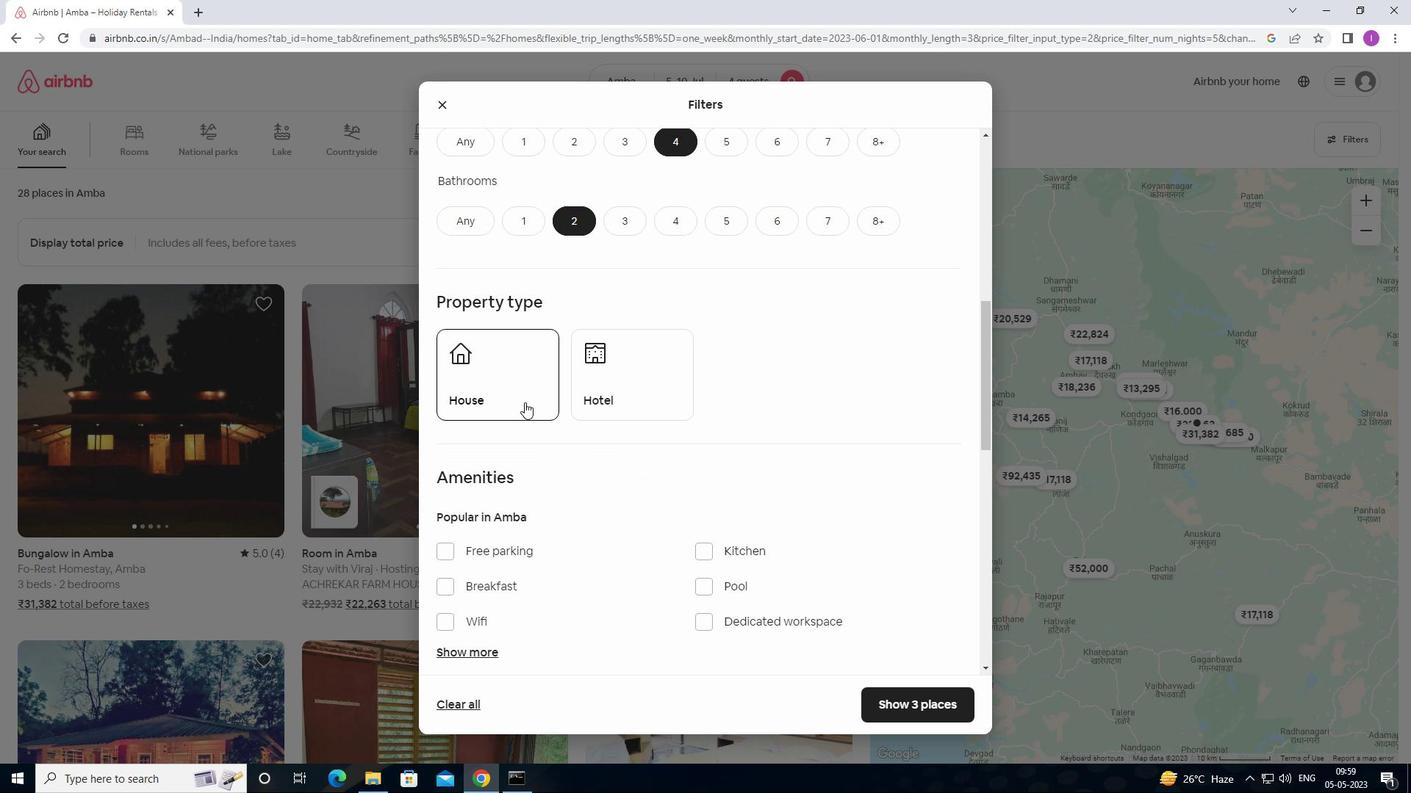 
Action: Mouse moved to (654, 429)
Screenshot: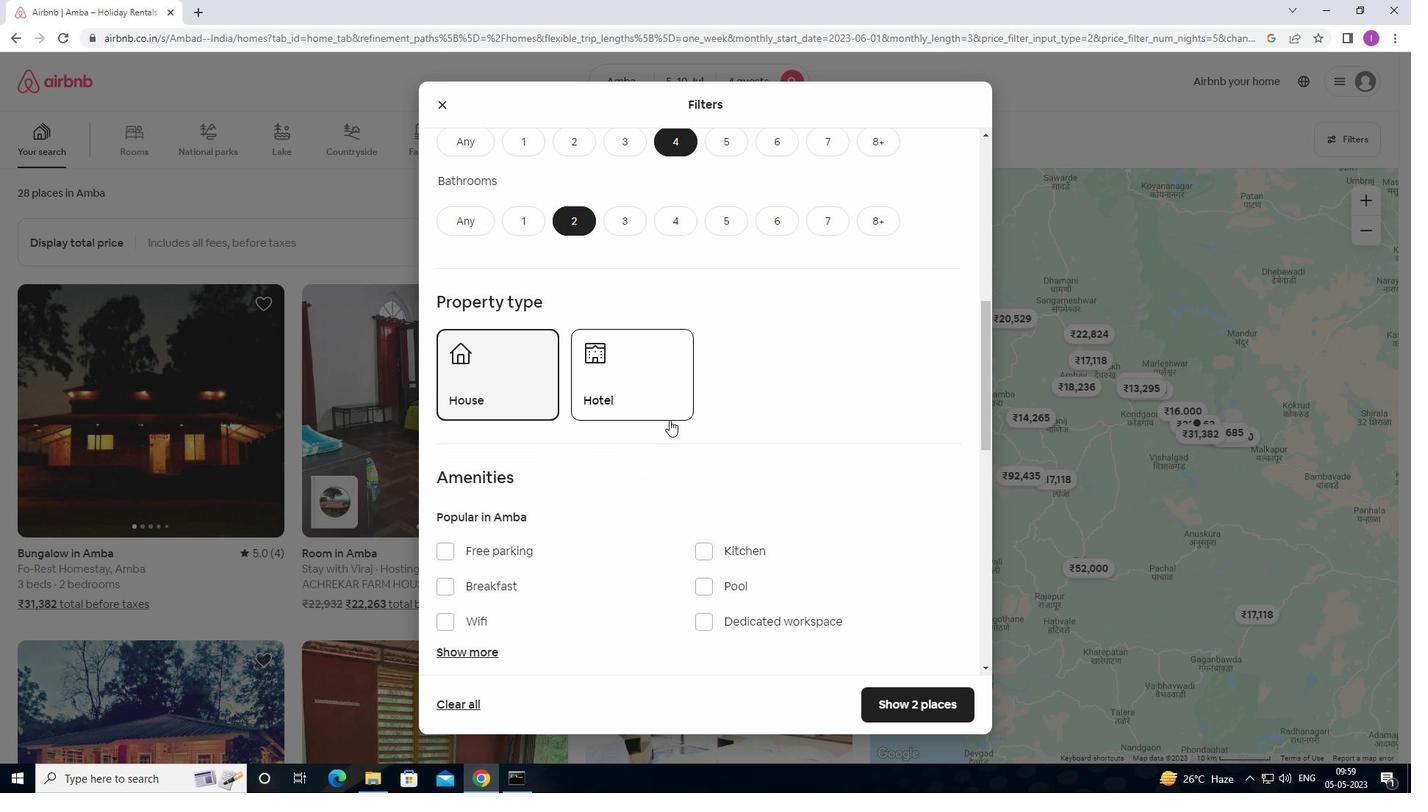
Action: Mouse scrolled (654, 428) with delta (0, 0)
Screenshot: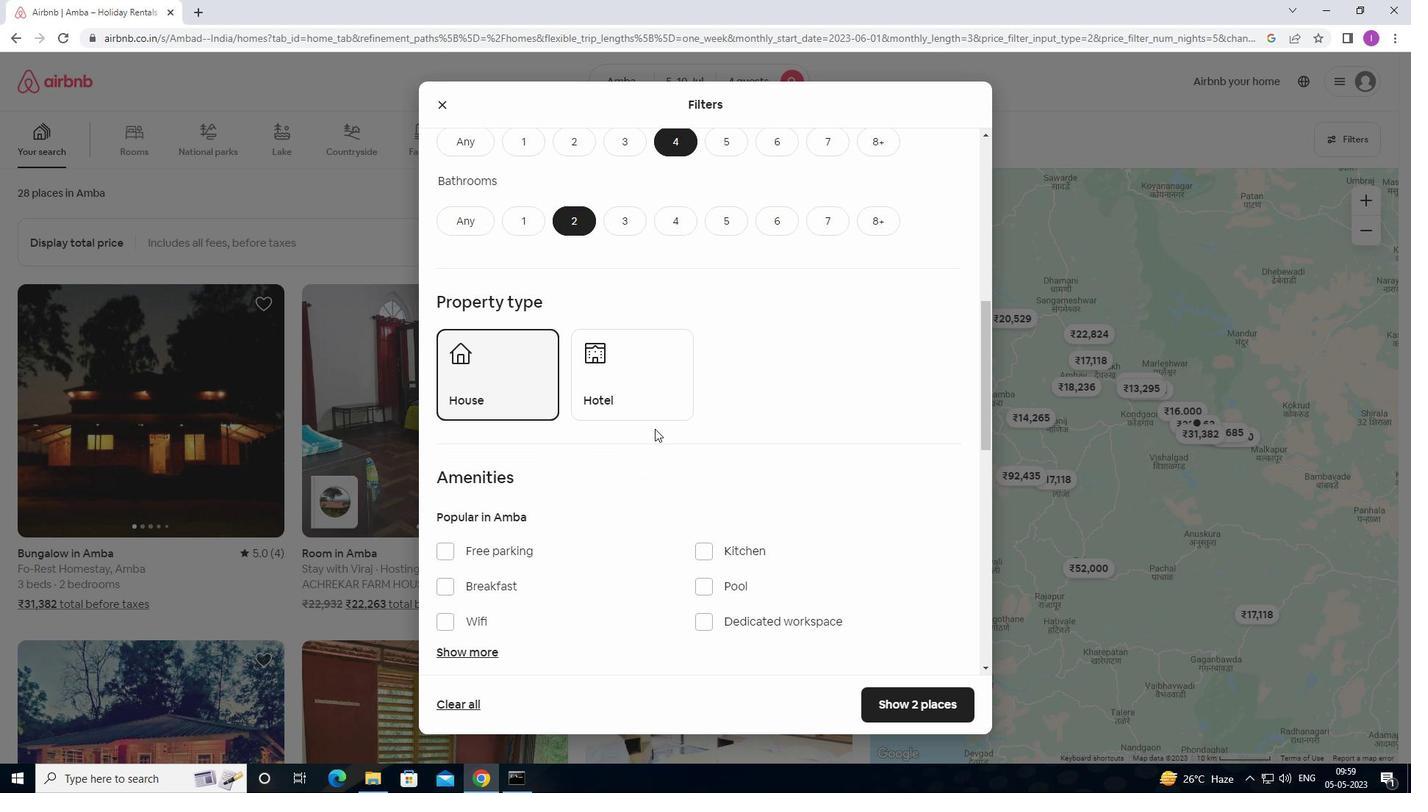 
Action: Mouse scrolled (654, 428) with delta (0, 0)
Screenshot: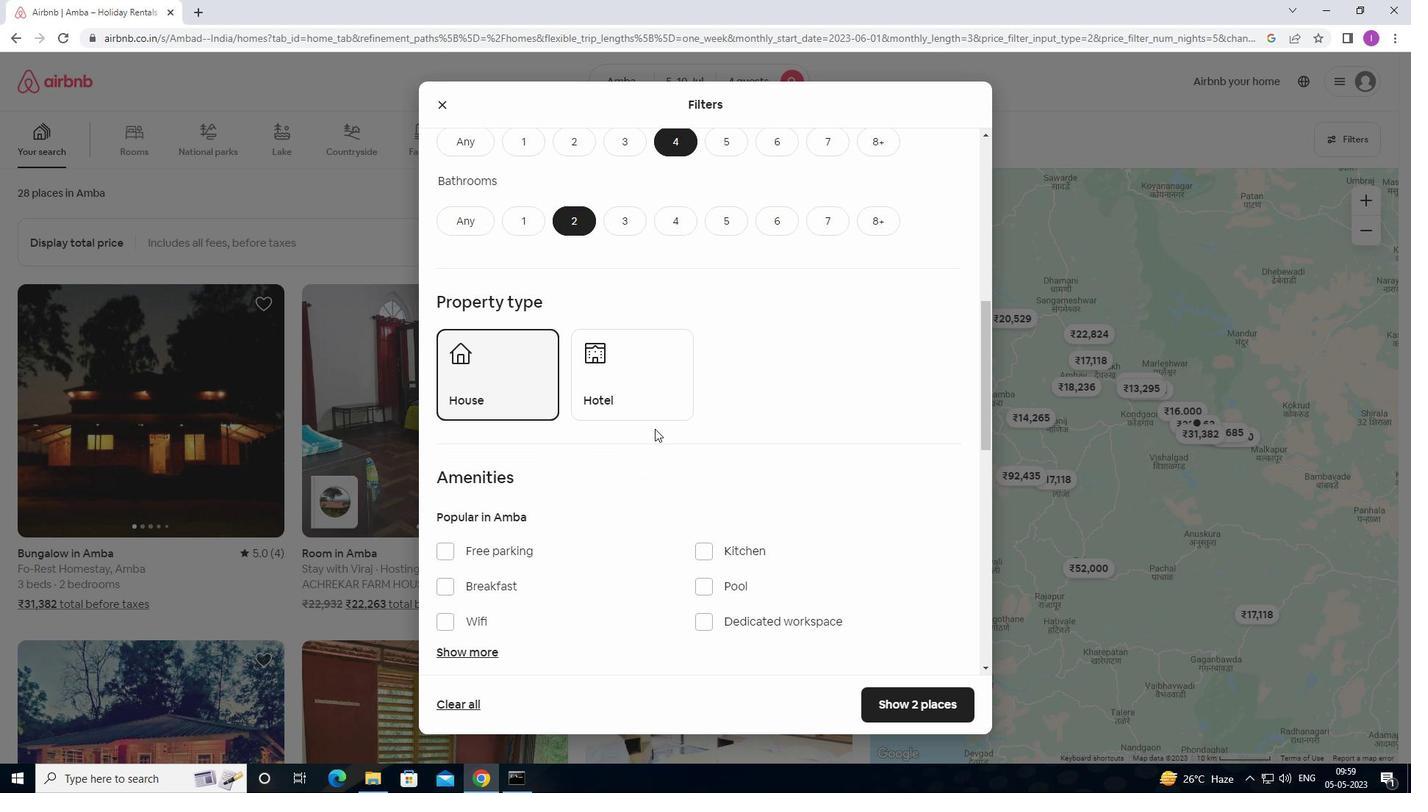
Action: Mouse moved to (654, 427)
Screenshot: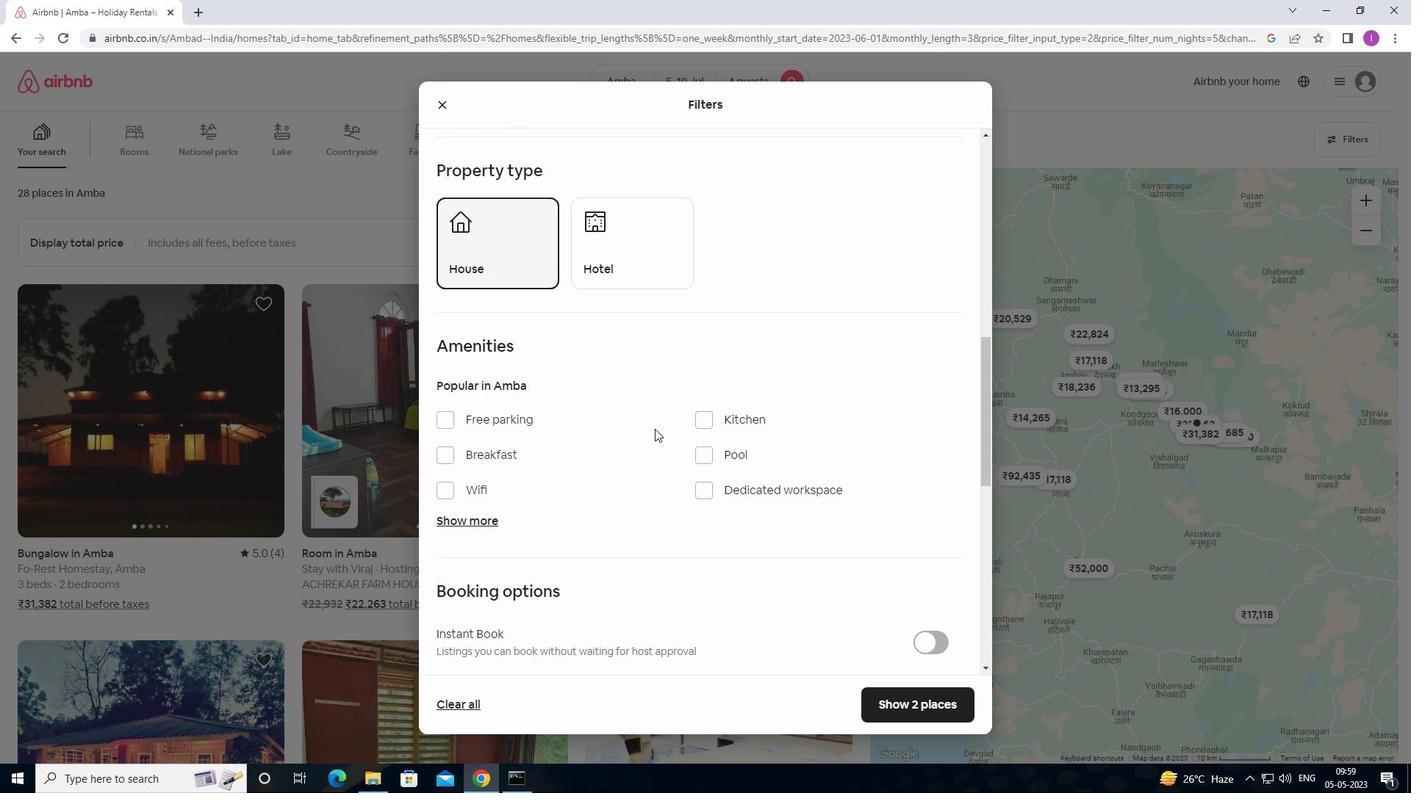 
Action: Mouse scrolled (654, 427) with delta (0, 0)
Screenshot: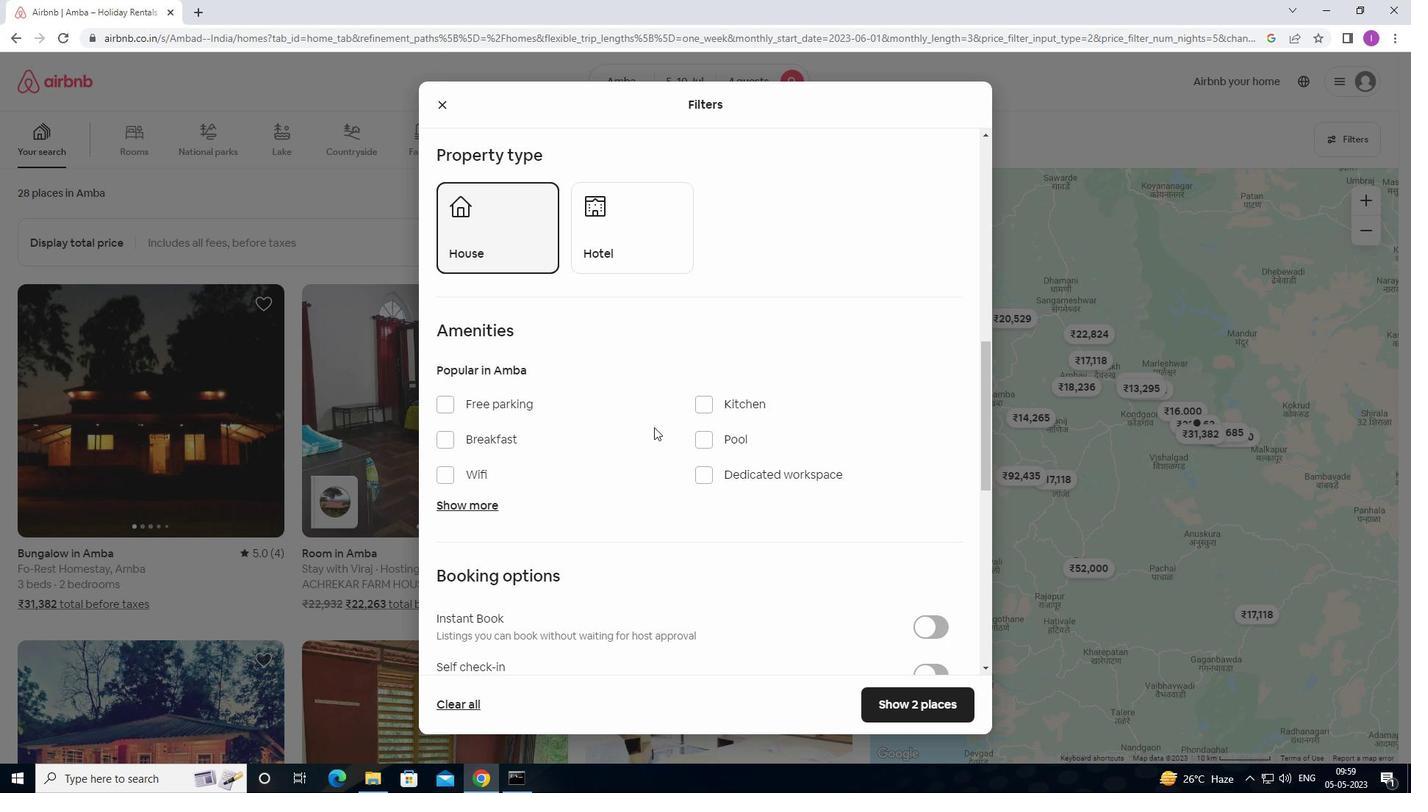 
Action: Mouse moved to (780, 408)
Screenshot: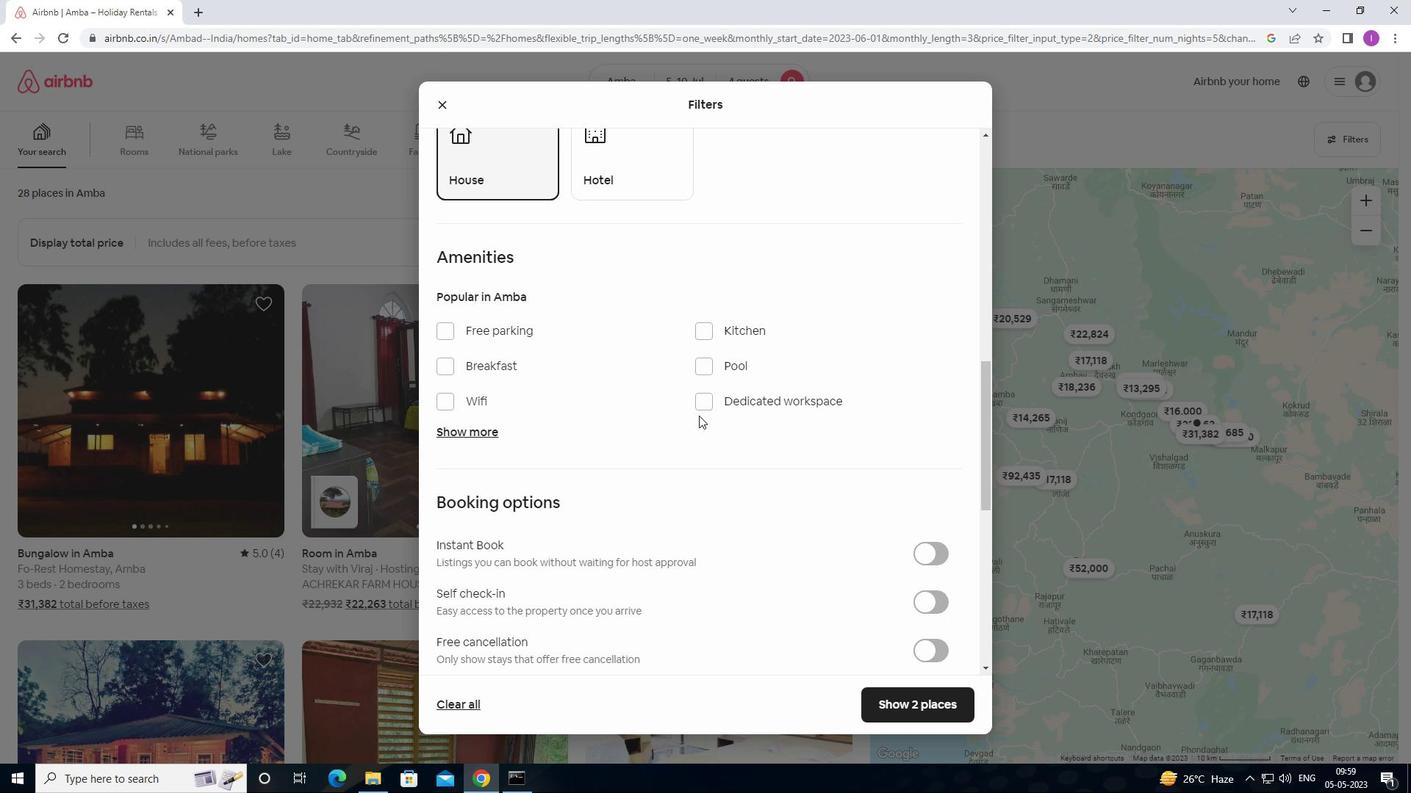 
Action: Mouse scrolled (780, 407) with delta (0, 0)
Screenshot: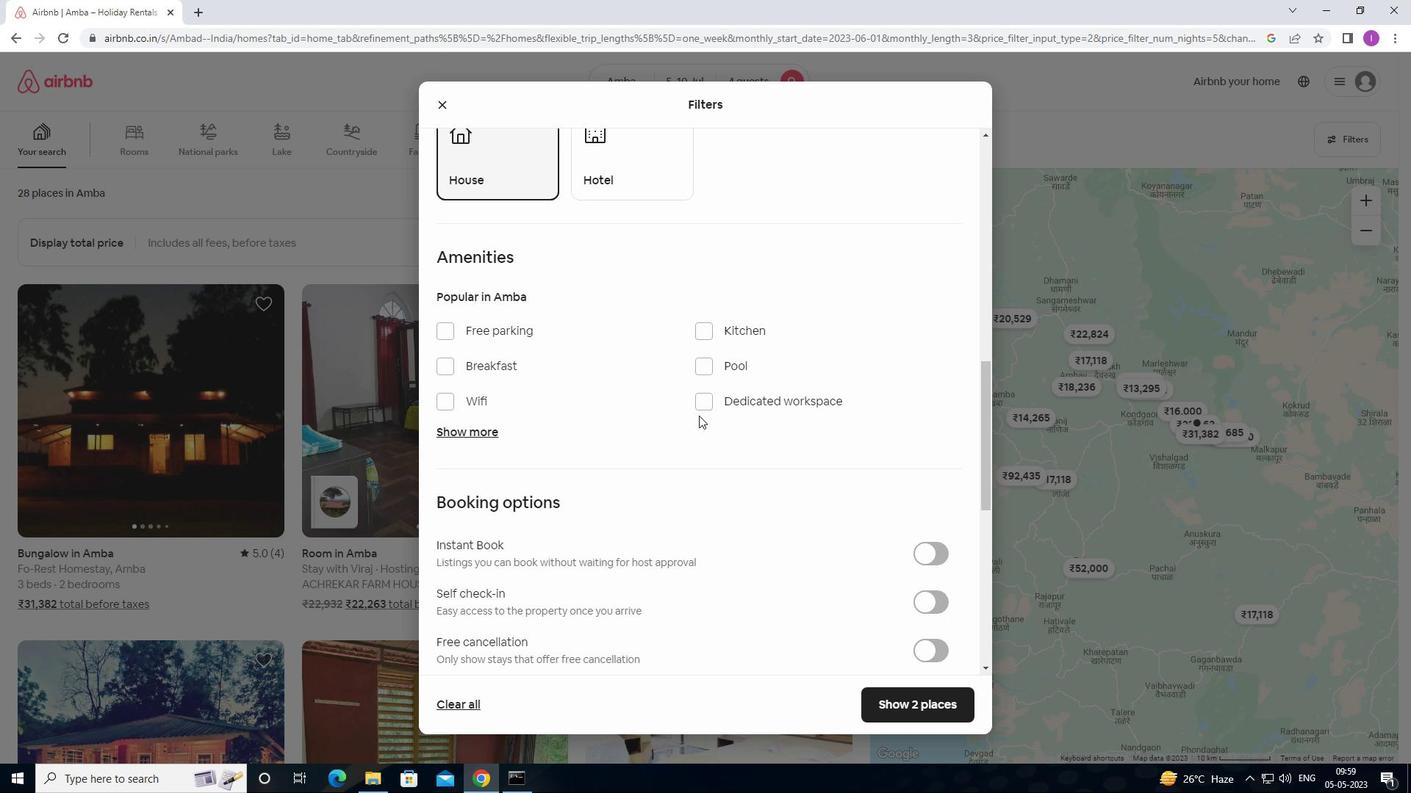 
Action: Mouse moved to (782, 410)
Screenshot: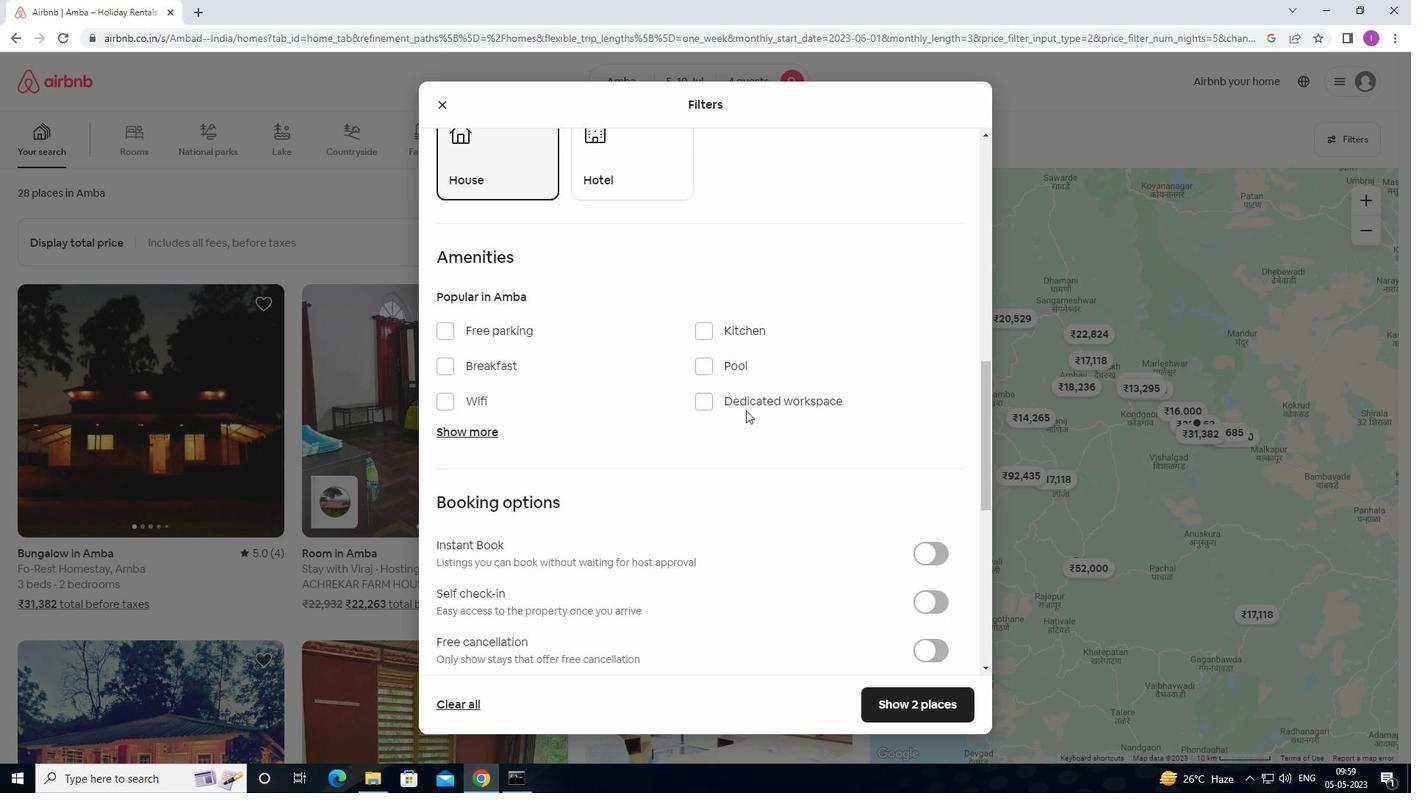 
Action: Mouse scrolled (782, 409) with delta (0, 0)
Screenshot: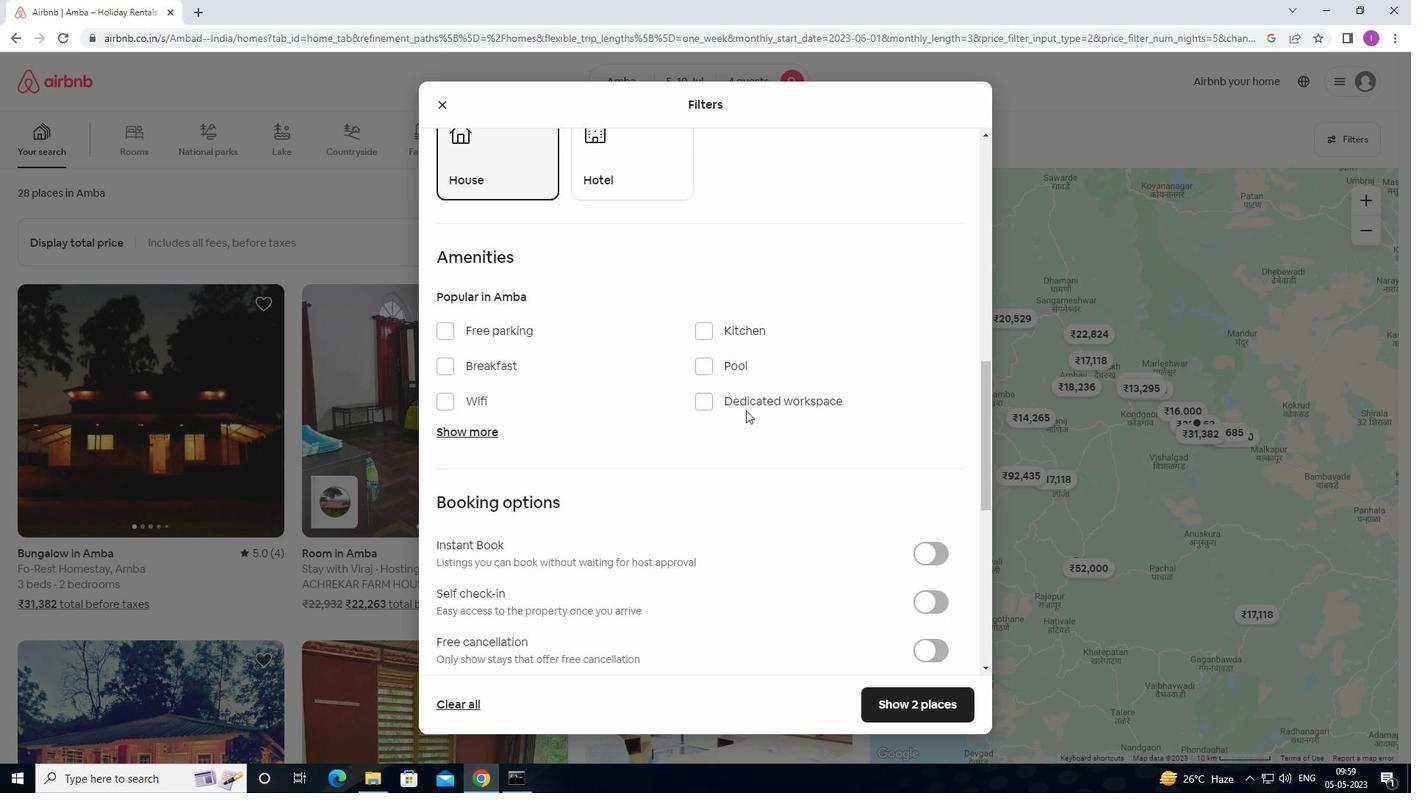 
Action: Mouse moved to (784, 413)
Screenshot: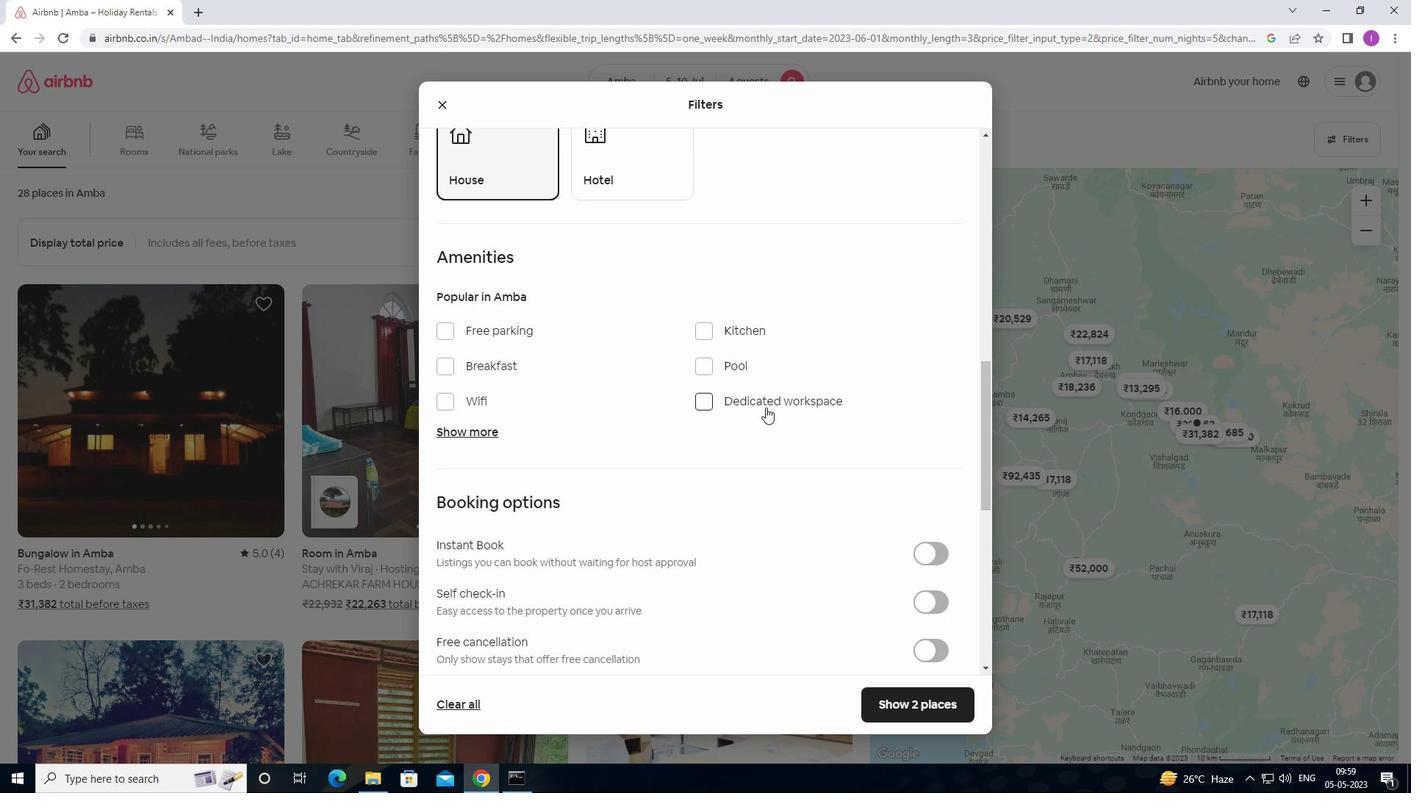 
Action: Mouse scrolled (784, 412) with delta (0, 0)
Screenshot: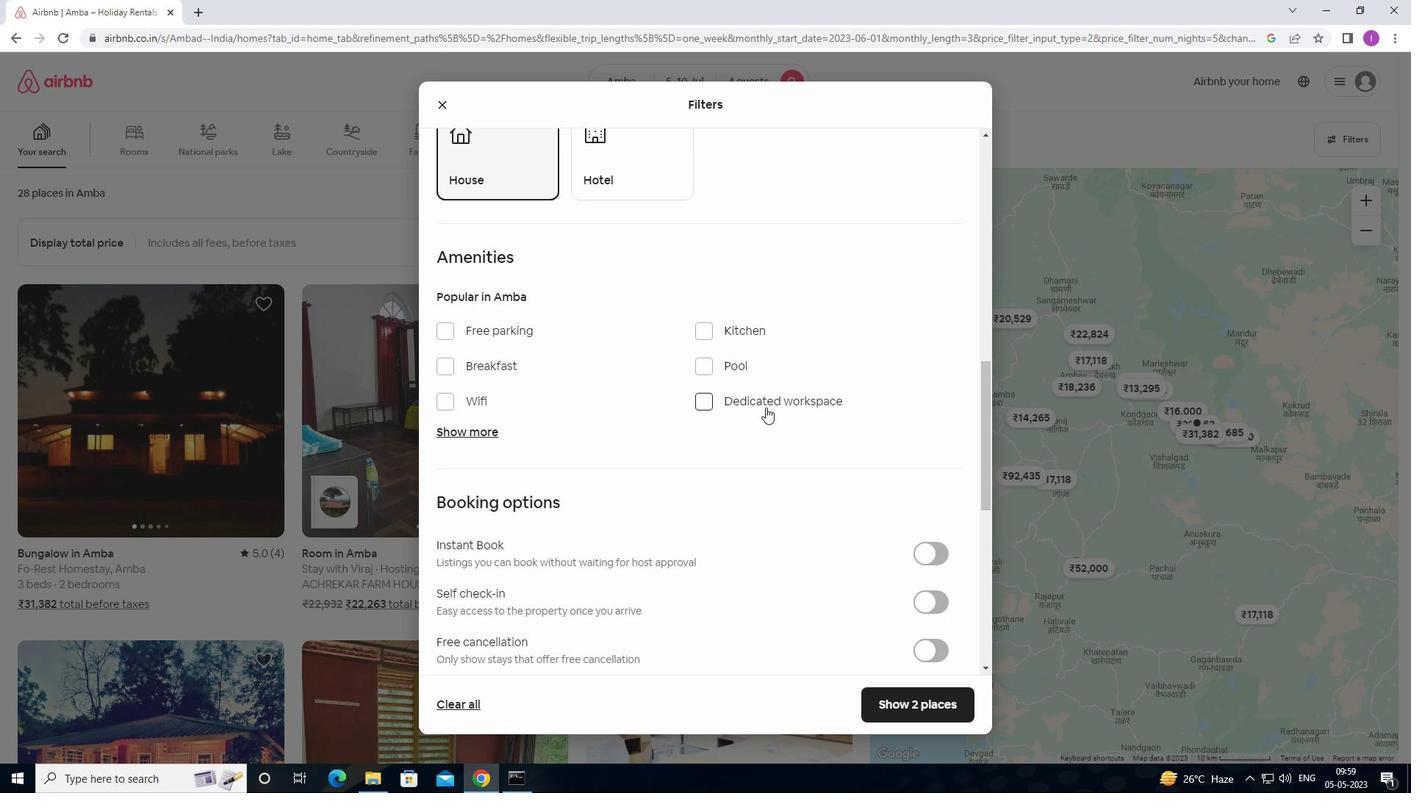 
Action: Mouse moved to (785, 414)
Screenshot: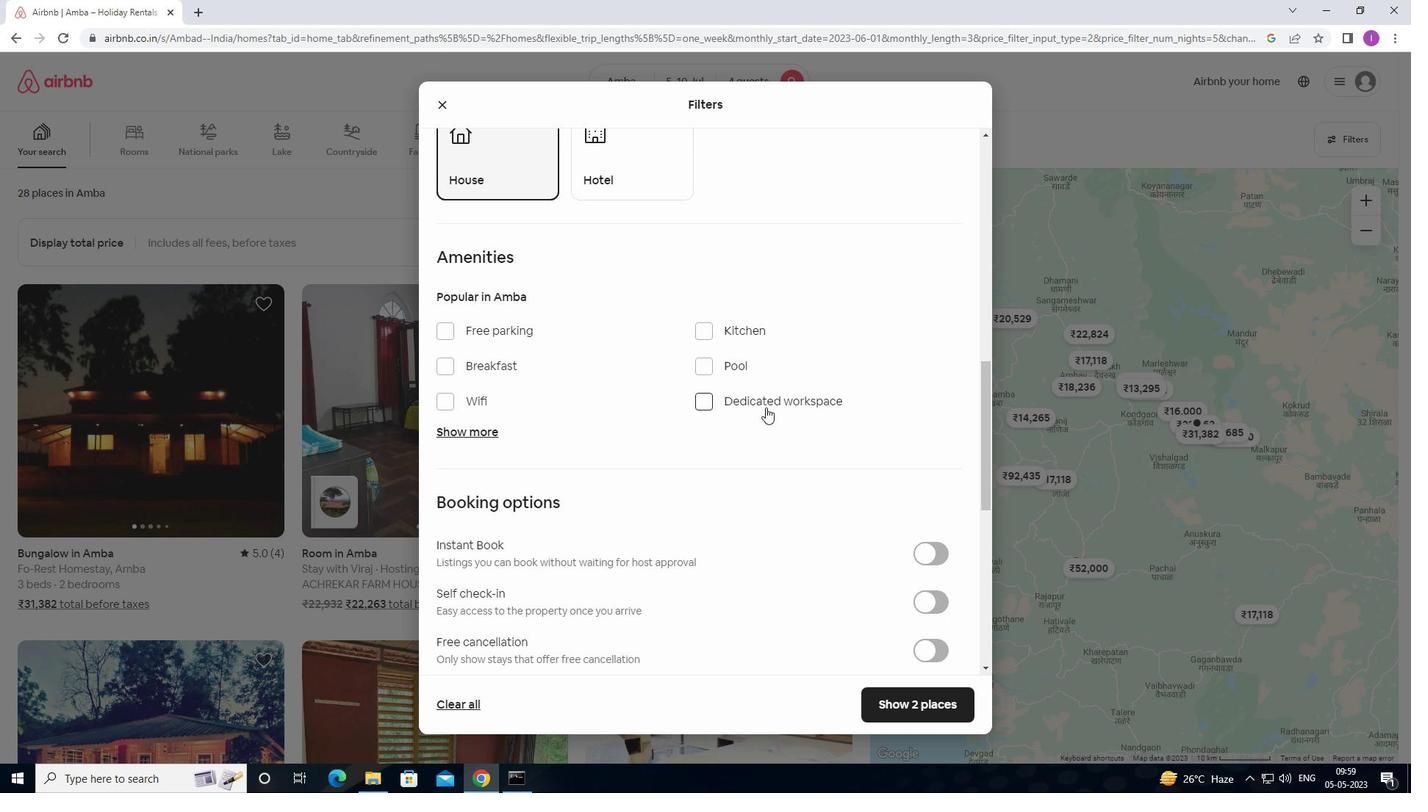
Action: Mouse scrolled (785, 413) with delta (0, 0)
Screenshot: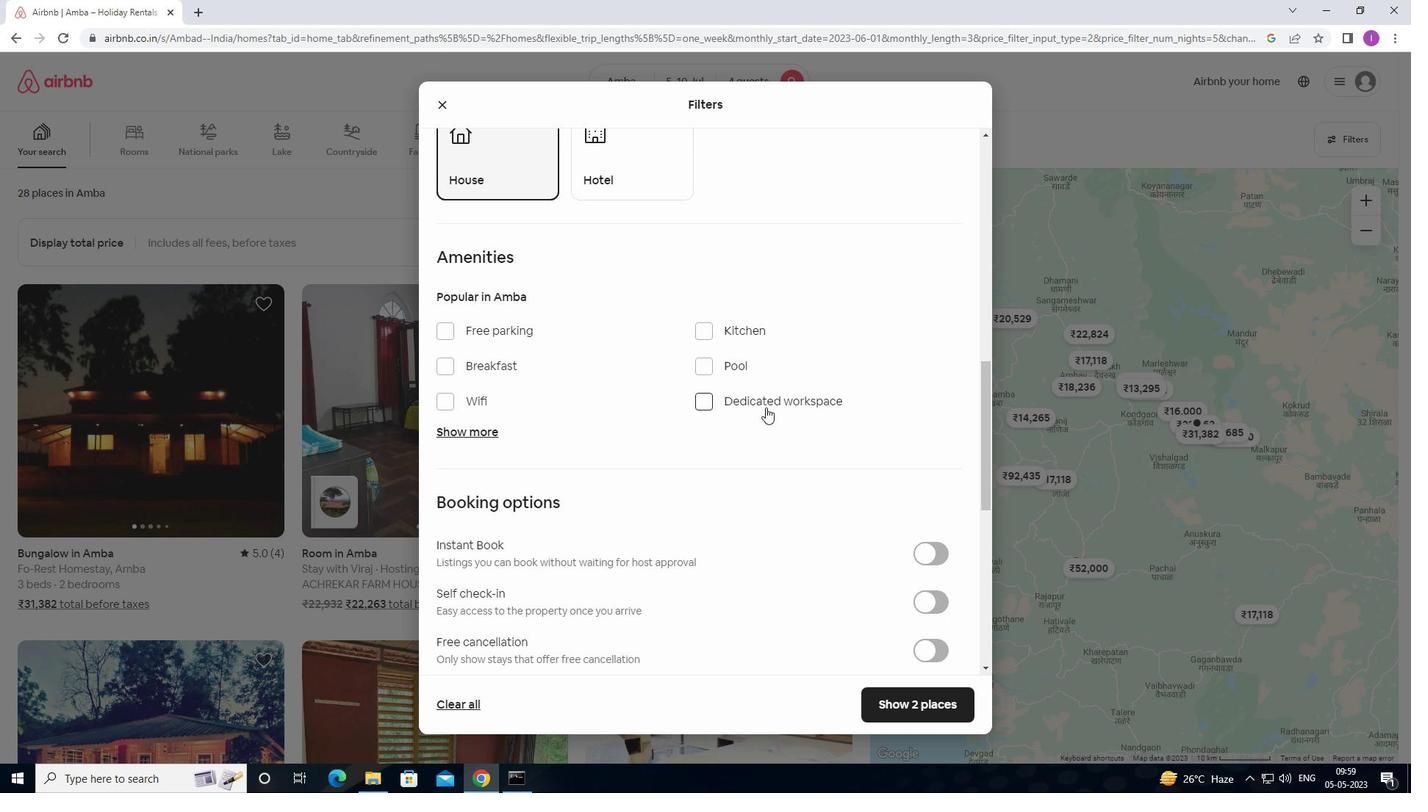 
Action: Mouse moved to (946, 309)
Screenshot: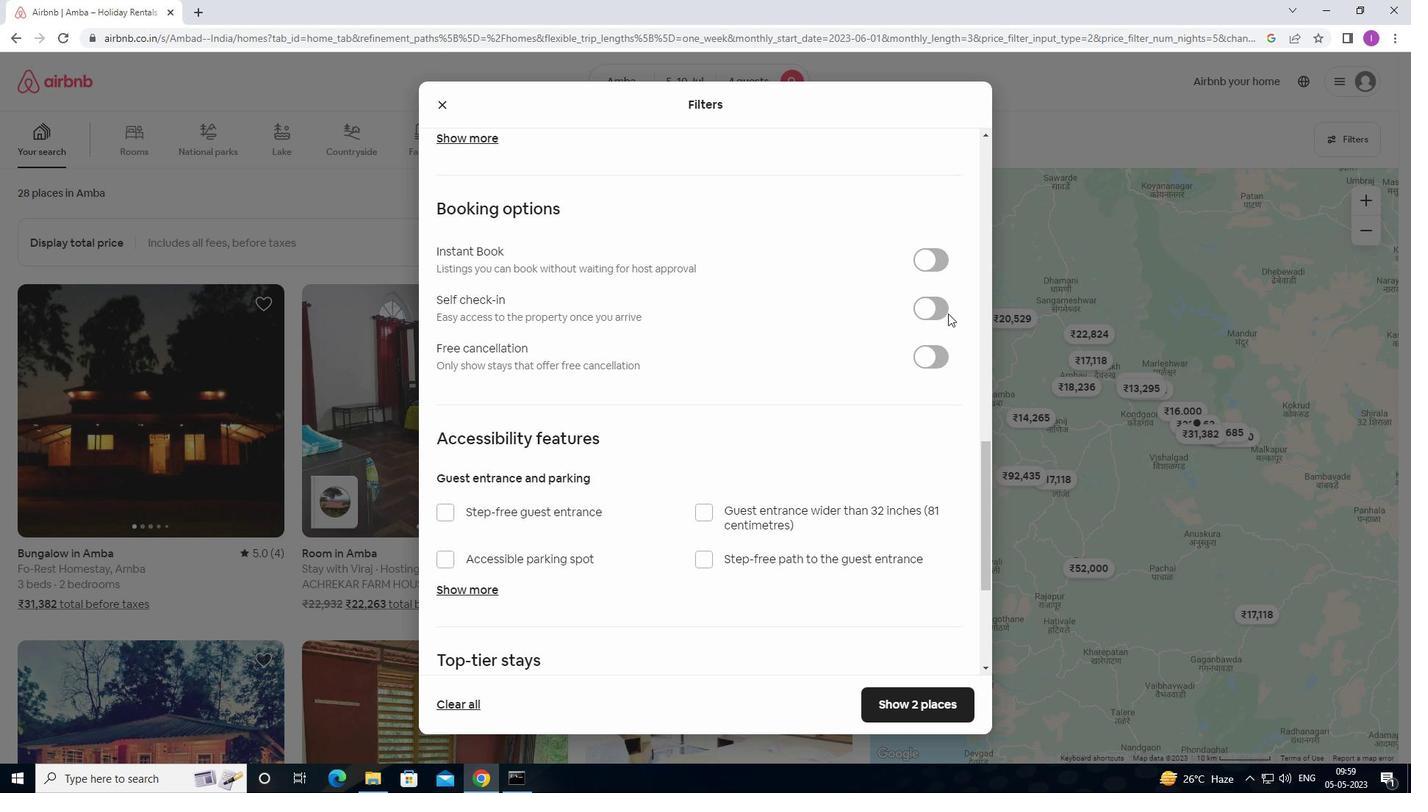 
Action: Mouse pressed left at (946, 309)
Screenshot: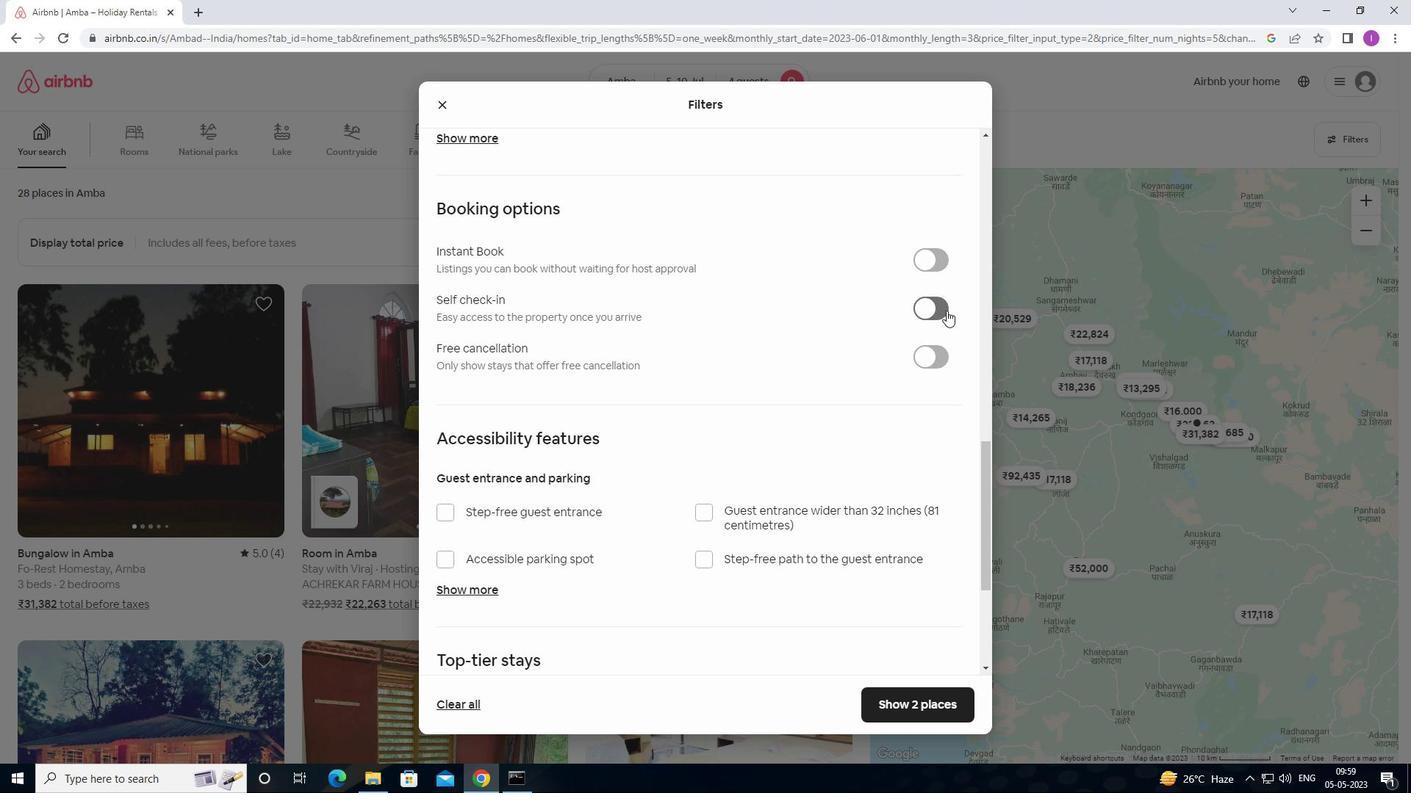 
Action: Mouse moved to (715, 367)
Screenshot: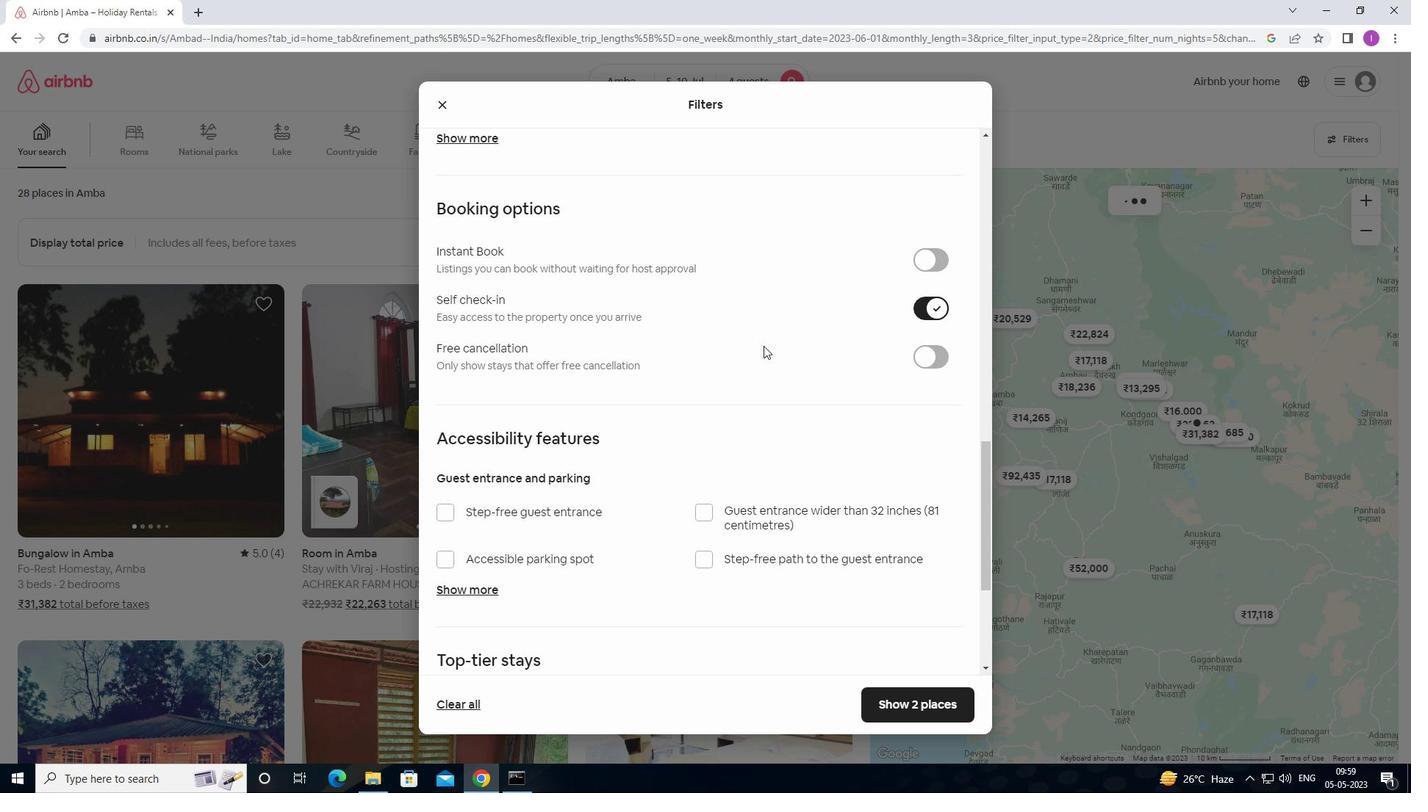 
Action: Mouse scrolled (715, 366) with delta (0, 0)
Screenshot: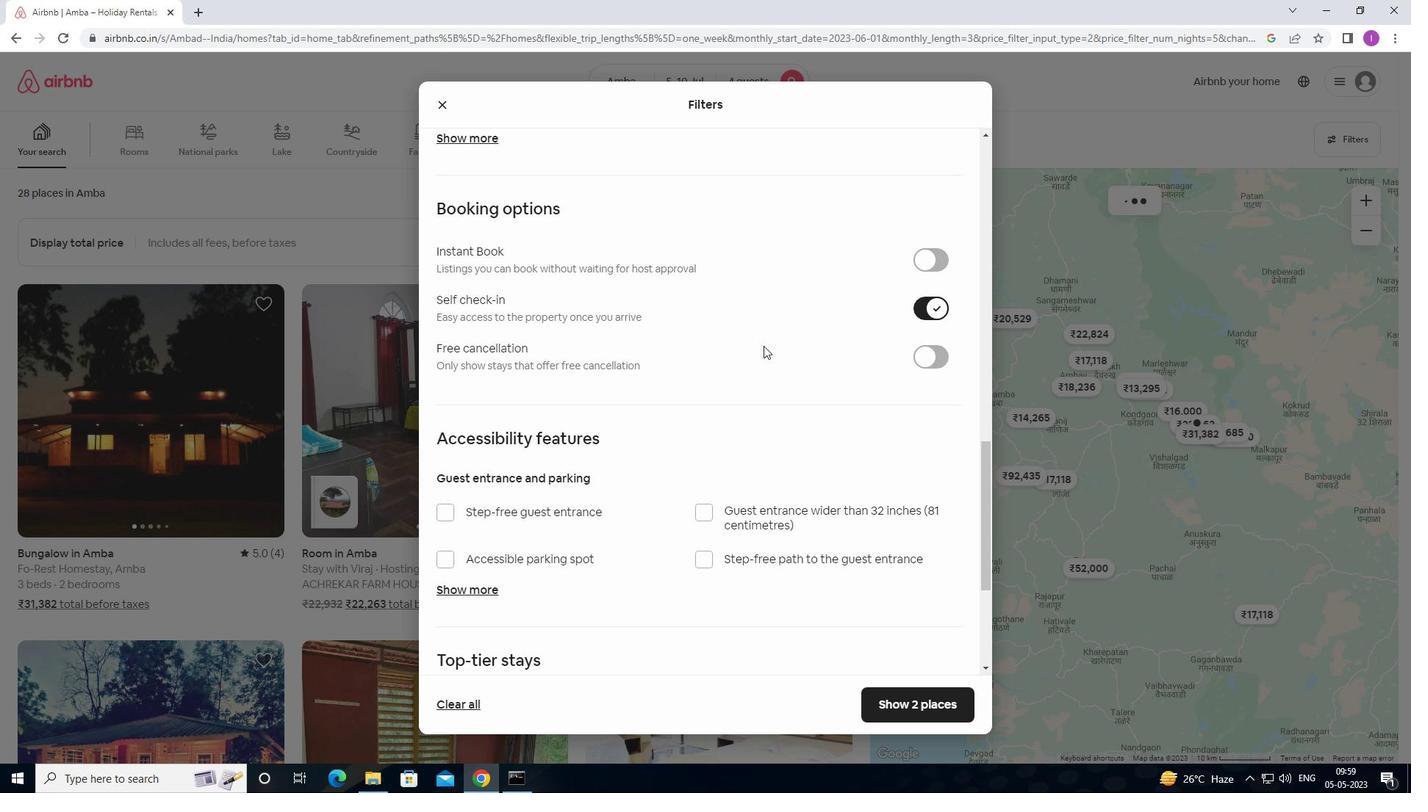 
Action: Mouse moved to (715, 368)
Screenshot: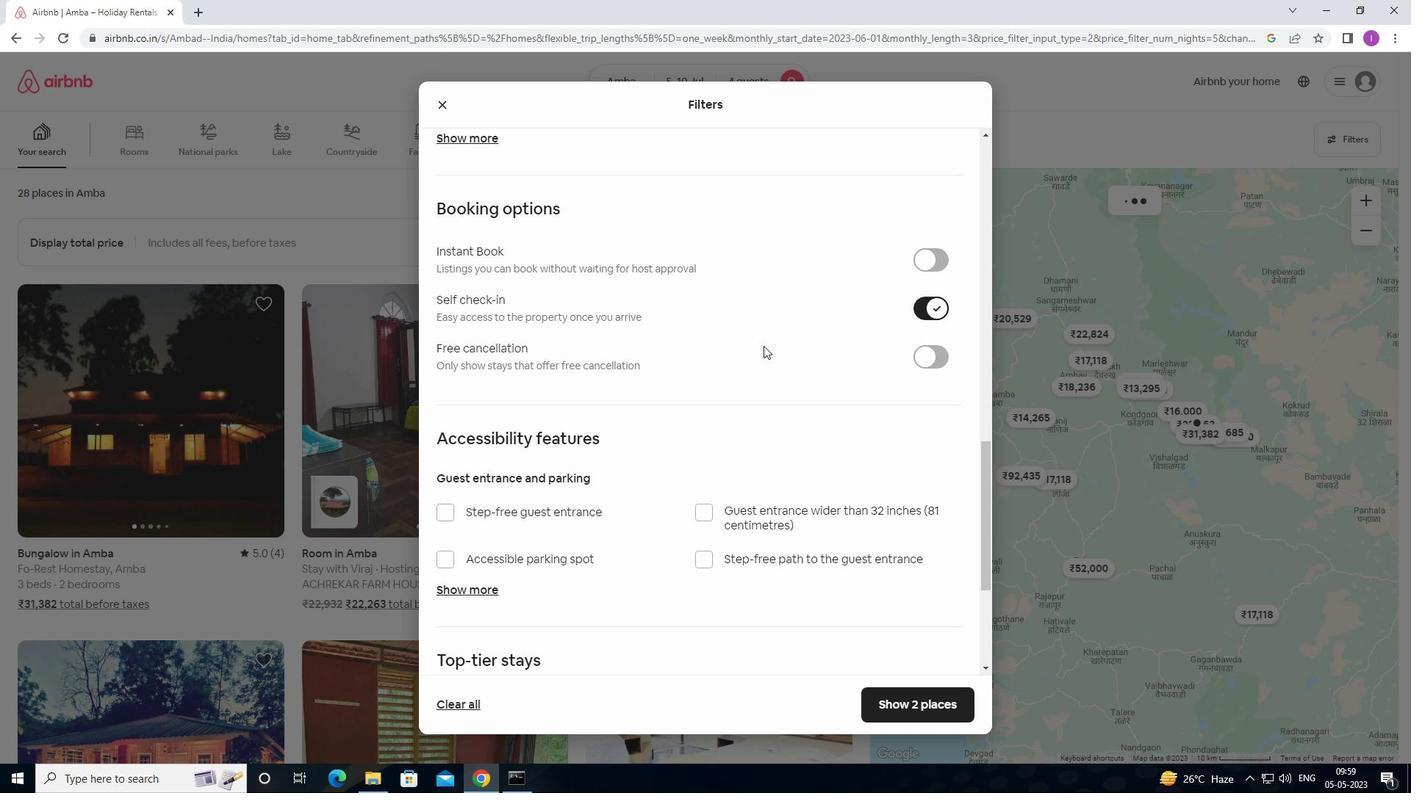
Action: Mouse scrolled (715, 367) with delta (0, 0)
Screenshot: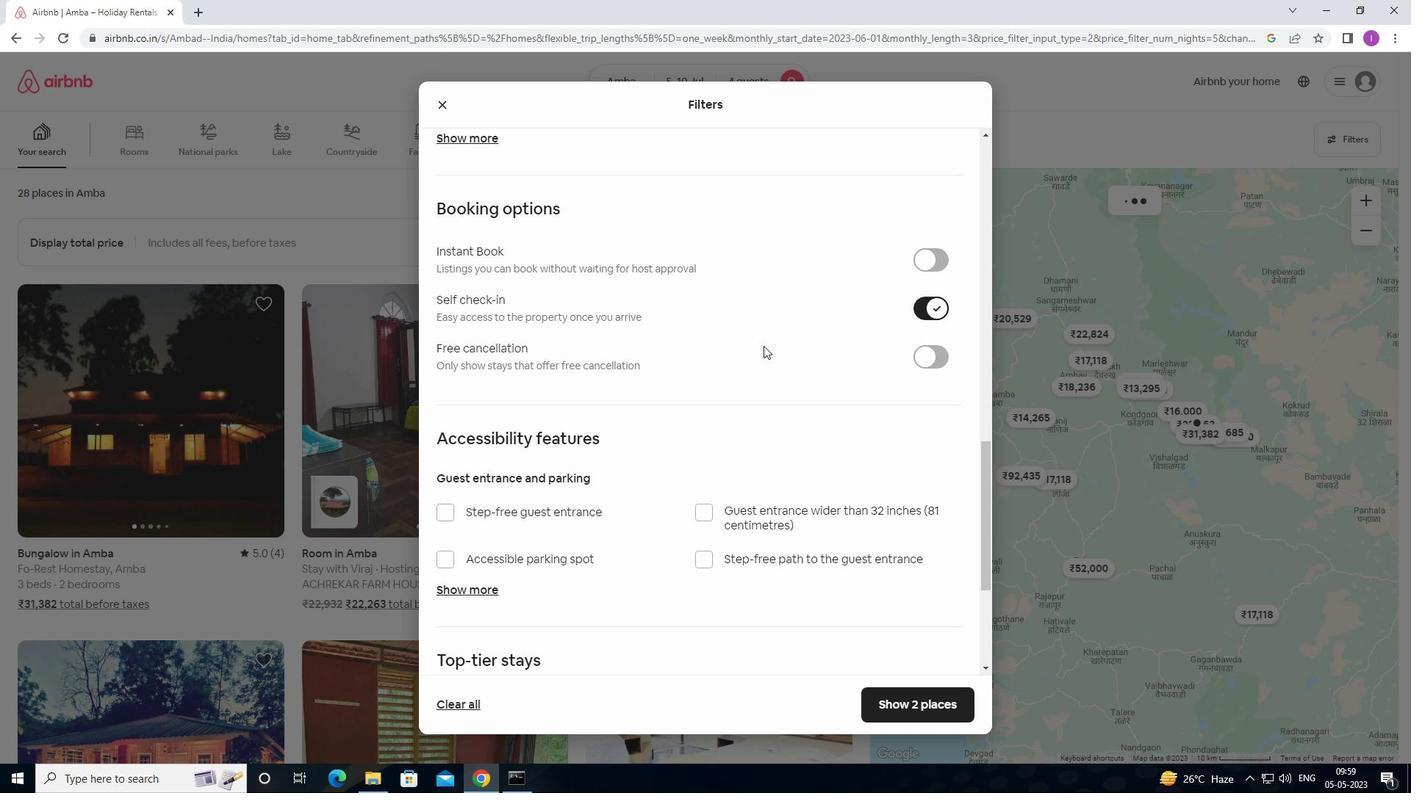
Action: Mouse moved to (715, 371)
Screenshot: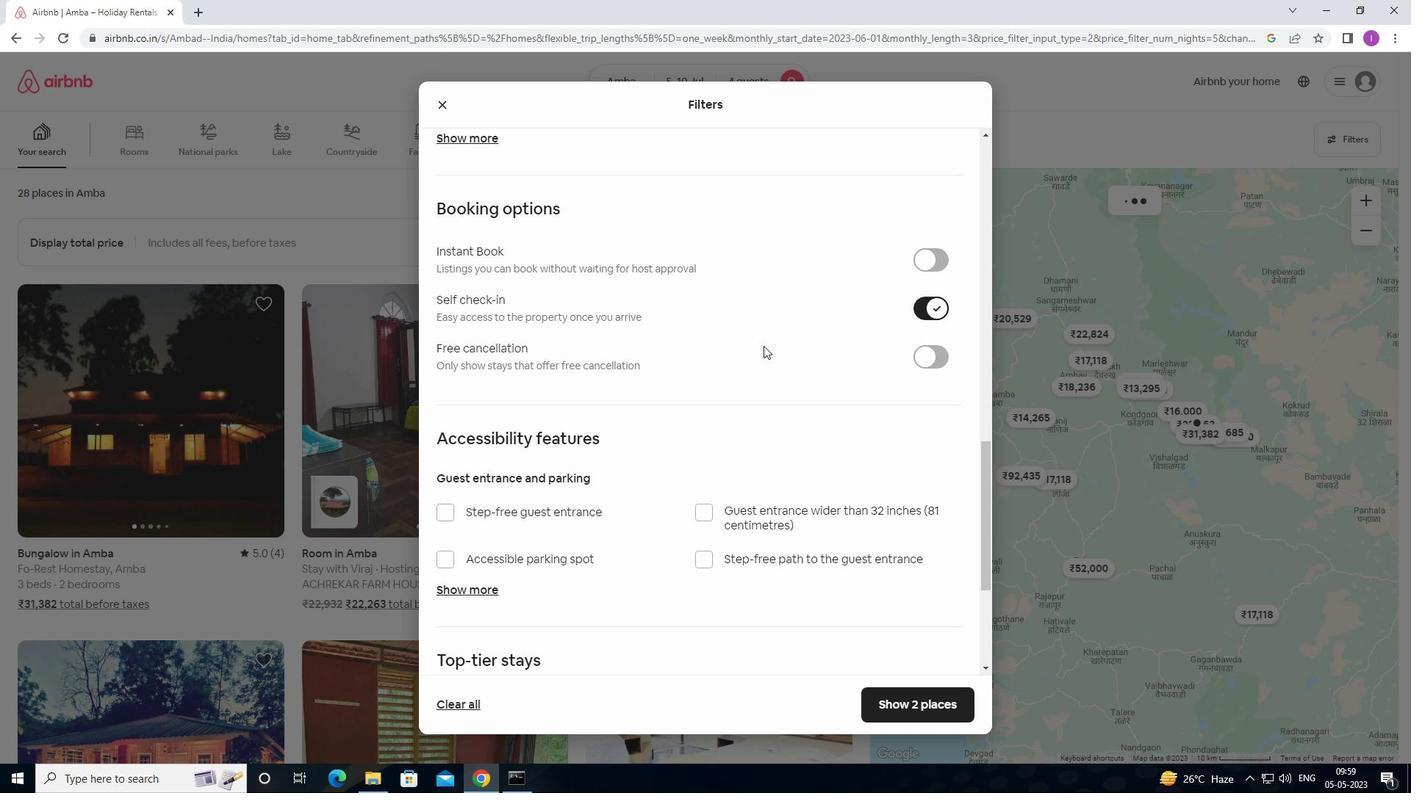 
Action: Mouse scrolled (715, 371) with delta (0, 0)
Screenshot: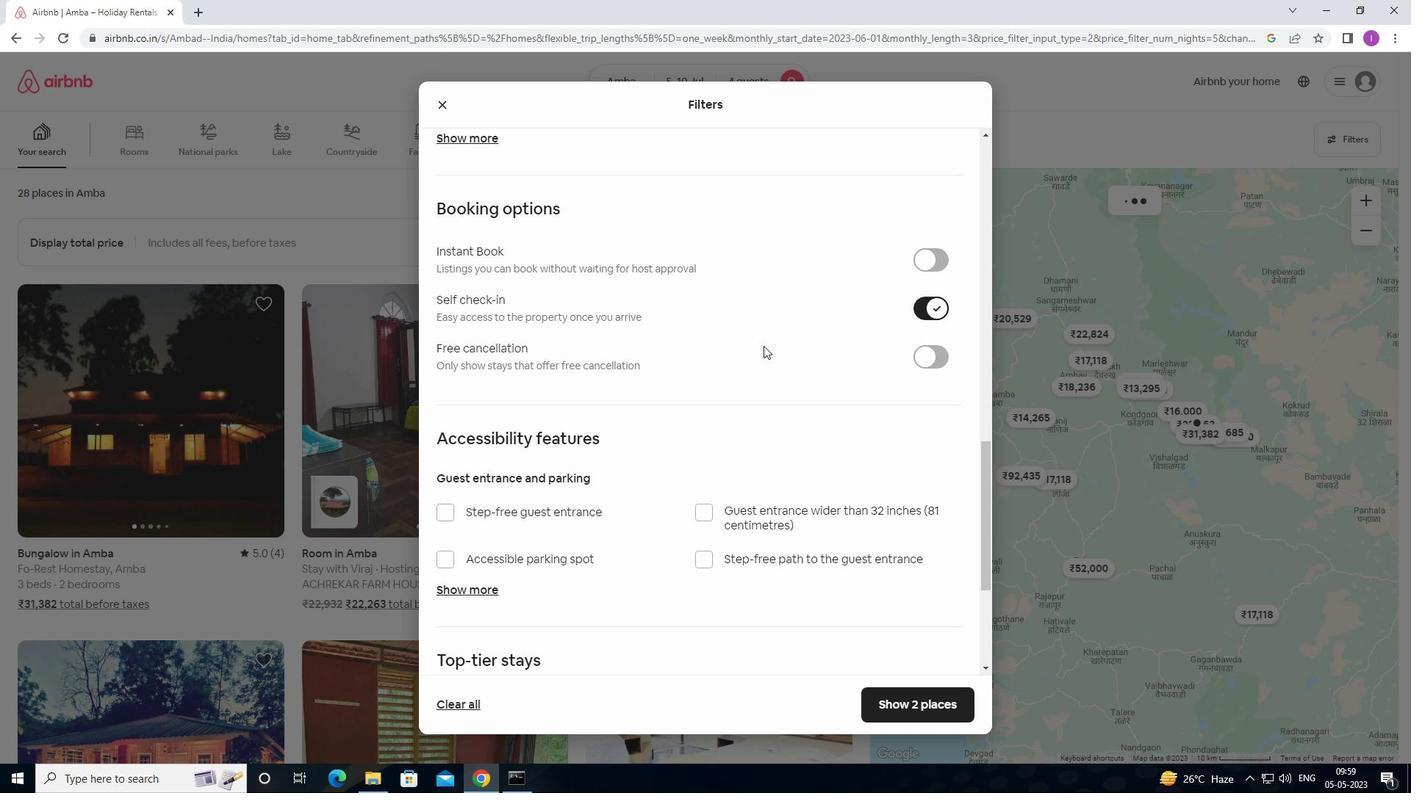 
Action: Mouse scrolled (715, 371) with delta (0, 0)
Screenshot: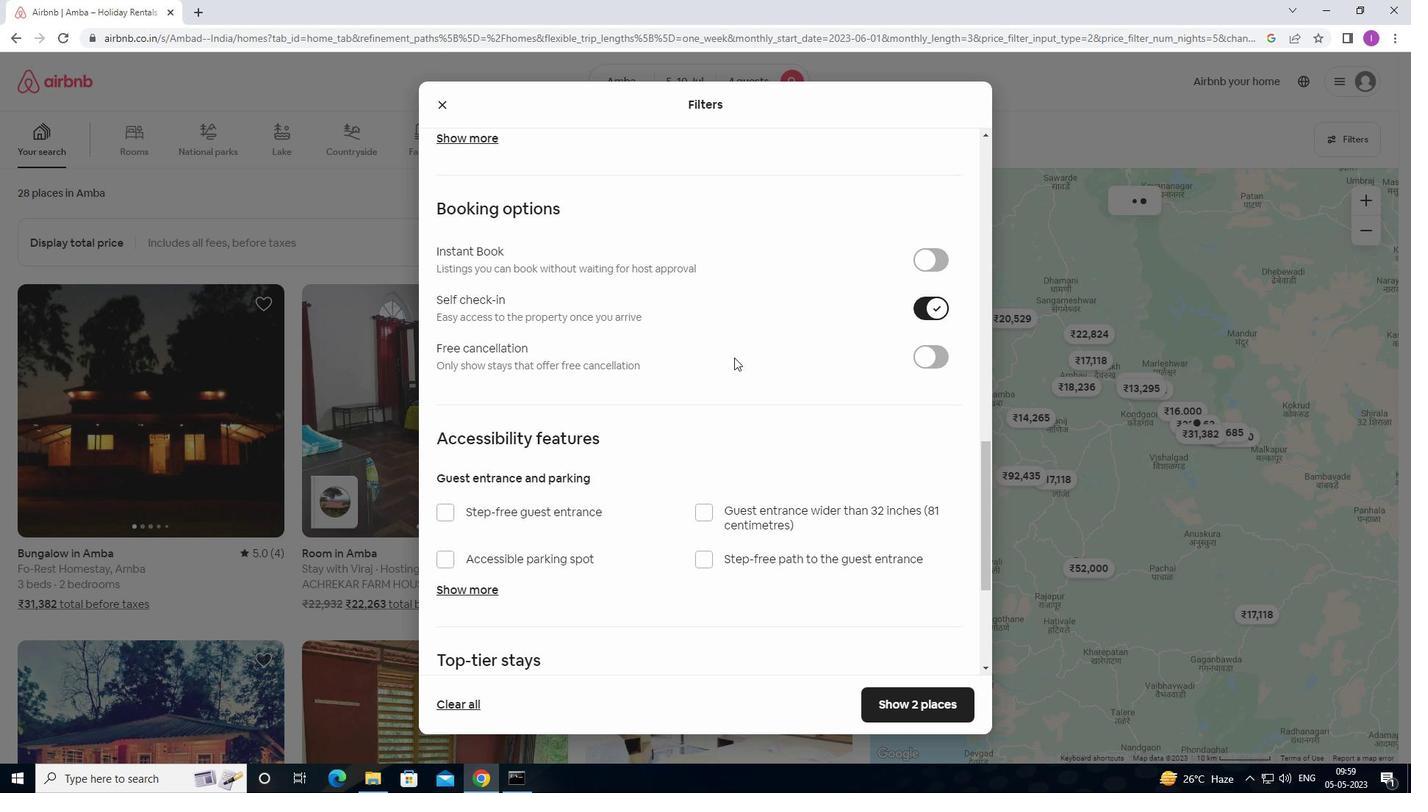 
Action: Mouse moved to (705, 382)
Screenshot: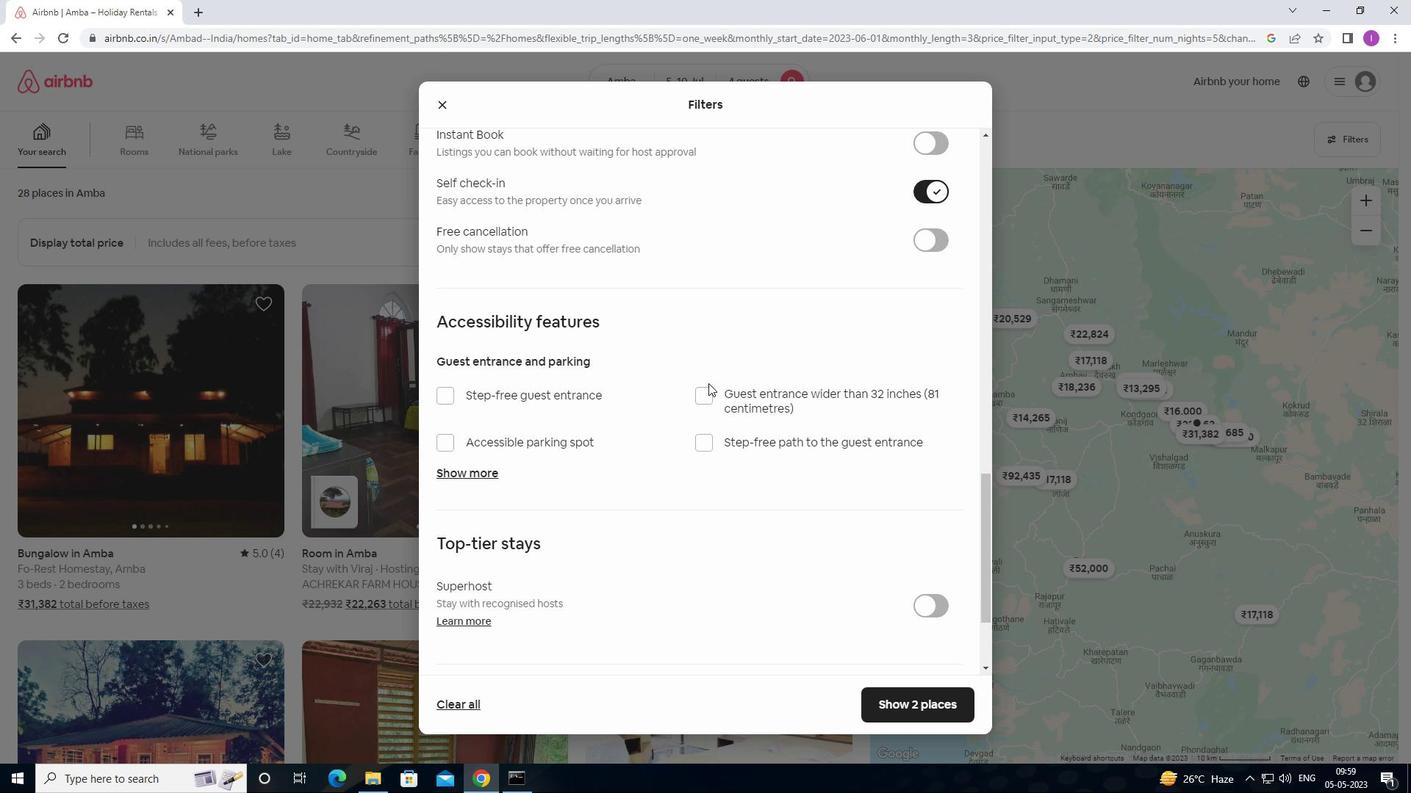 
Action: Mouse scrolled (705, 382) with delta (0, 0)
Screenshot: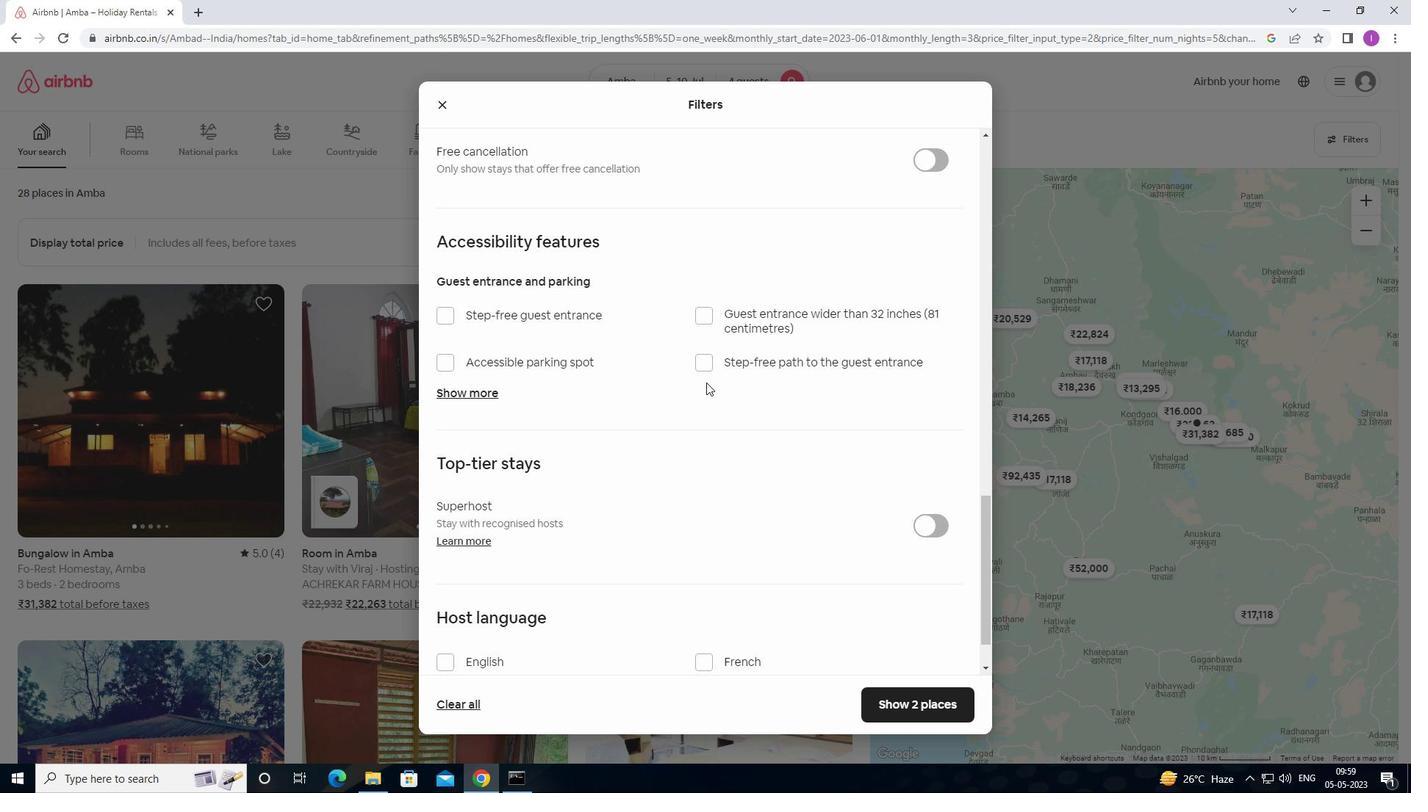 
Action: Mouse moved to (704, 382)
Screenshot: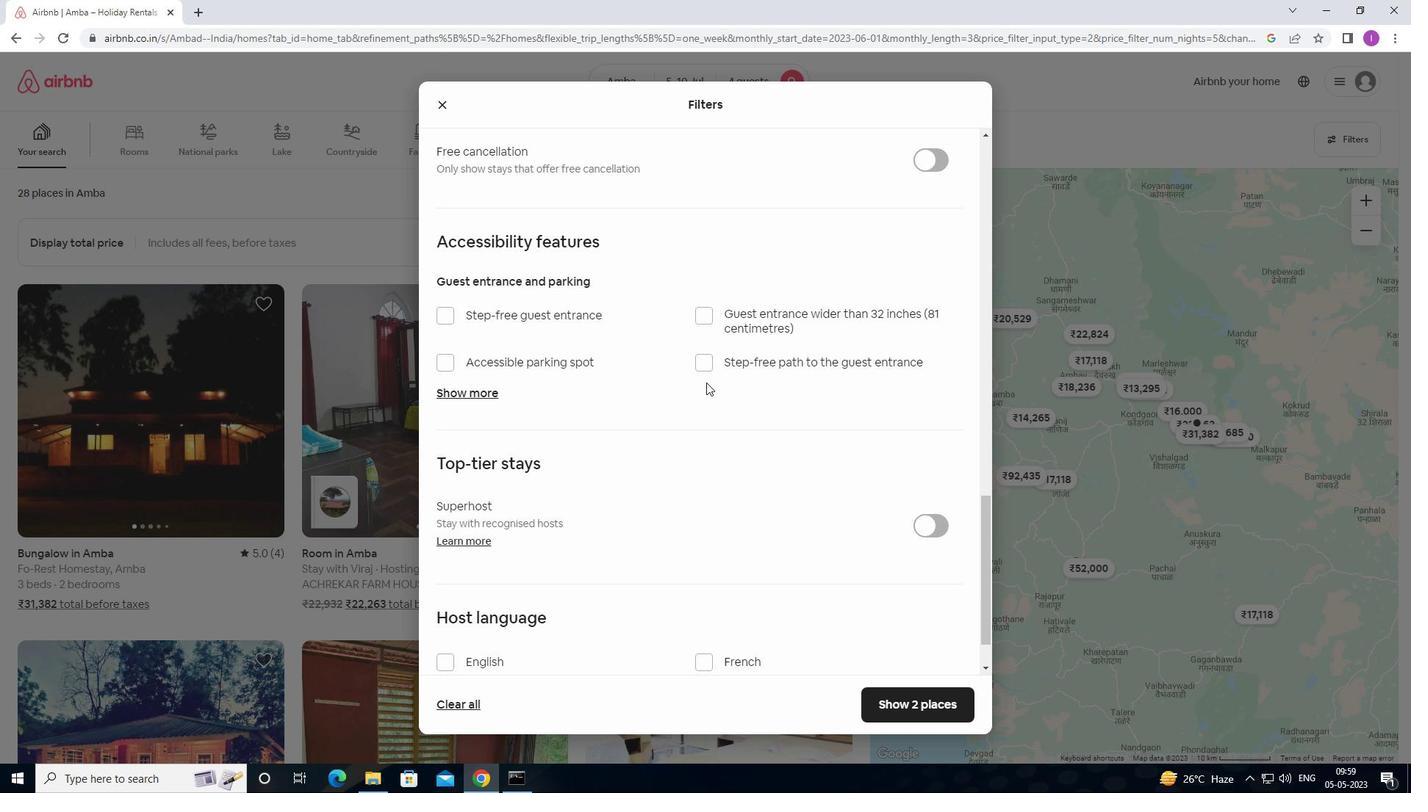 
Action: Mouse scrolled (704, 382) with delta (0, 0)
Screenshot: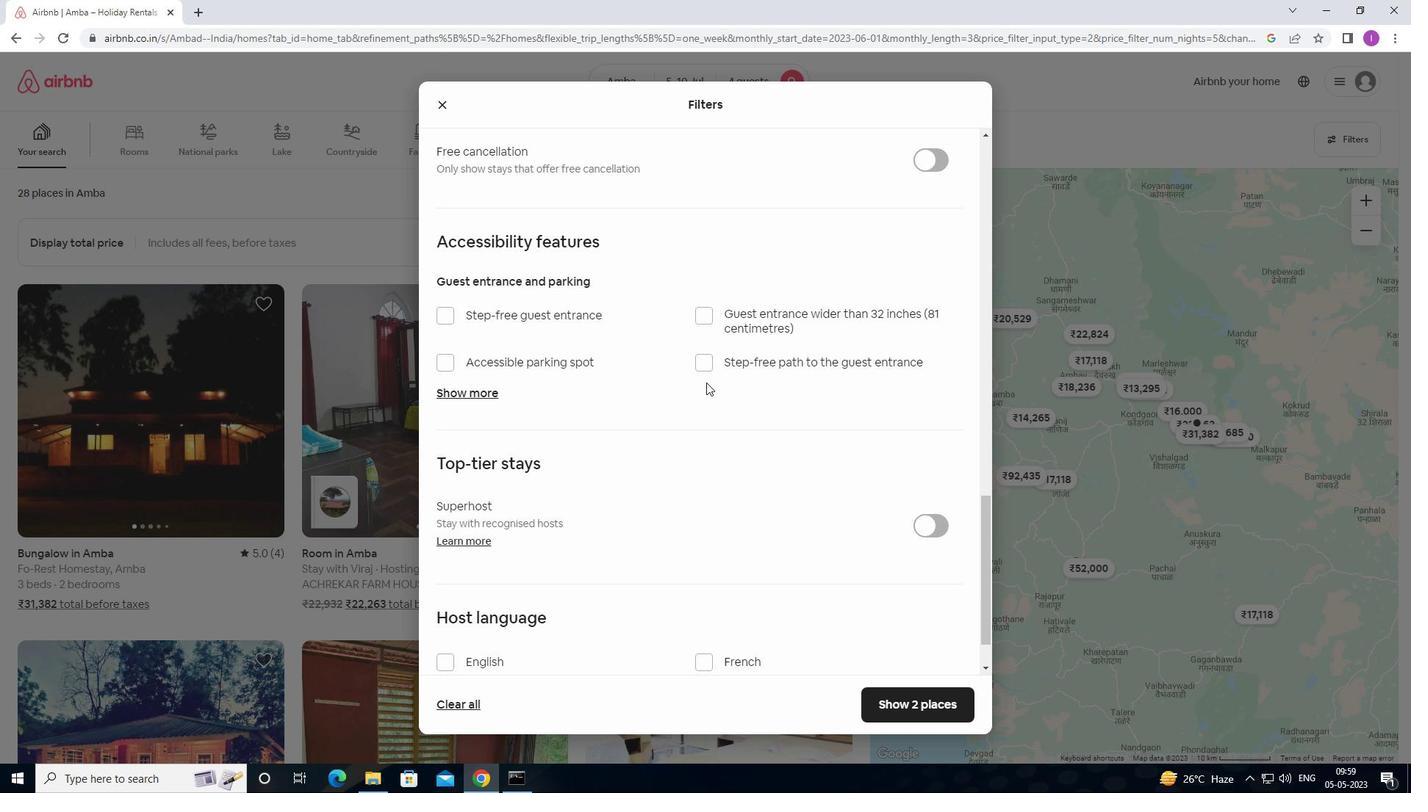
Action: Mouse moved to (704, 383)
Screenshot: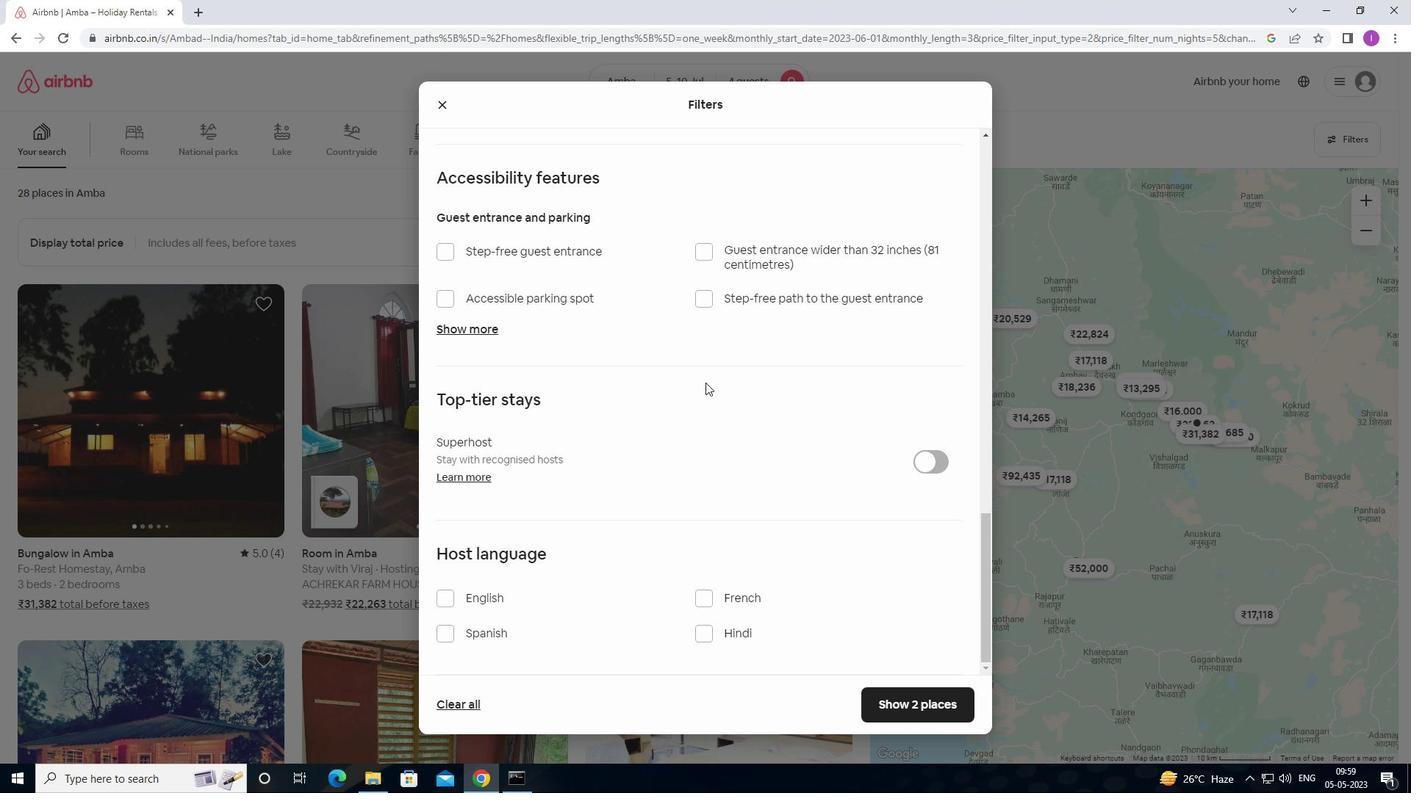 
Action: Mouse scrolled (704, 382) with delta (0, 0)
Screenshot: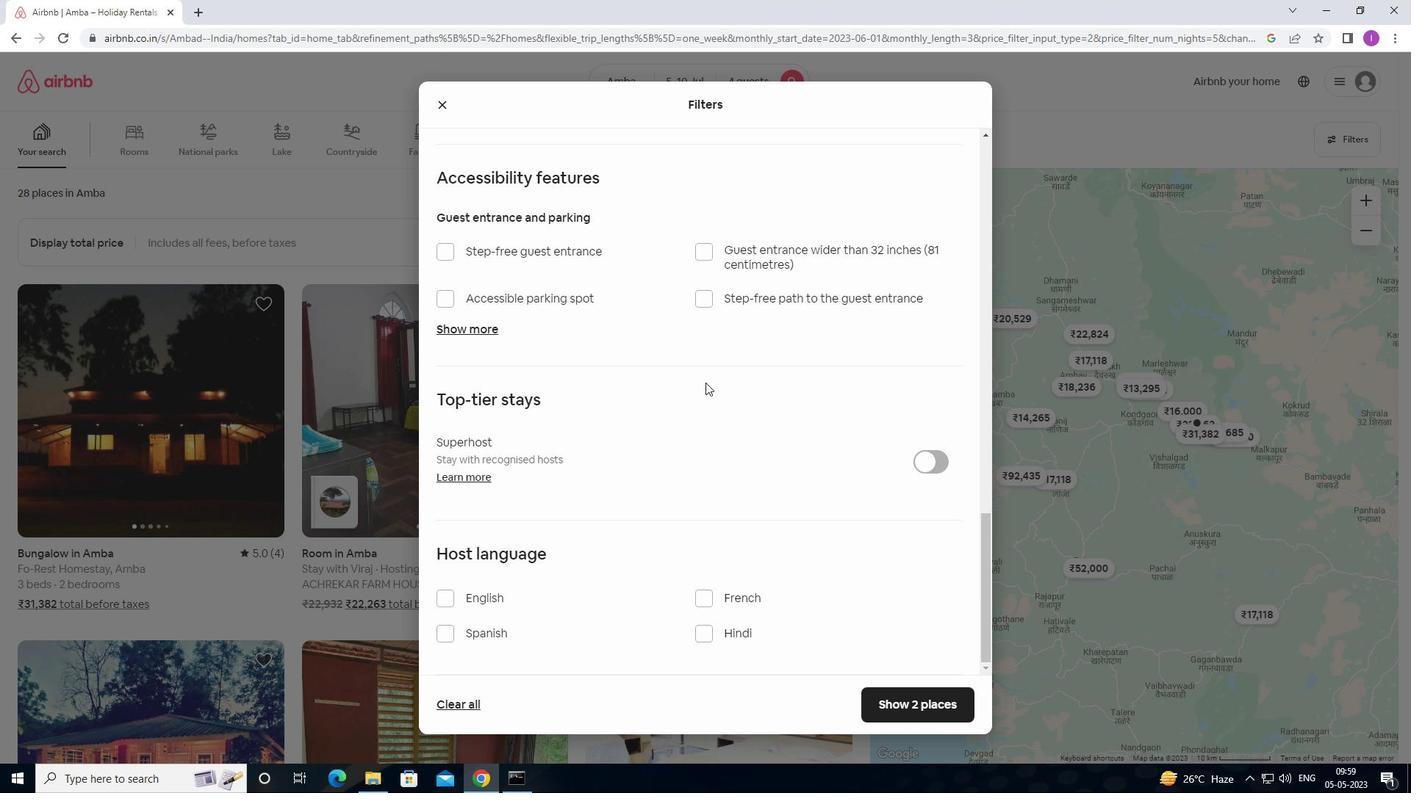 
Action: Mouse moved to (704, 384)
Screenshot: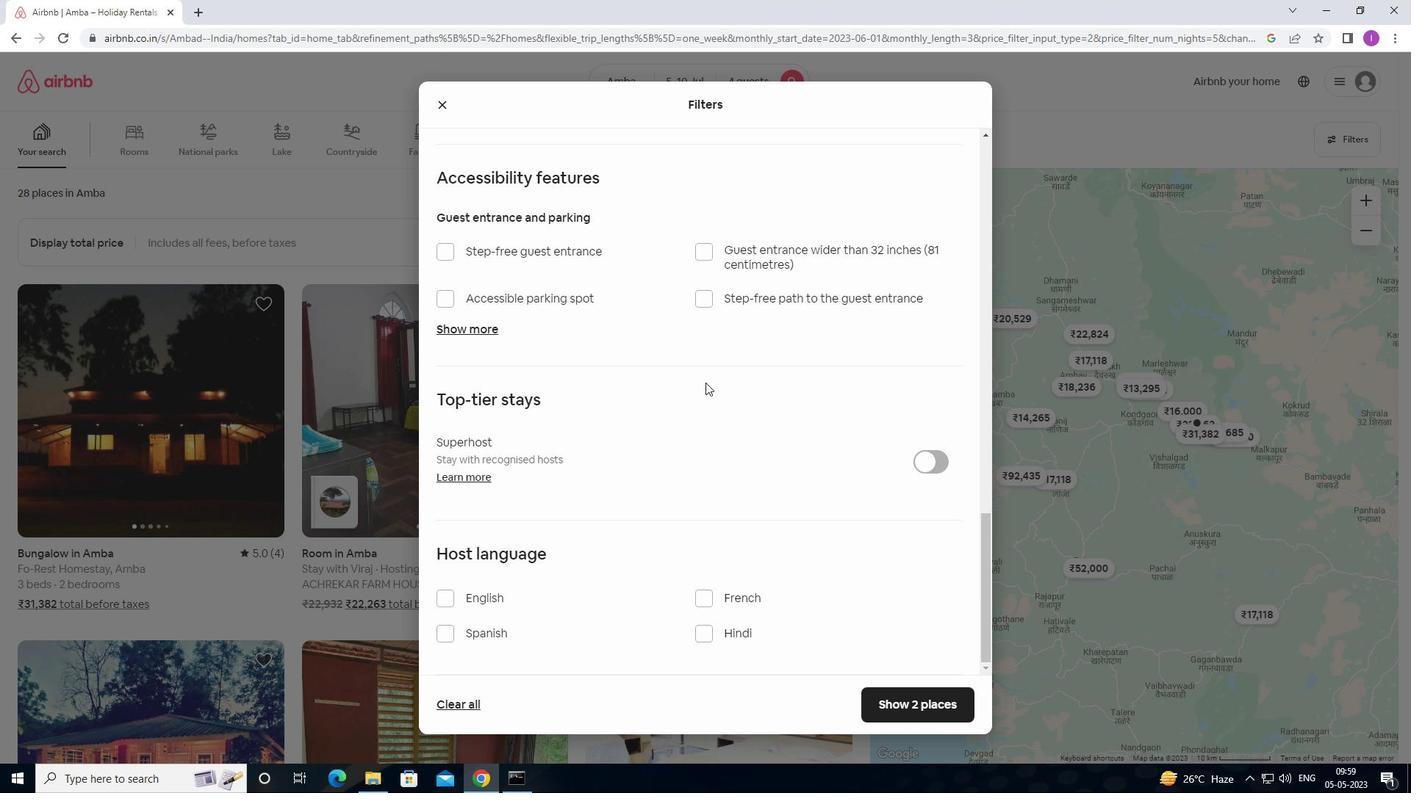 
Action: Mouse scrolled (704, 383) with delta (0, 0)
Screenshot: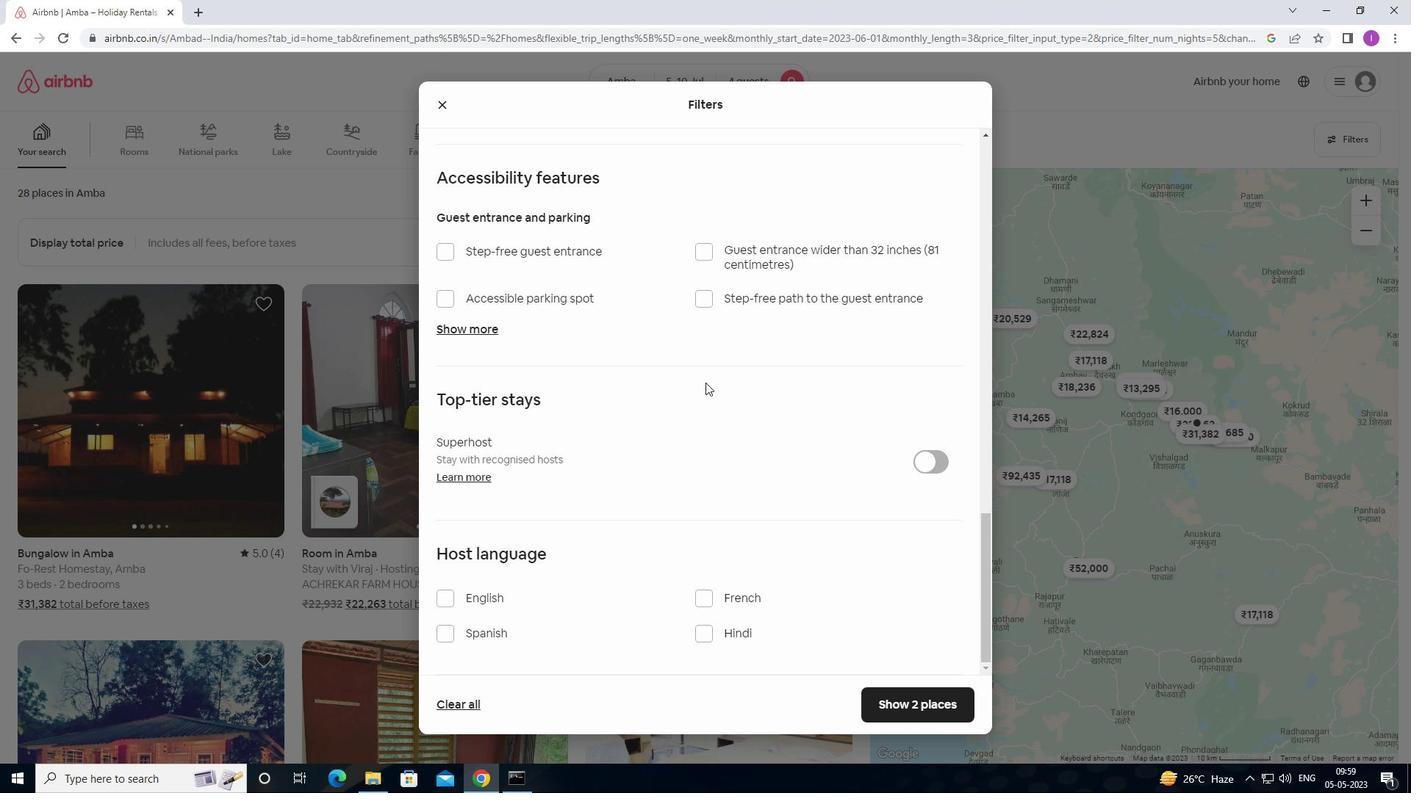 
Action: Mouse moved to (447, 604)
Screenshot: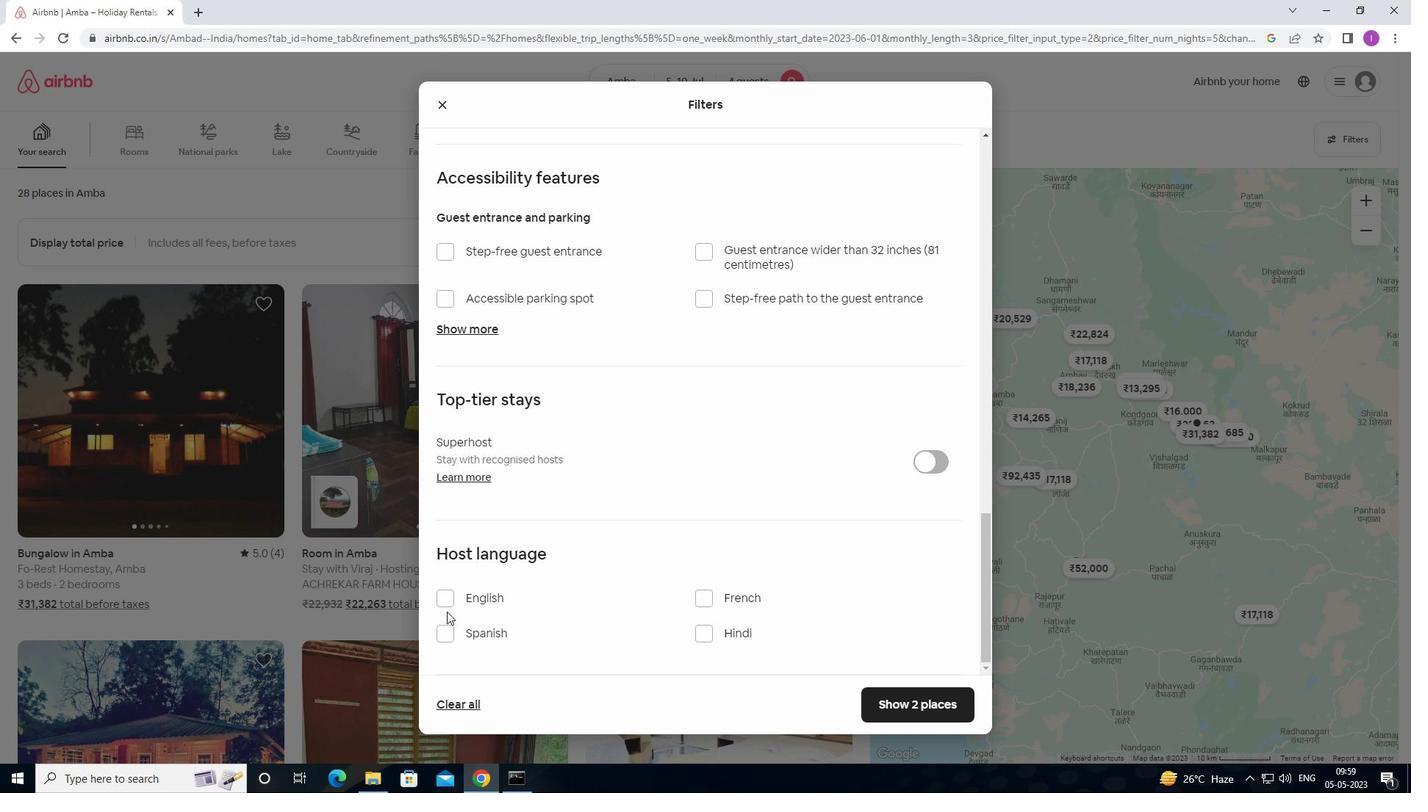 
Action: Mouse pressed left at (447, 604)
Screenshot: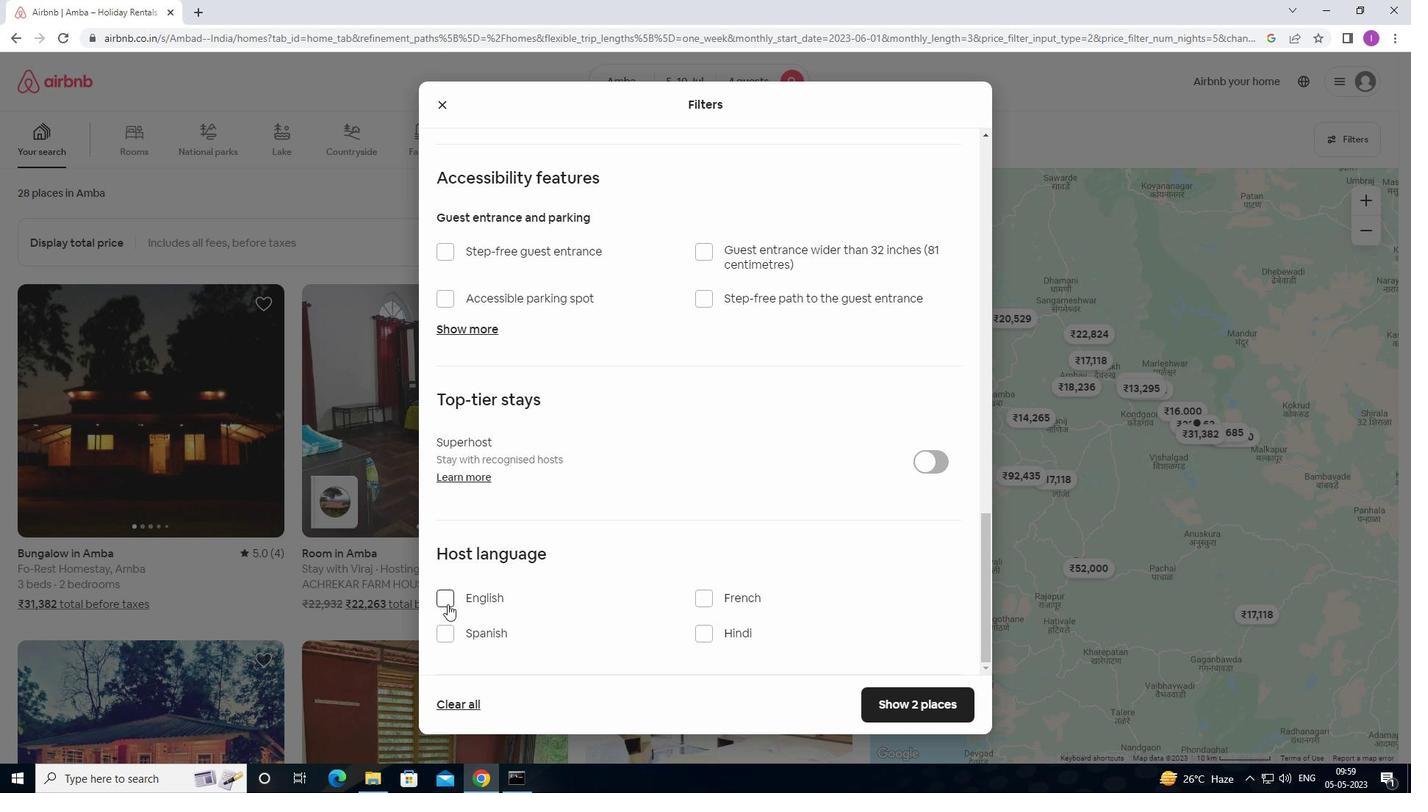 
Action: Mouse moved to (926, 713)
Screenshot: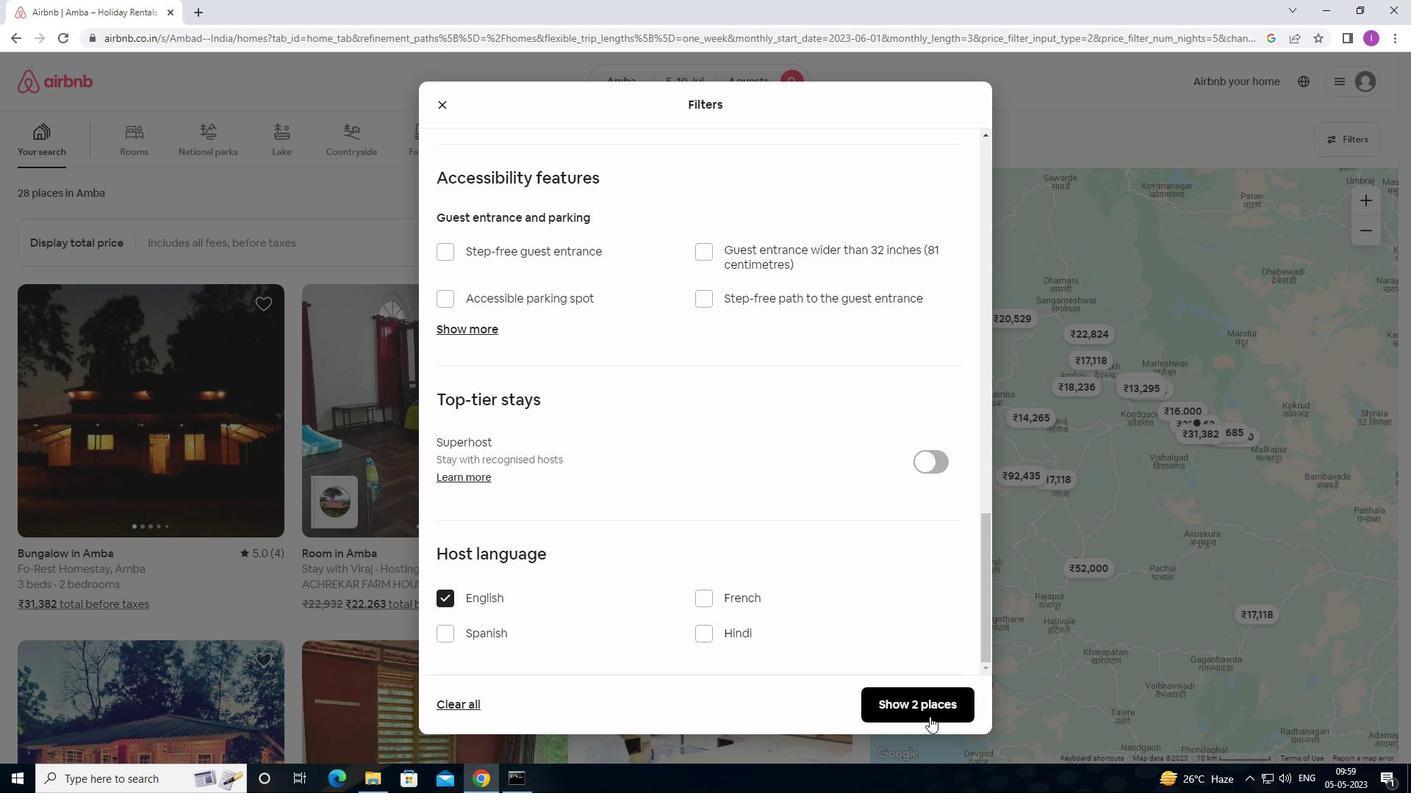 
Action: Mouse pressed left at (926, 713)
Screenshot: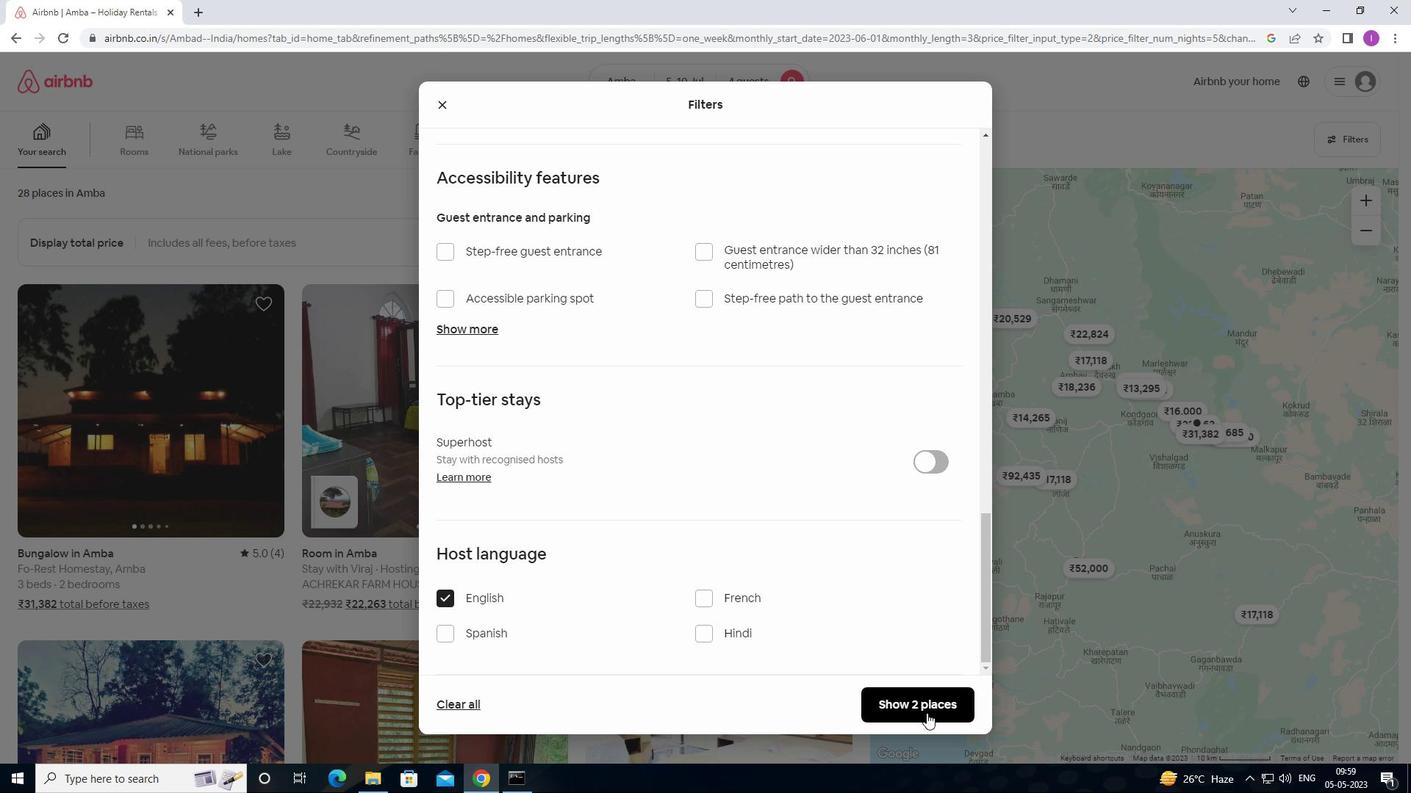 
Action: Mouse moved to (1043, 351)
Screenshot: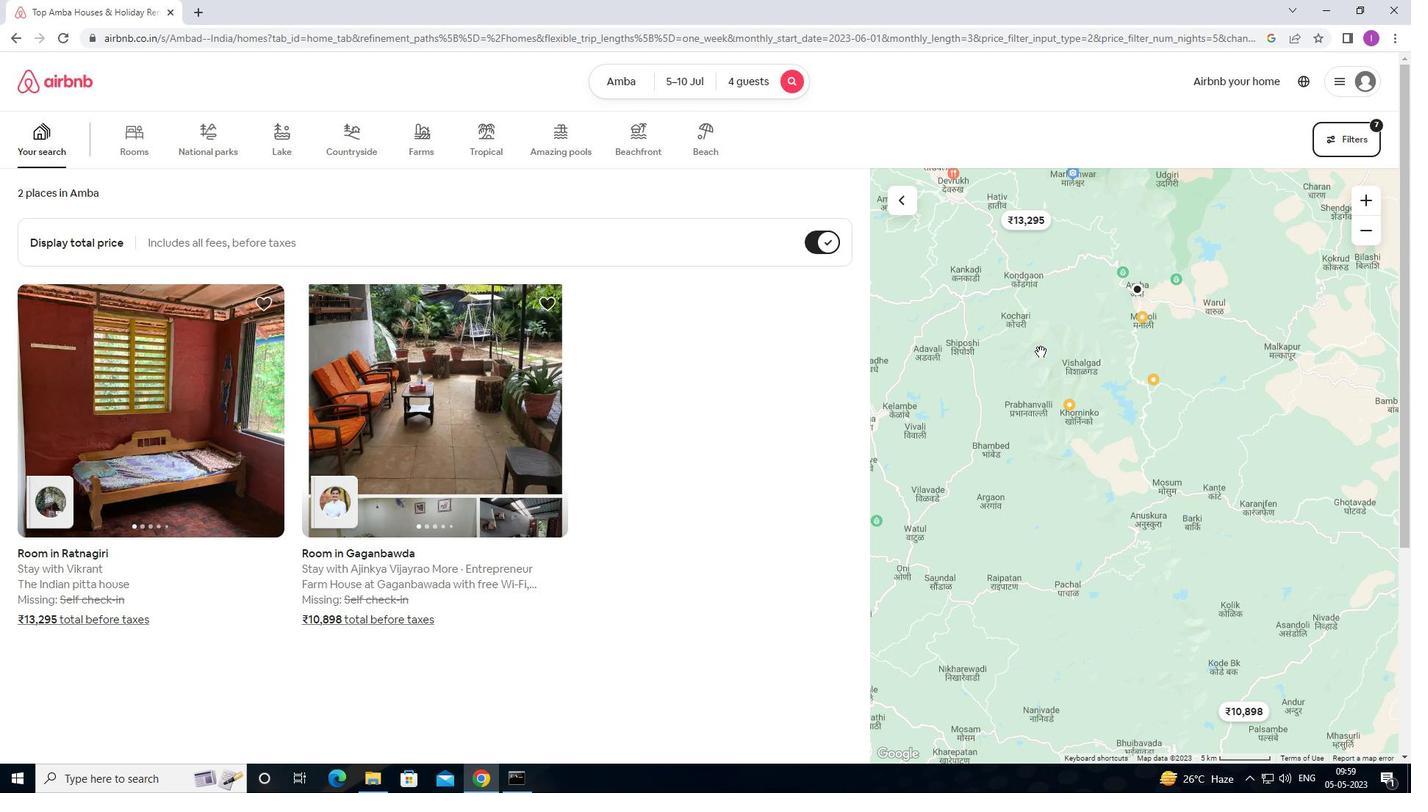 
